 Task: Find a place to stay in Glostrup, Denmark, from July 10 to July 15 for 7 guests. Set a price range of ₹10,000 to ₹15,000, choose a flat with 4 bedrooms, 7 beds, and 4 bathrooms, and select amenities including Wifi, Free parking, Dedicated workspace, TV, Gym, and Breakfast. Enable 'Free cancellation' option.
Action: Mouse moved to (364, 154)
Screenshot: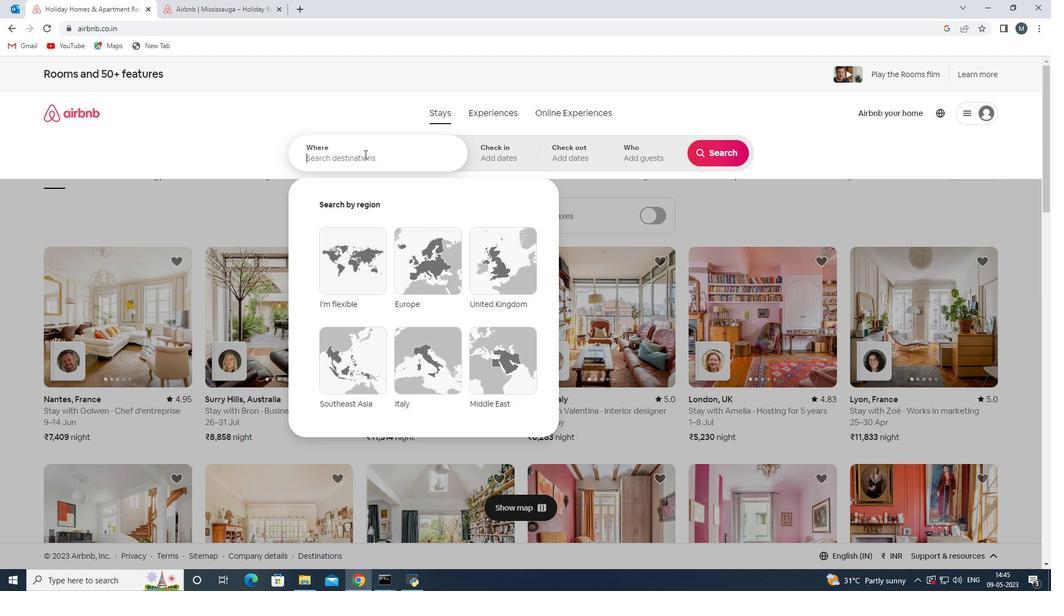 
Action: Key pressed <Key.shift><Key.shift><Key.shift><Key.shift><Key.shift><Key.shift><Key.shift><Key.shift><Key.shift><Key.shift><Key.shift><Key.shift><Key.shift><Key.shift><Key.shift><Key.shift><Key.shift><Key.shift><Key.shift><Key.shift><Key.shift><Key.shift>Glostrup,<Key.shift>Denmar
Screenshot: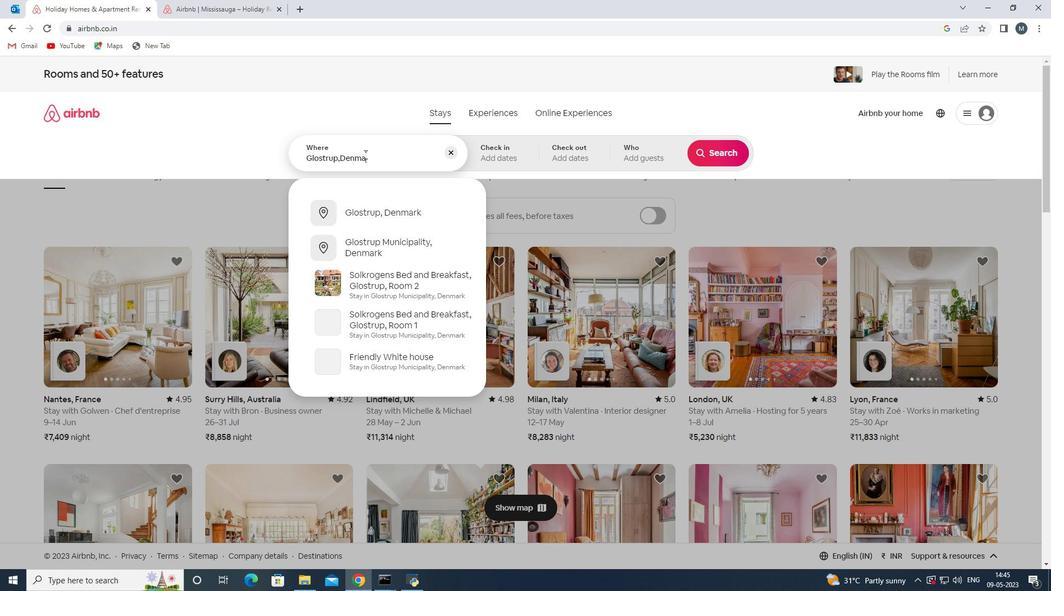 
Action: Mouse moved to (358, 208)
Screenshot: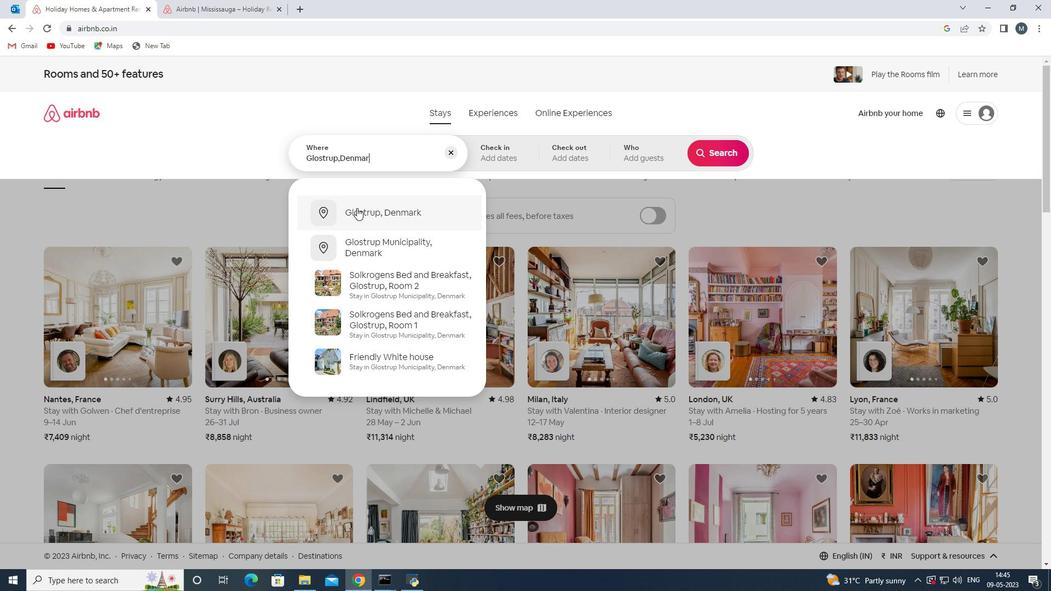 
Action: Mouse pressed left at (358, 208)
Screenshot: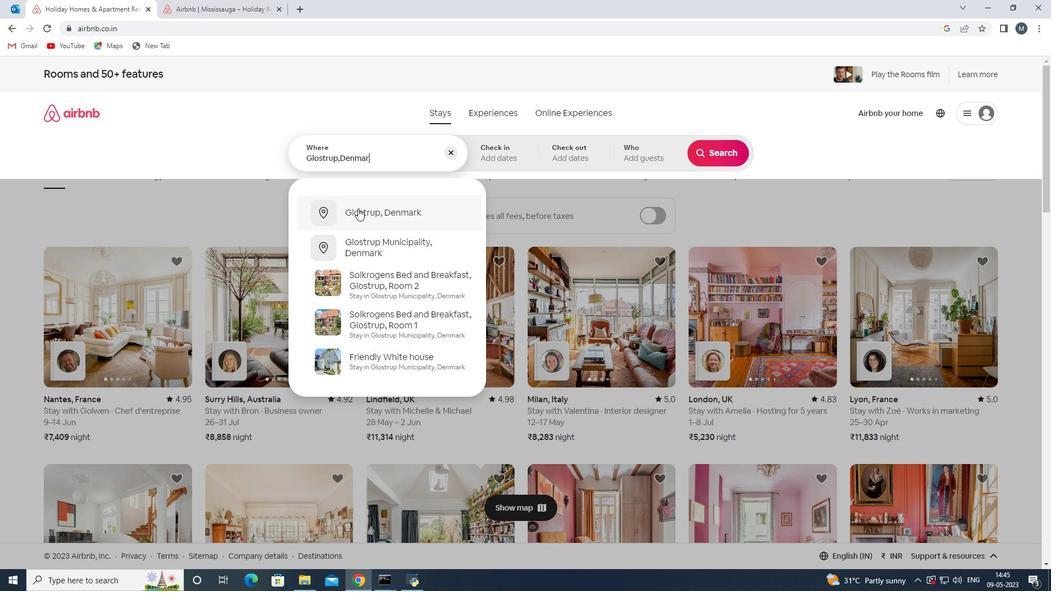 
Action: Mouse moved to (710, 238)
Screenshot: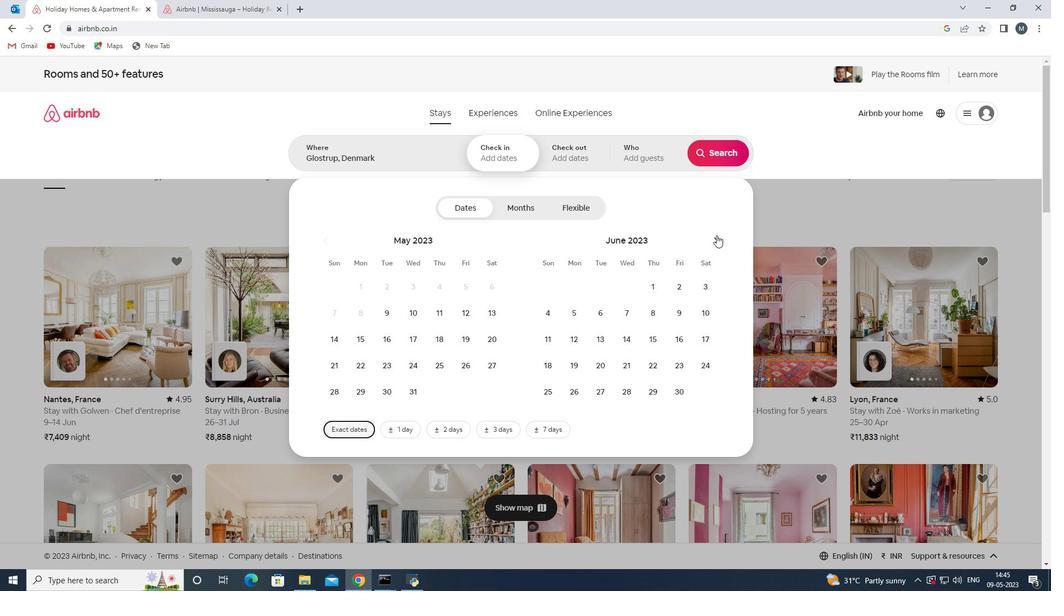 
Action: Mouse pressed left at (710, 238)
Screenshot: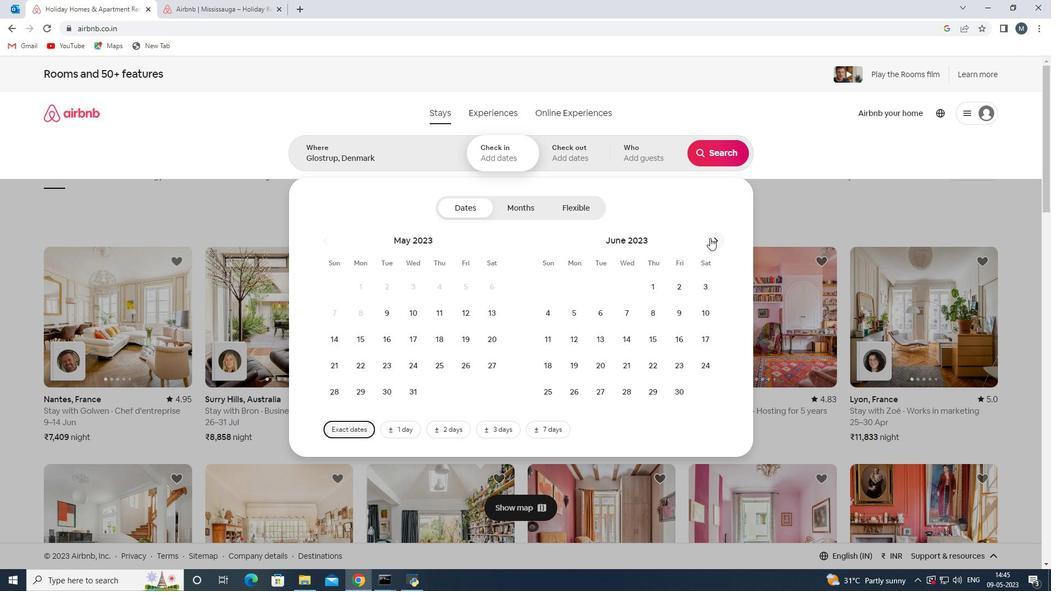 
Action: Mouse moved to (583, 339)
Screenshot: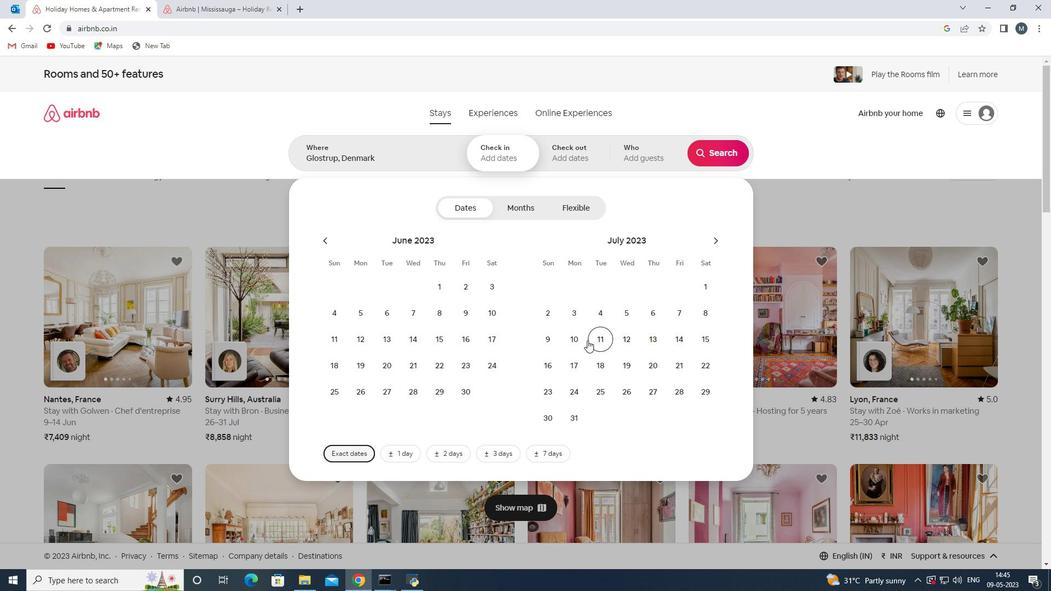 
Action: Mouse pressed left at (583, 339)
Screenshot: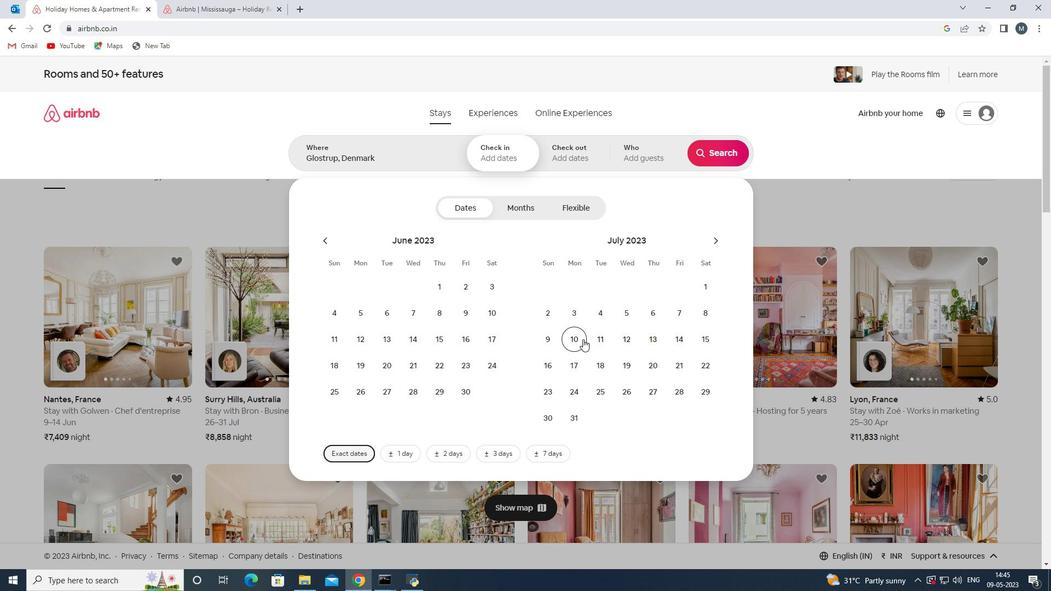
Action: Mouse moved to (706, 340)
Screenshot: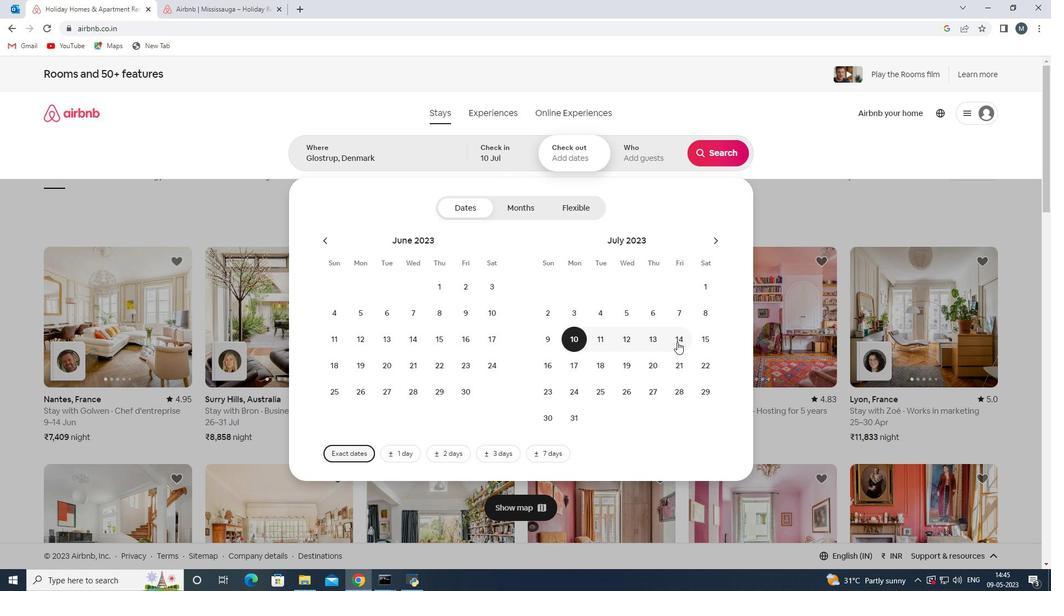 
Action: Mouse pressed left at (706, 340)
Screenshot: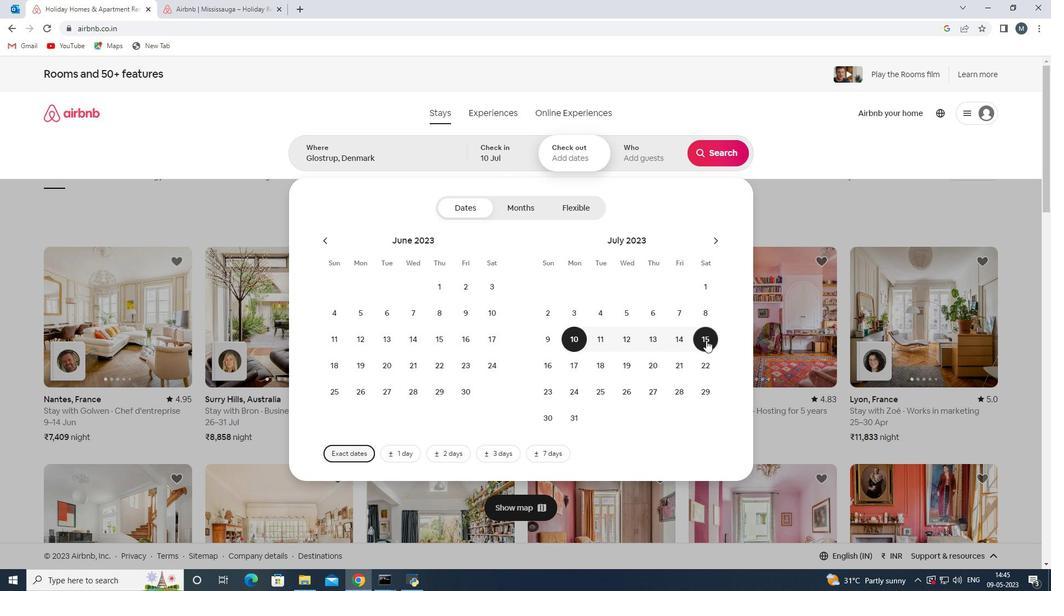 
Action: Mouse moved to (646, 165)
Screenshot: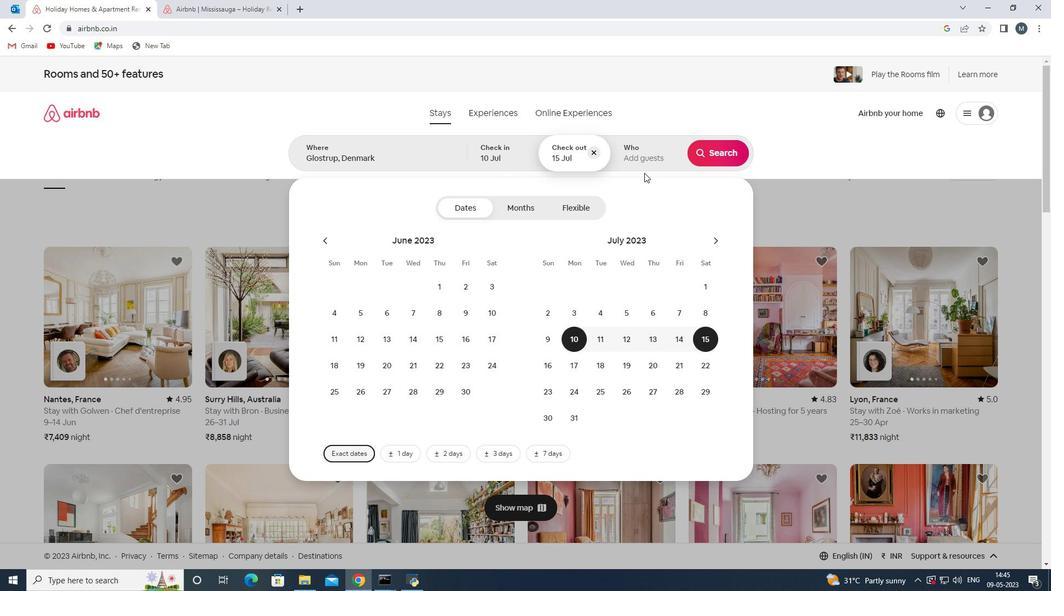 
Action: Mouse pressed left at (646, 165)
Screenshot: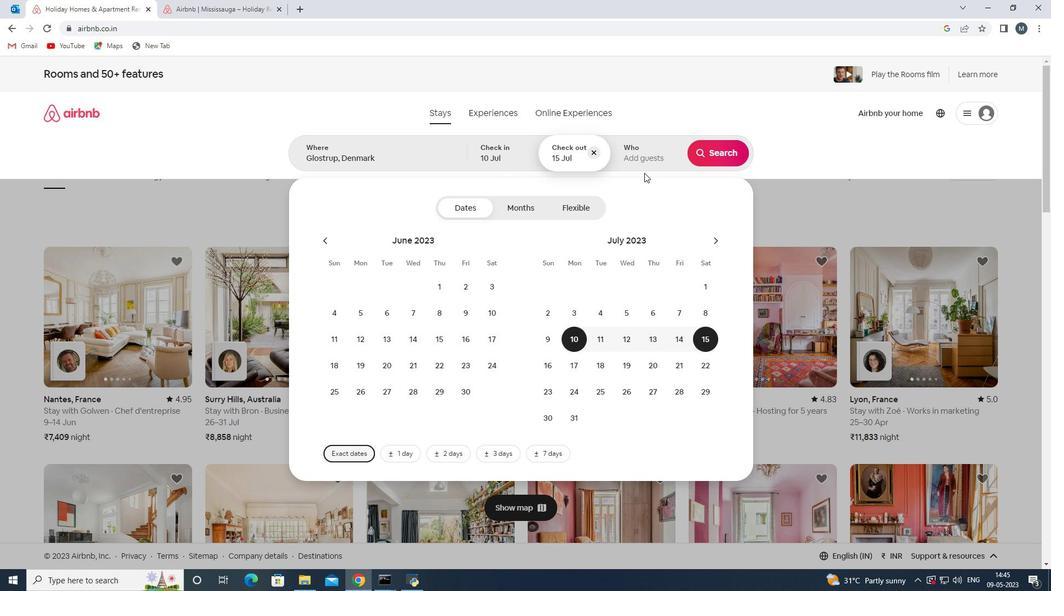 
Action: Mouse moved to (726, 213)
Screenshot: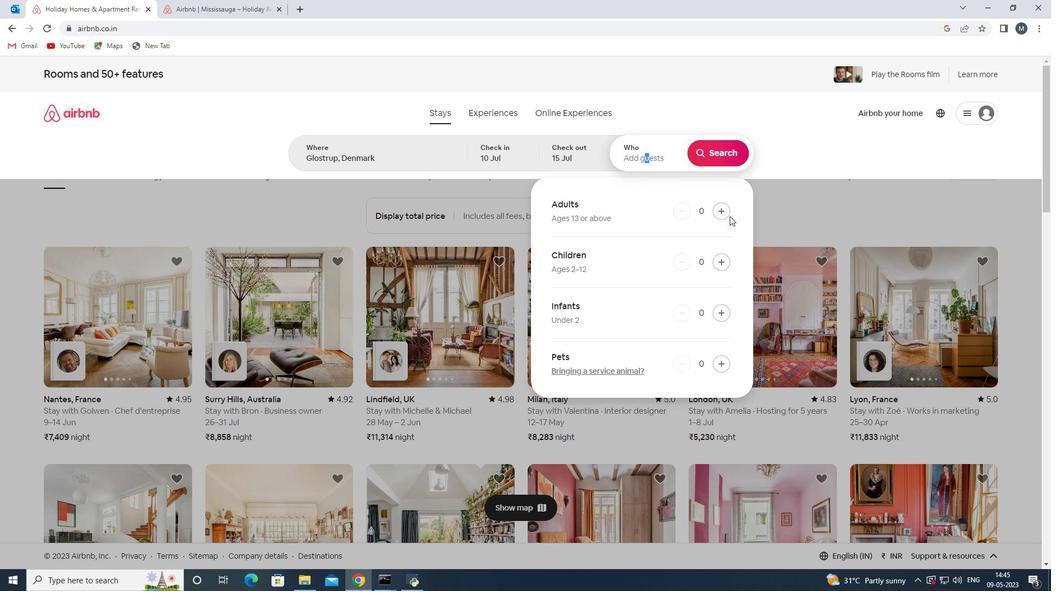 
Action: Mouse pressed left at (726, 213)
Screenshot: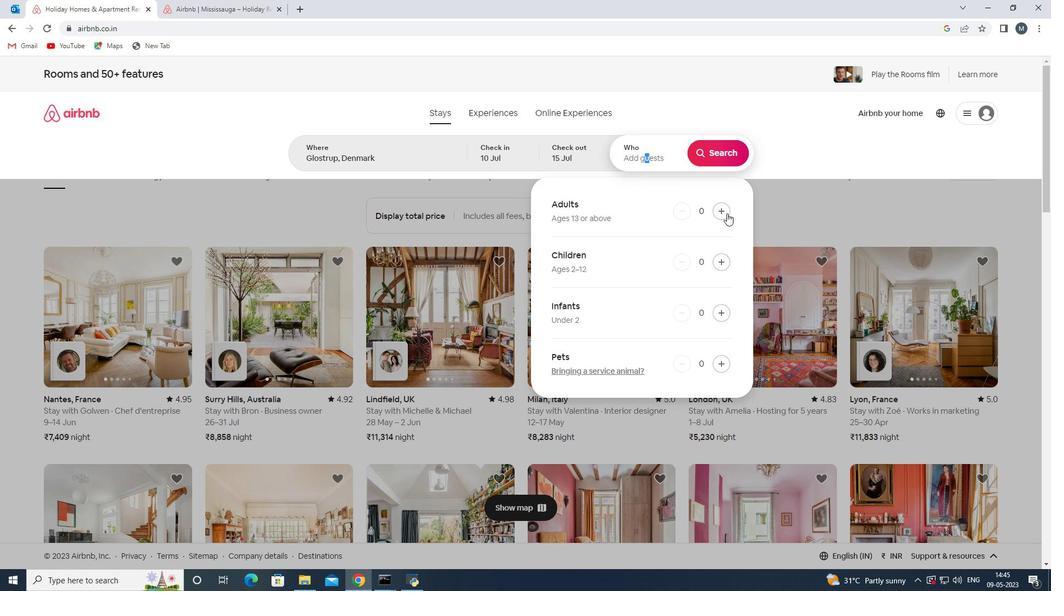 
Action: Mouse pressed left at (726, 213)
Screenshot: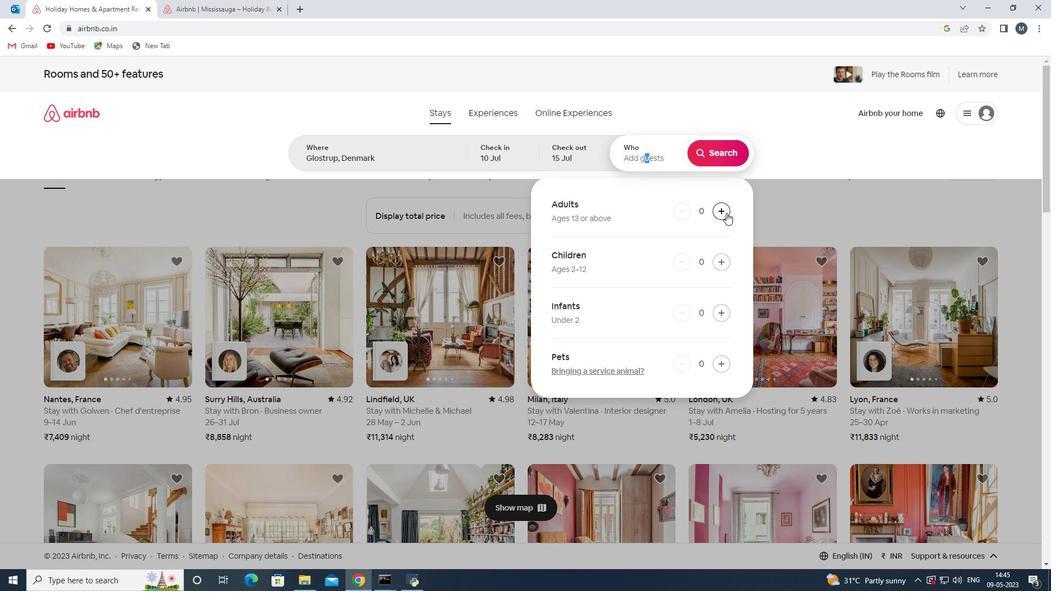 
Action: Mouse pressed left at (726, 213)
Screenshot: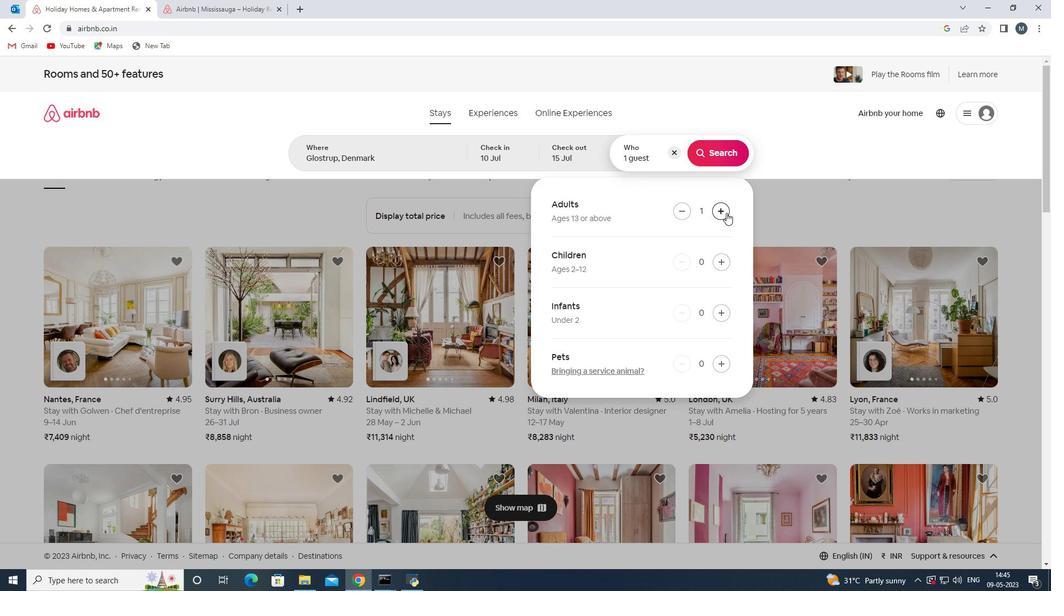
Action: Mouse pressed left at (726, 213)
Screenshot: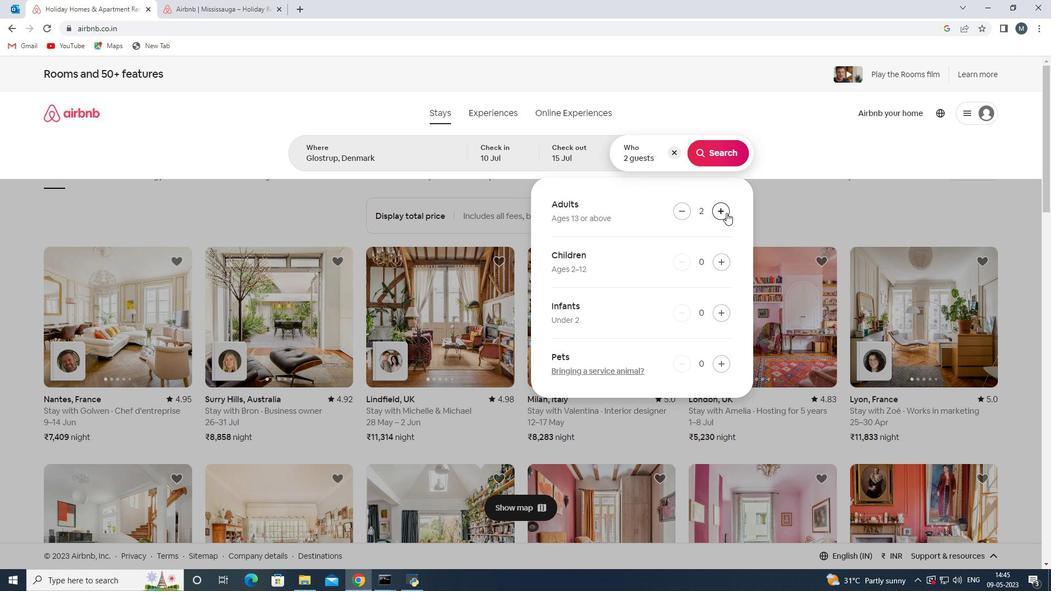 
Action: Mouse pressed left at (726, 213)
Screenshot: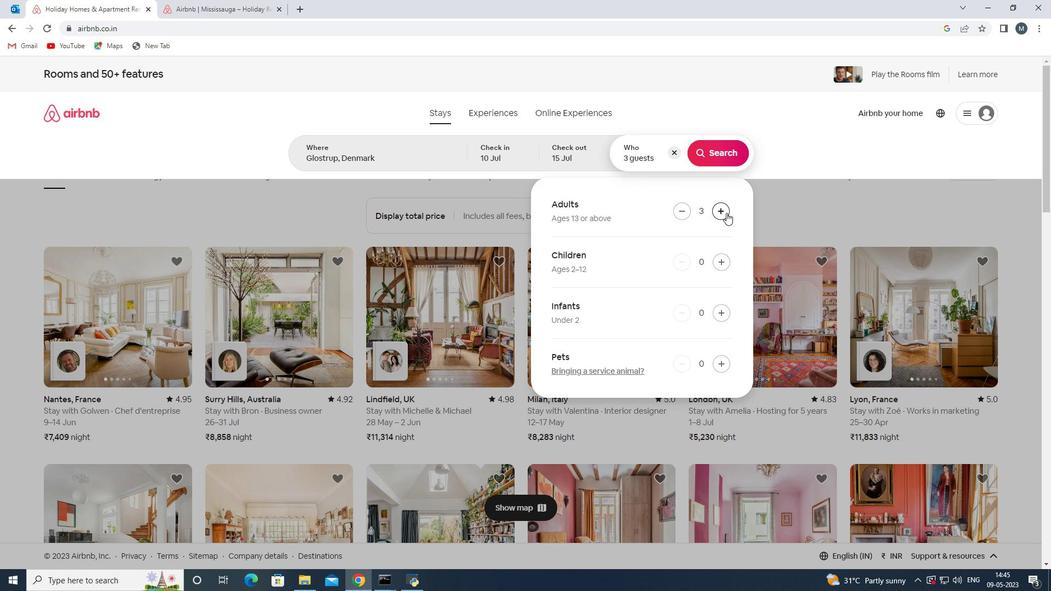 
Action: Mouse pressed left at (726, 213)
Screenshot: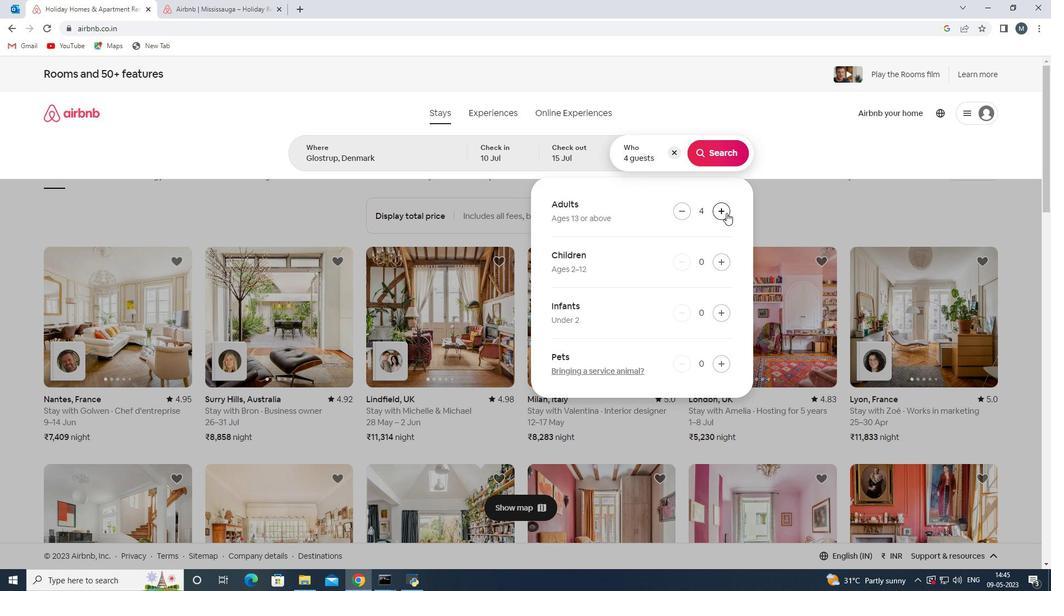 
Action: Mouse moved to (727, 212)
Screenshot: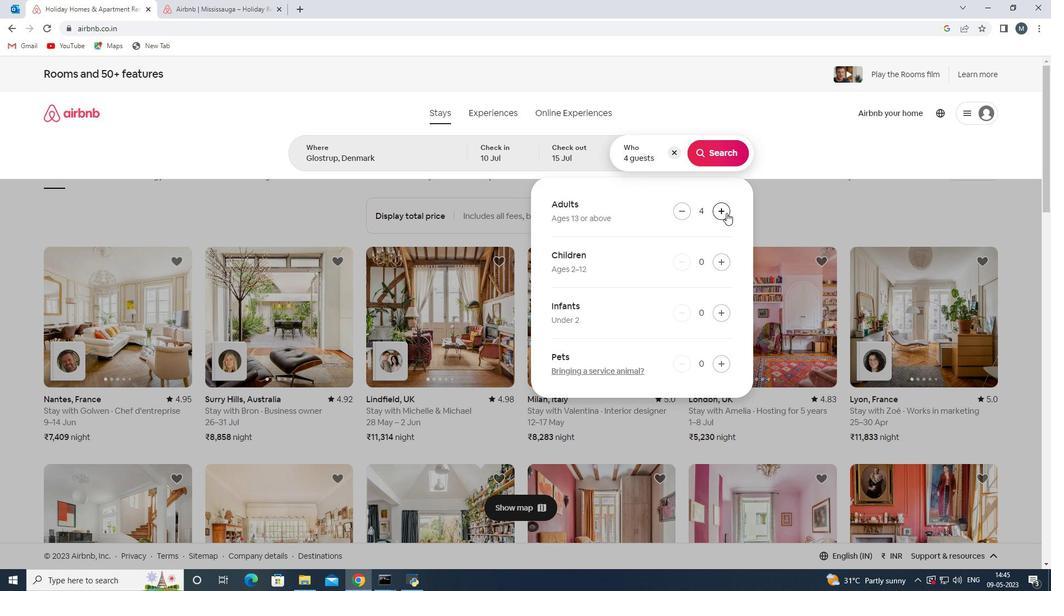 
Action: Mouse pressed left at (727, 212)
Screenshot: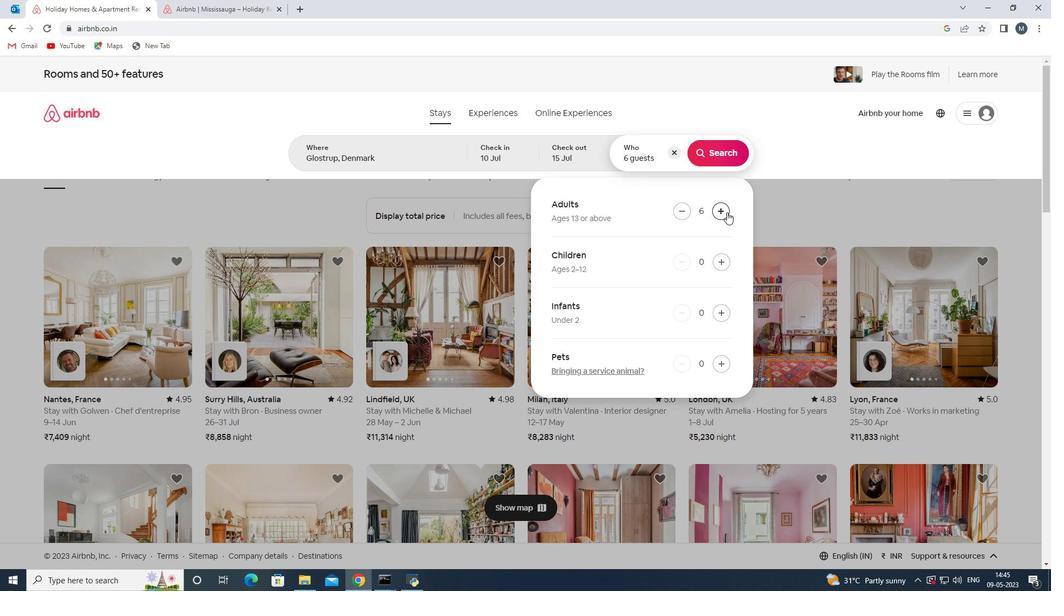 
Action: Mouse moved to (720, 153)
Screenshot: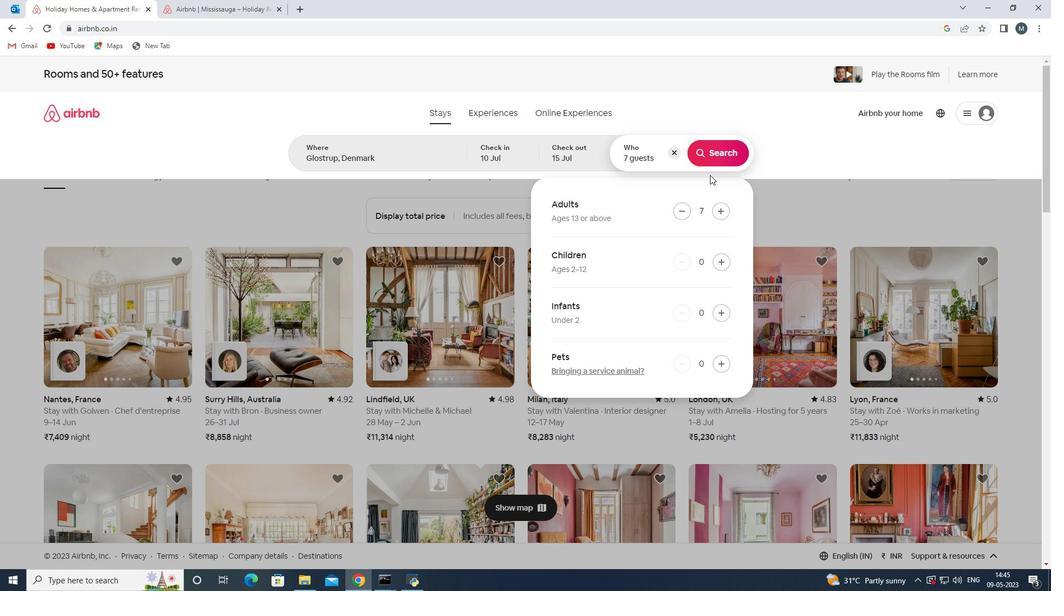 
Action: Mouse pressed left at (720, 153)
Screenshot: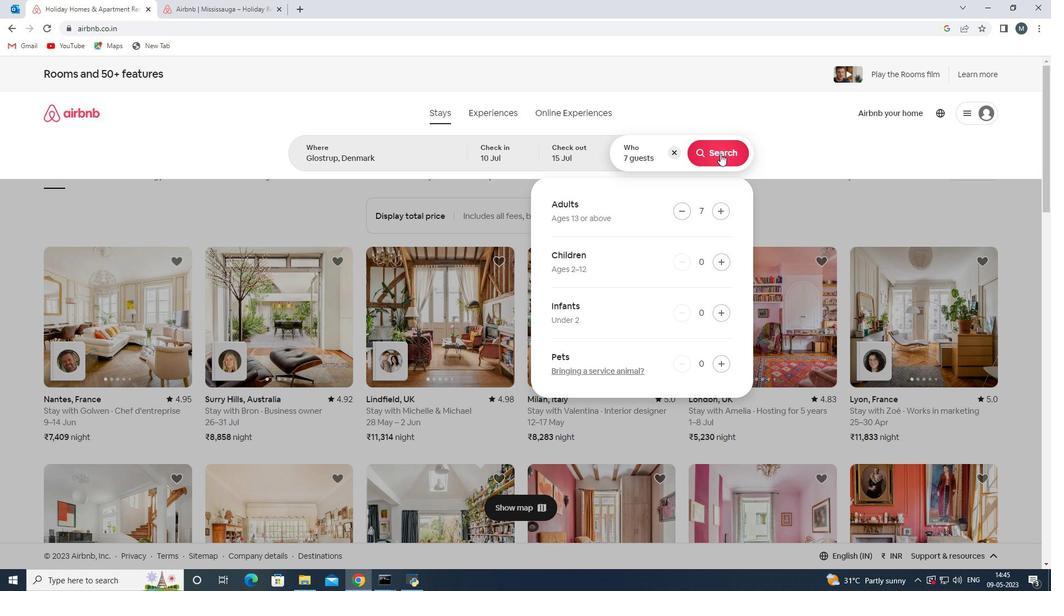 
Action: Mouse moved to (994, 118)
Screenshot: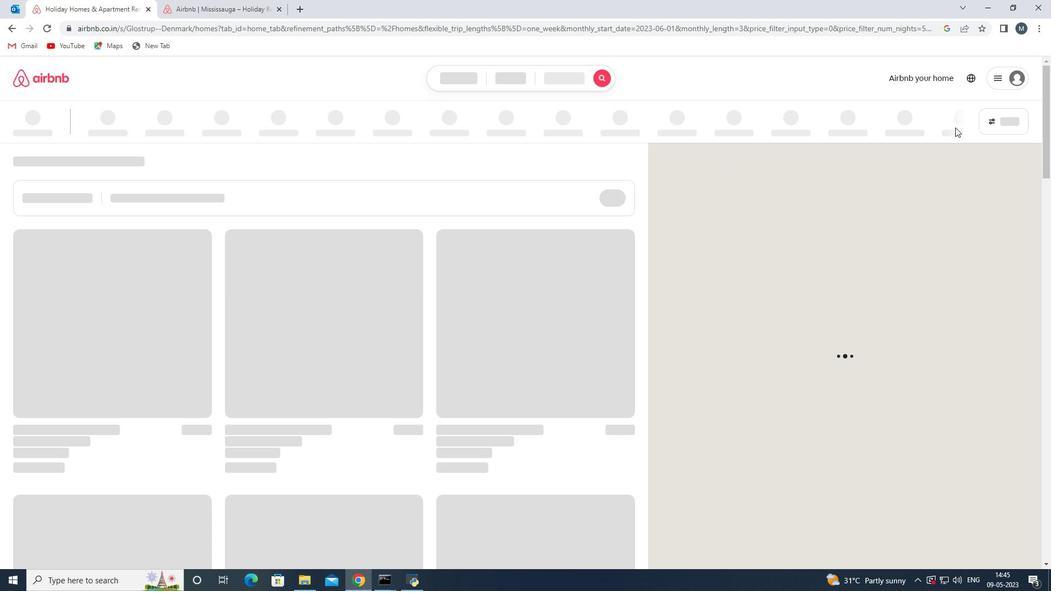 
Action: Mouse pressed left at (994, 118)
Screenshot: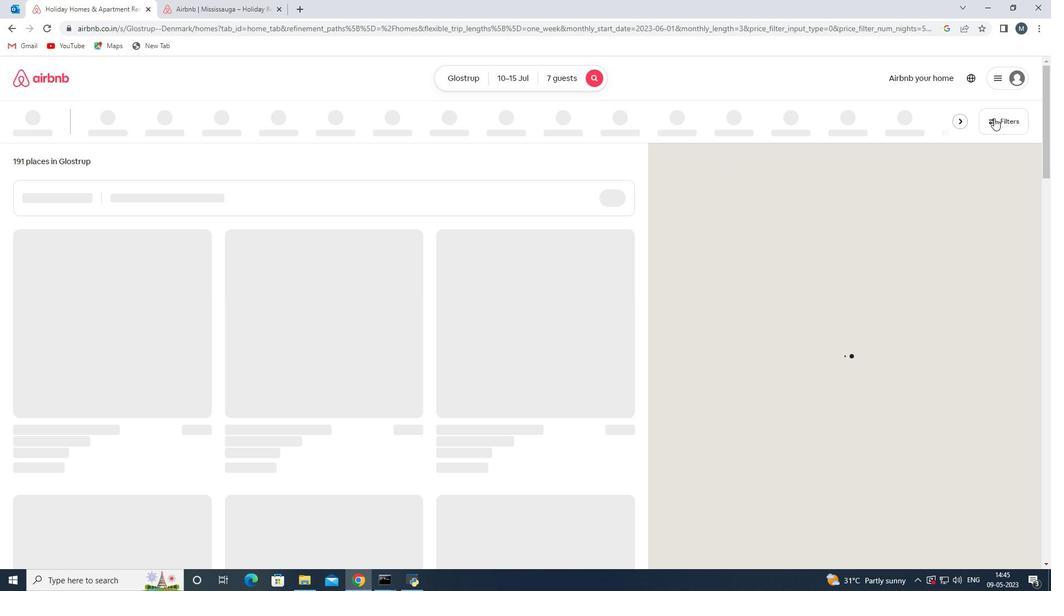 
Action: Mouse moved to (397, 405)
Screenshot: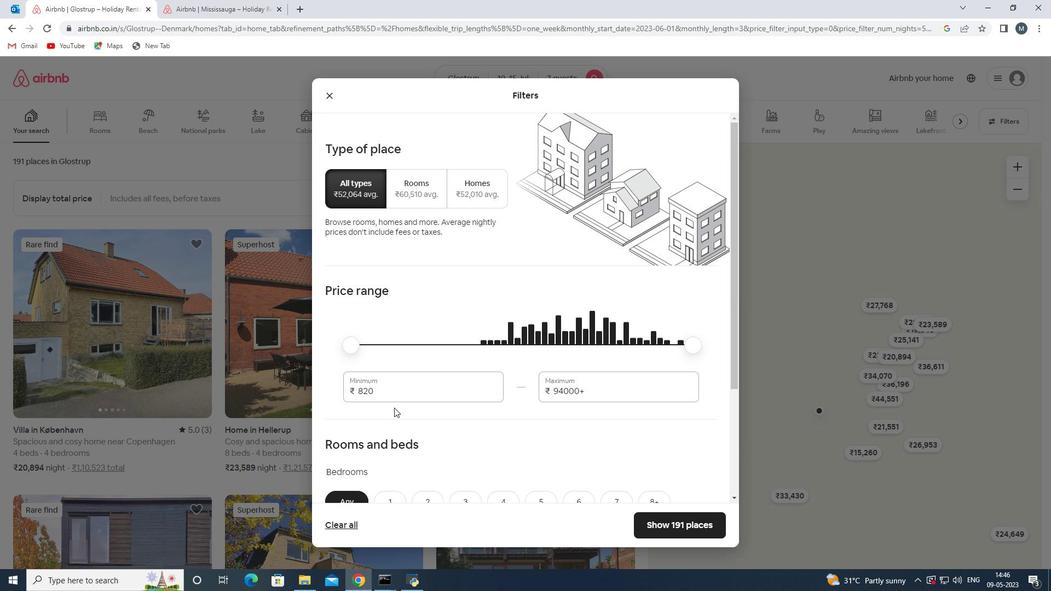 
Action: Mouse scrolled (397, 405) with delta (0, 0)
Screenshot: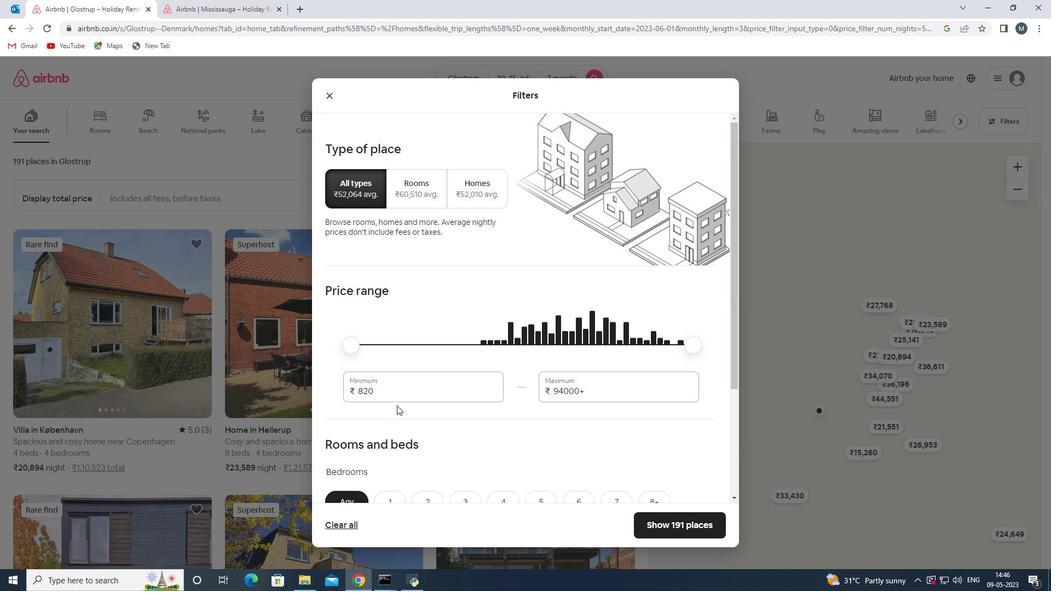 
Action: Mouse moved to (404, 337)
Screenshot: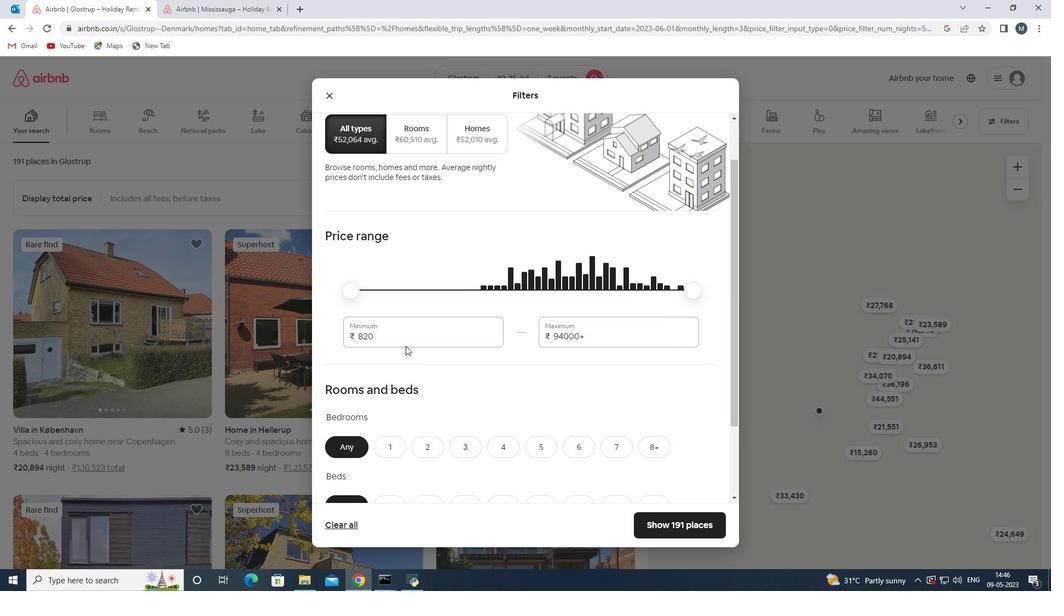 
Action: Mouse pressed left at (404, 337)
Screenshot: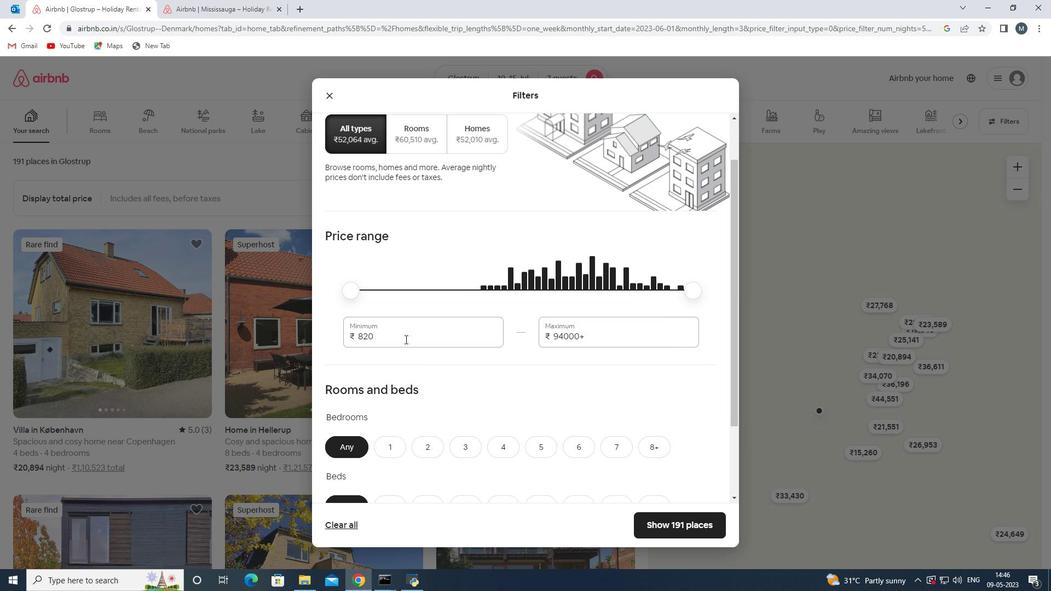 
Action: Mouse moved to (343, 338)
Screenshot: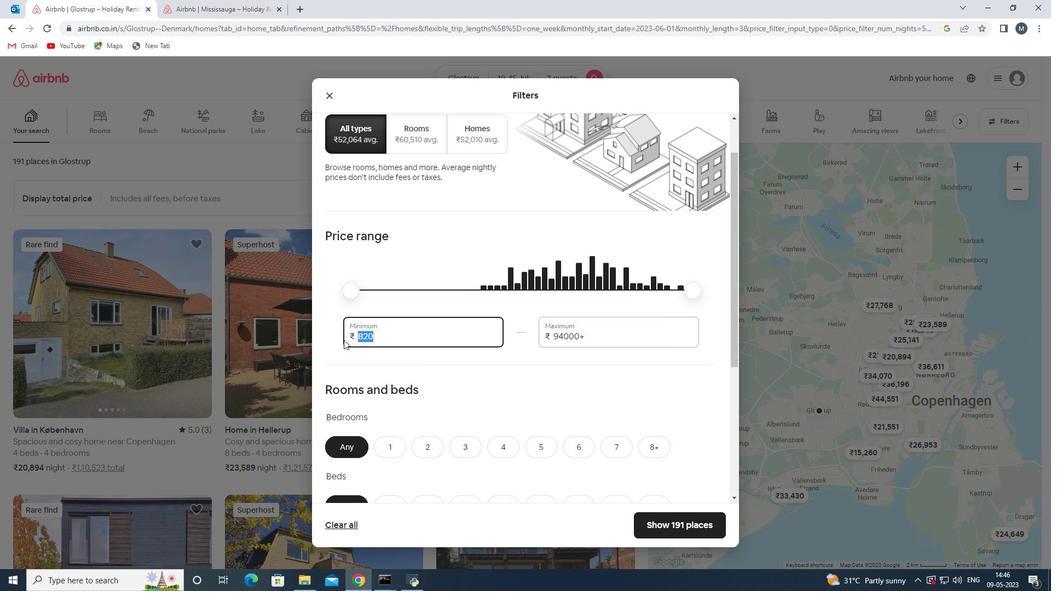 
Action: Key pressed 1000
Screenshot: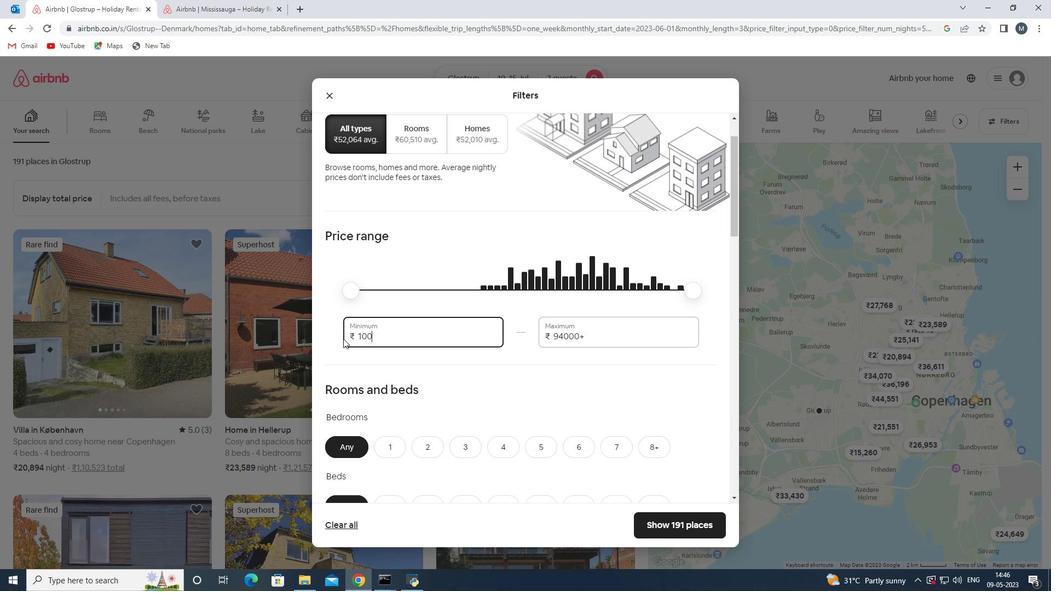 
Action: Mouse moved to (340, 338)
Screenshot: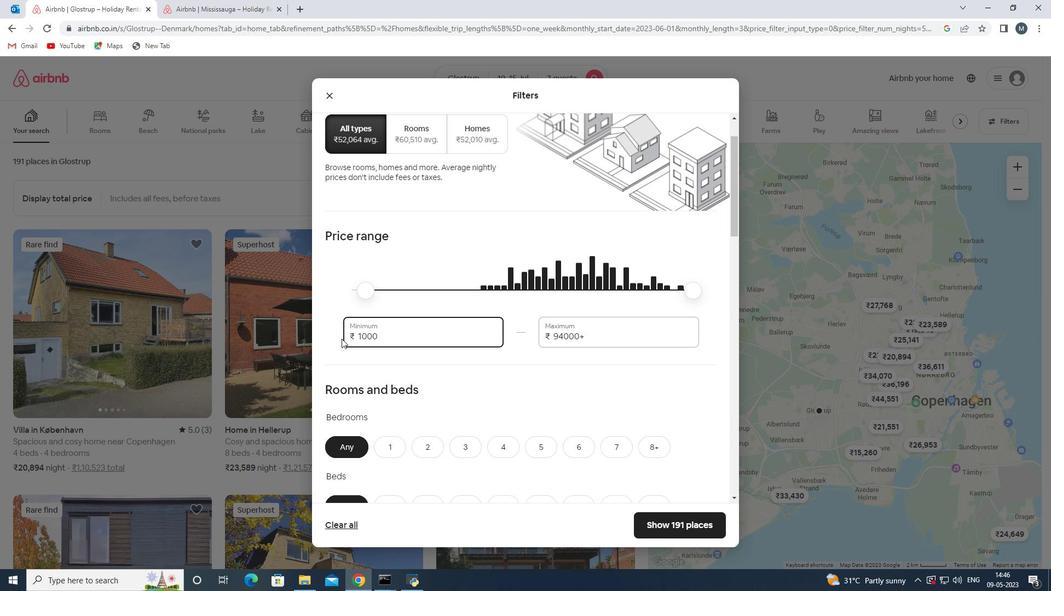 
Action: Key pressed 0
Screenshot: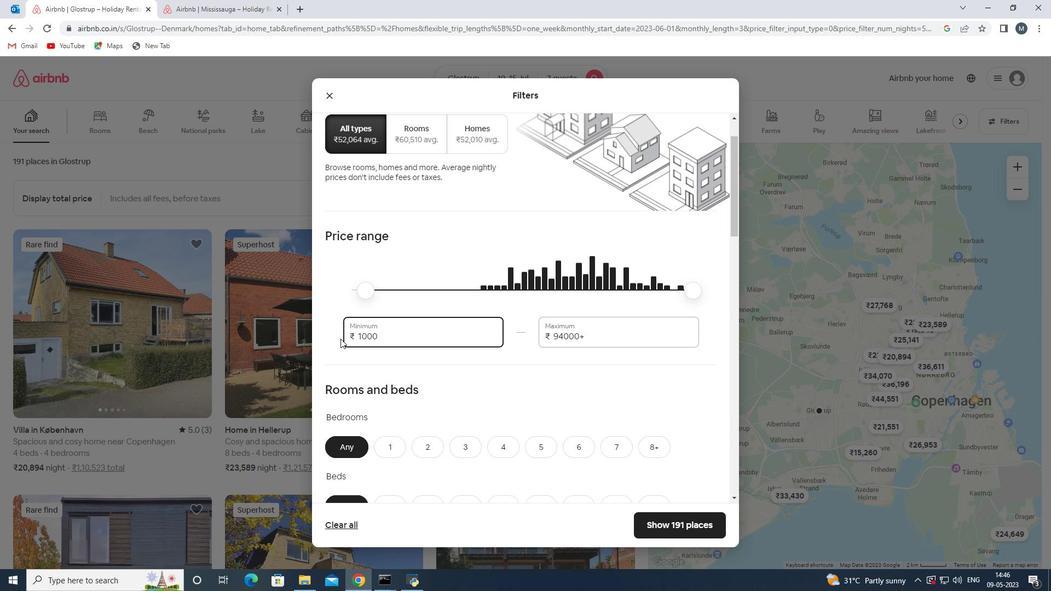 
Action: Mouse moved to (587, 336)
Screenshot: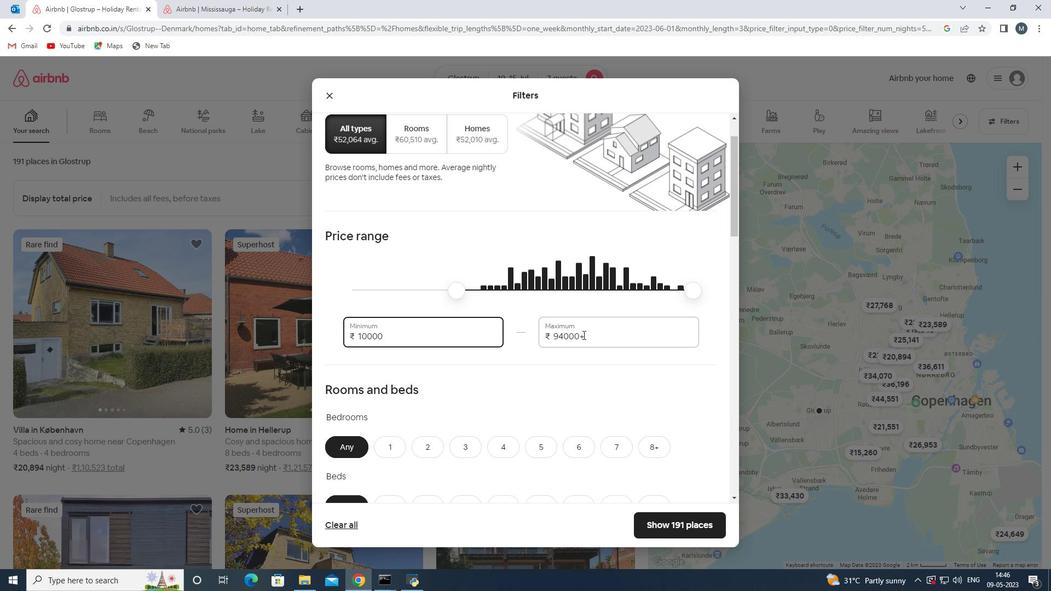 
Action: Mouse pressed left at (587, 336)
Screenshot: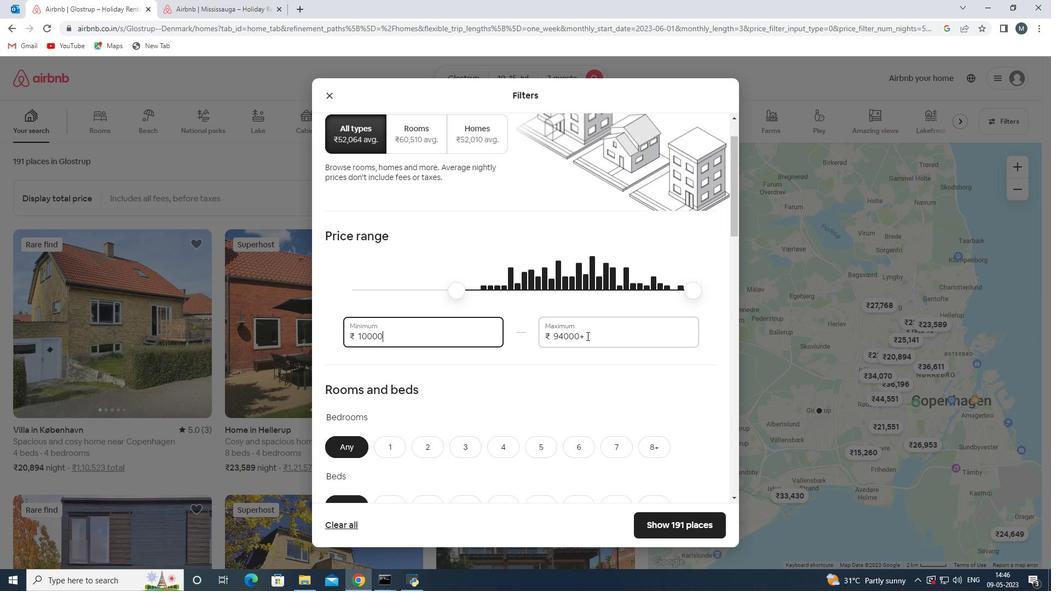 
Action: Mouse moved to (534, 337)
Screenshot: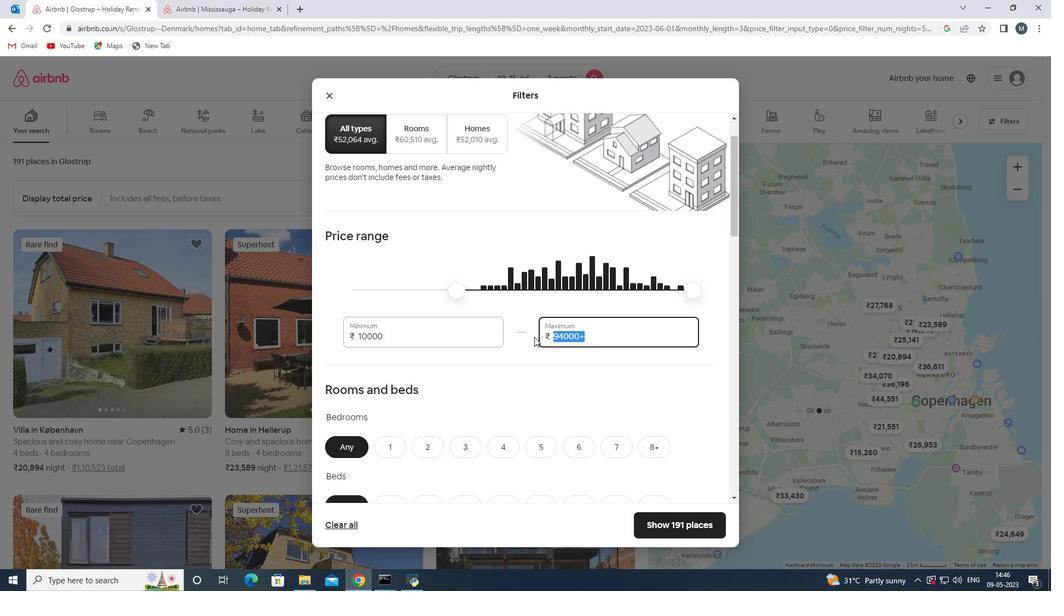
Action: Key pressed 1
Screenshot: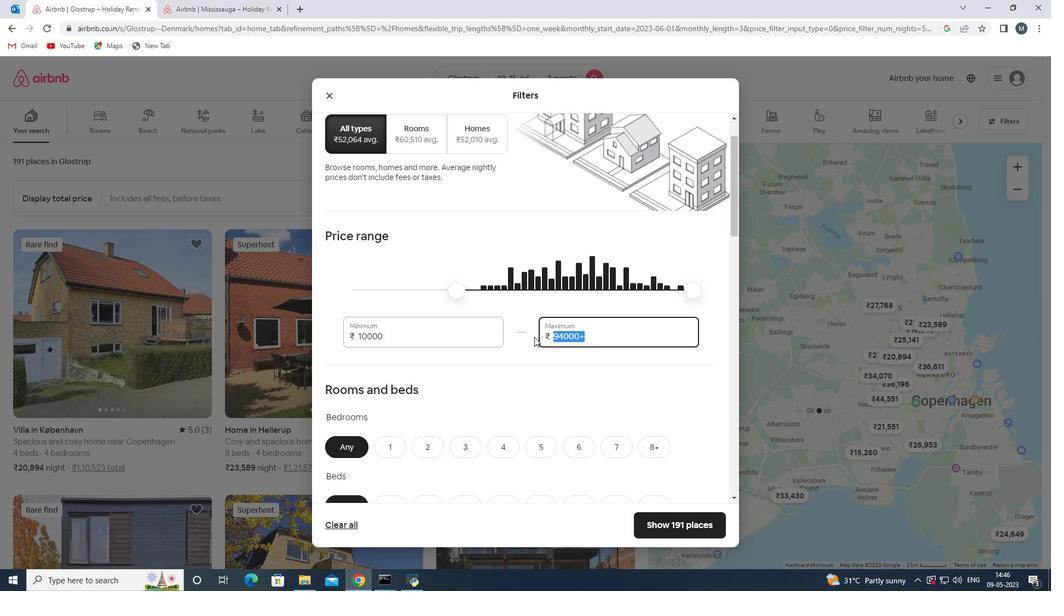 
Action: Mouse moved to (534, 336)
Screenshot: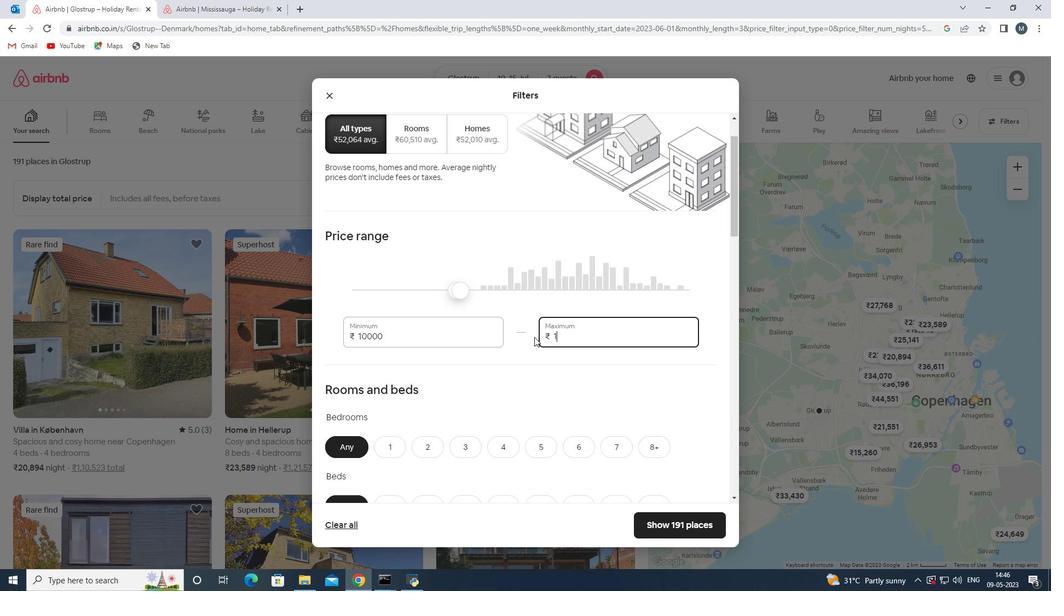 
Action: Key pressed 5000
Screenshot: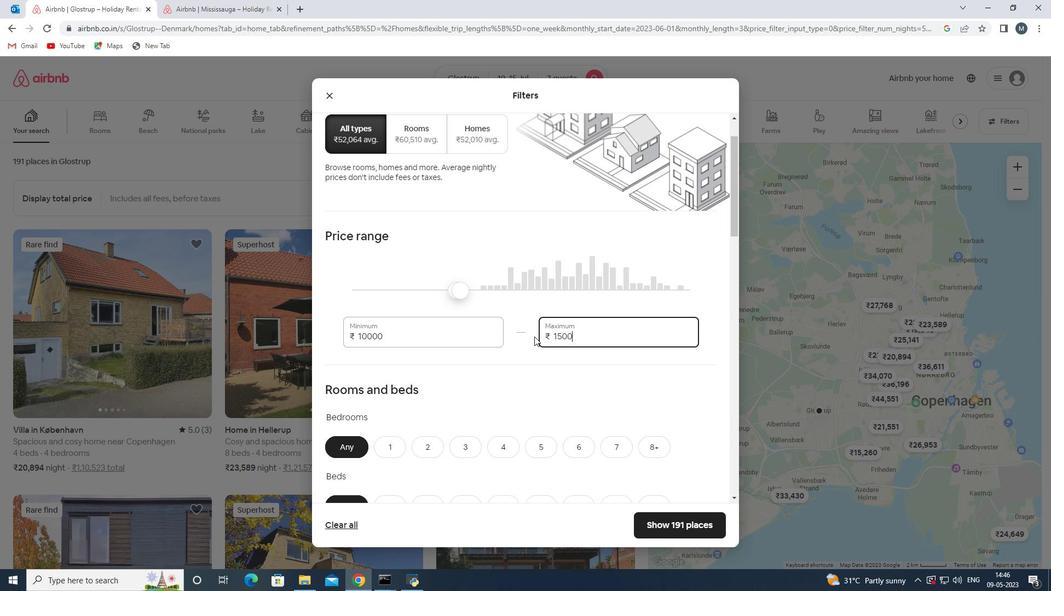 
Action: Mouse moved to (489, 328)
Screenshot: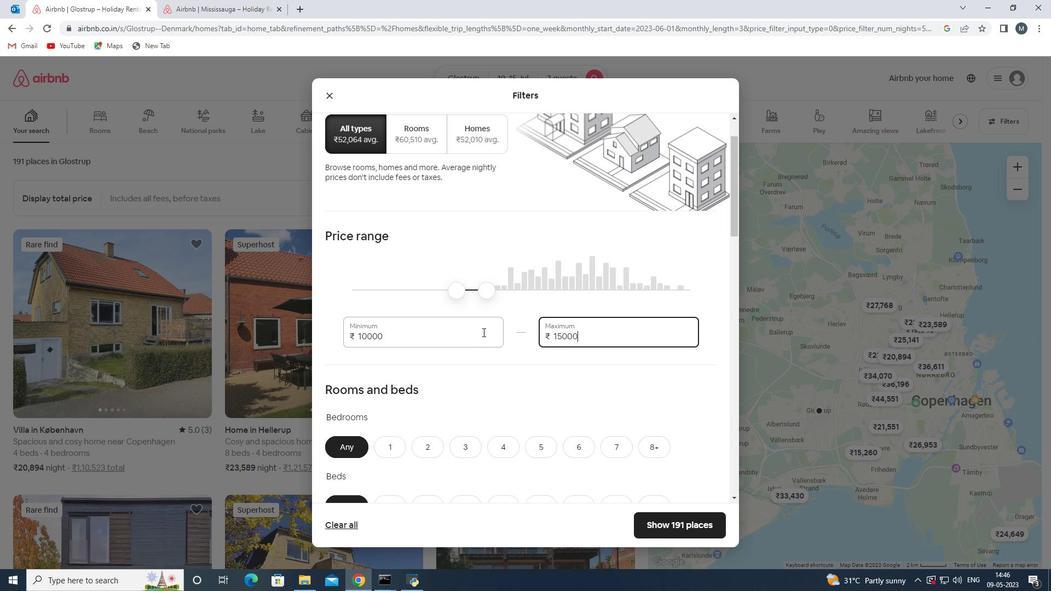 
Action: Mouse scrolled (489, 327) with delta (0, 0)
Screenshot: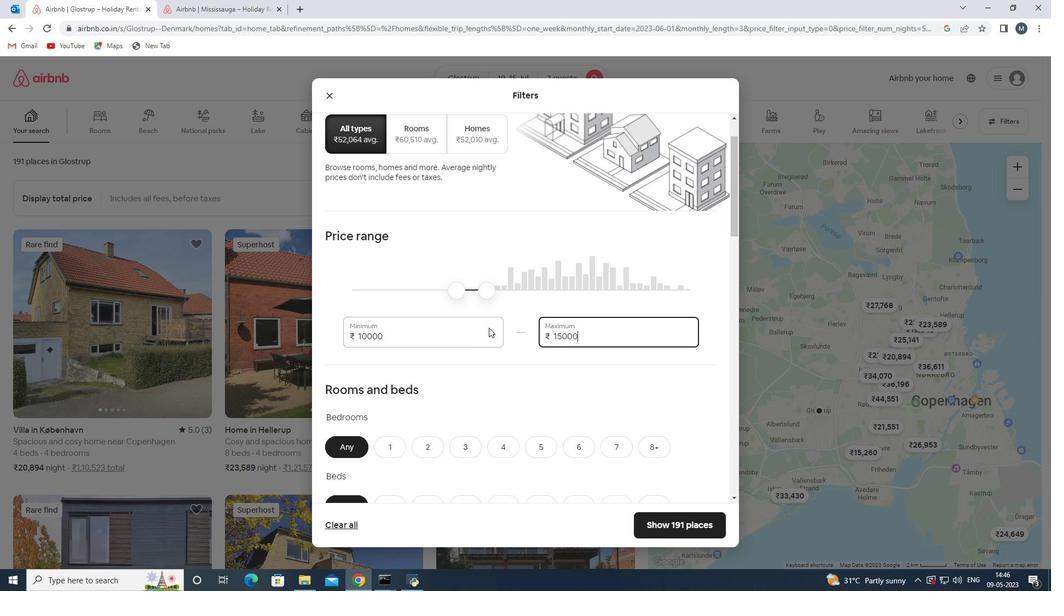 
Action: Mouse moved to (467, 364)
Screenshot: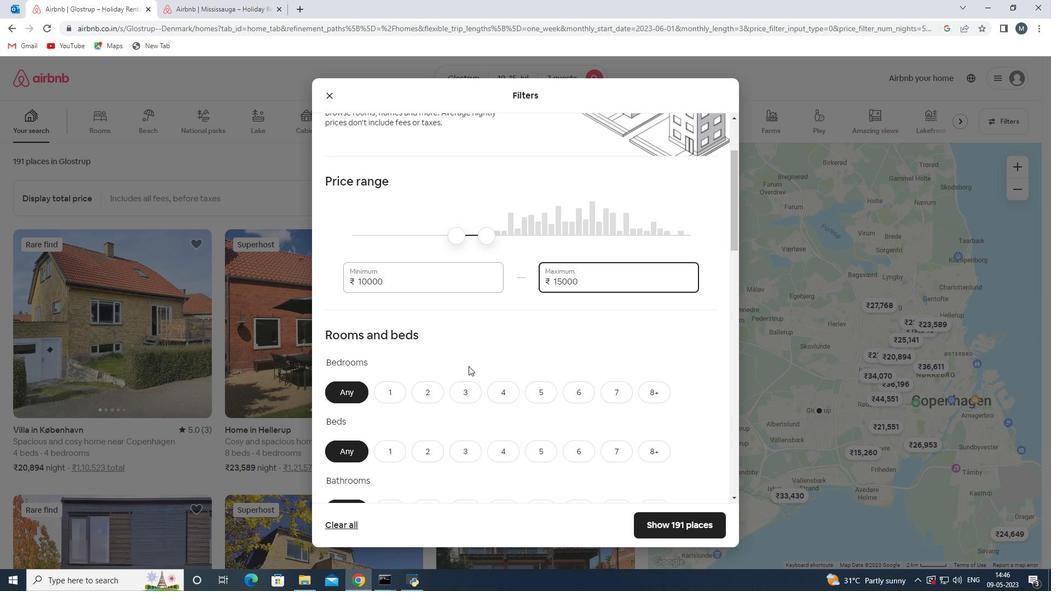 
Action: Mouse scrolled (467, 364) with delta (0, 0)
Screenshot: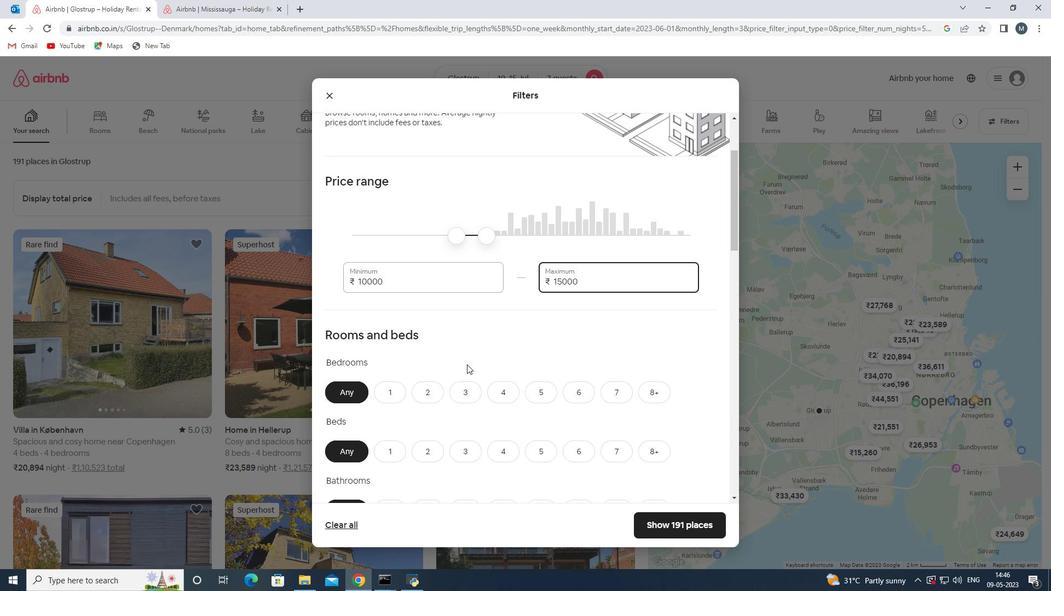 
Action: Mouse moved to (503, 338)
Screenshot: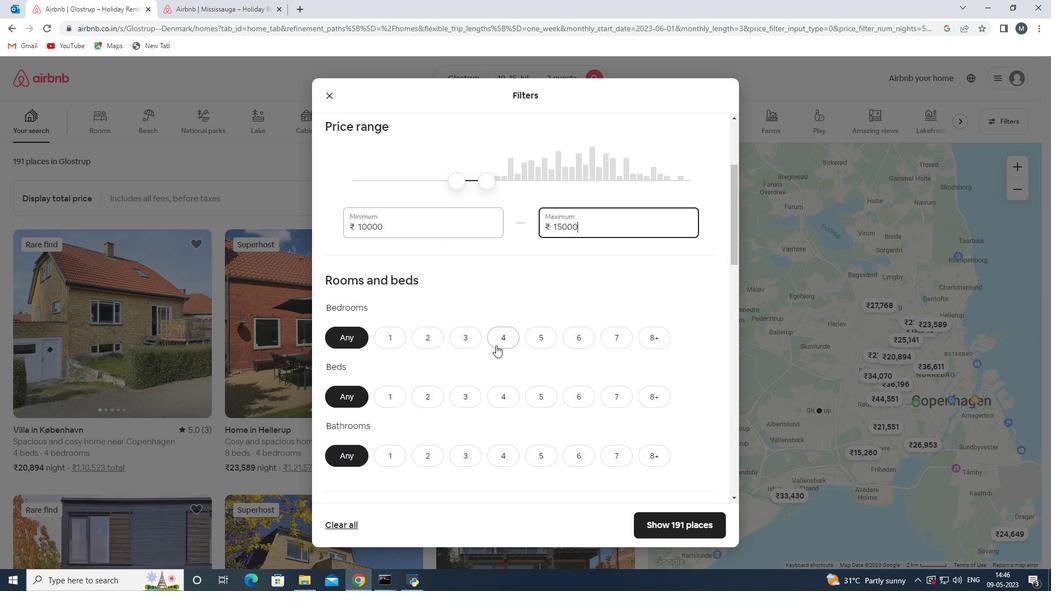 
Action: Mouse pressed left at (503, 338)
Screenshot: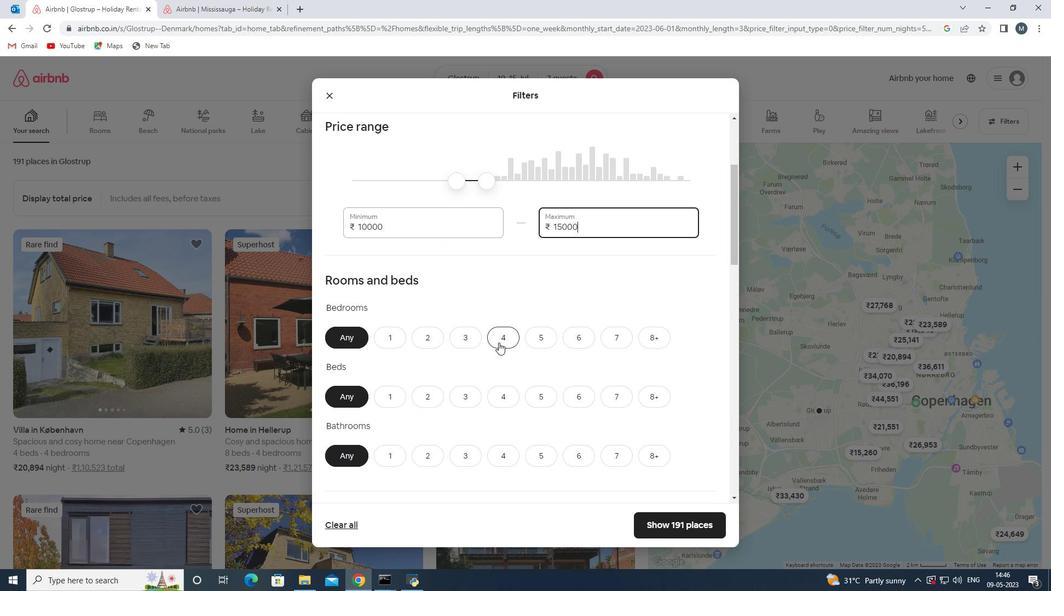 
Action: Mouse moved to (612, 389)
Screenshot: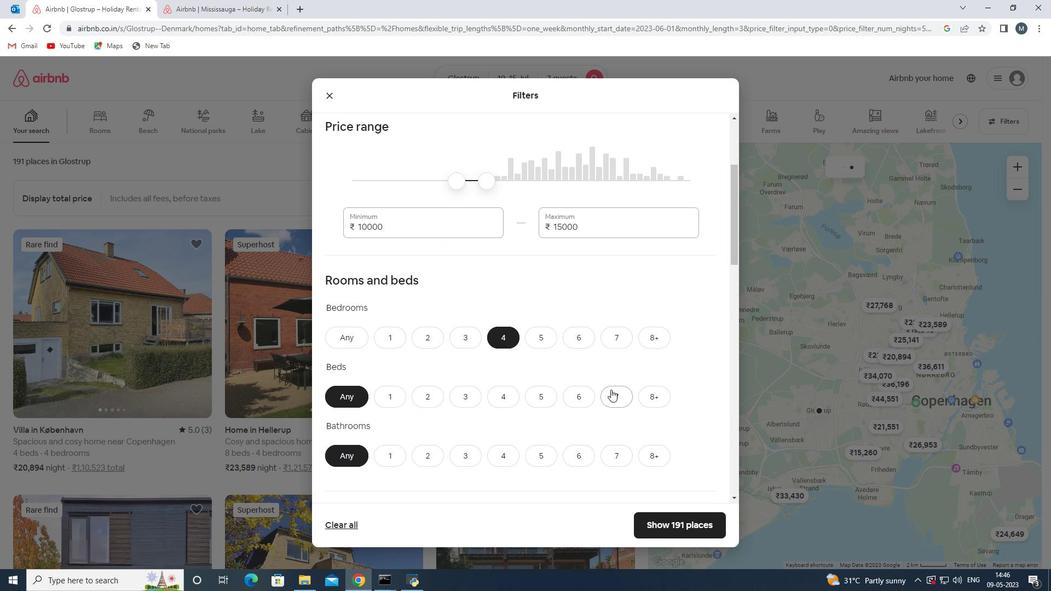 
Action: Mouse pressed left at (612, 389)
Screenshot: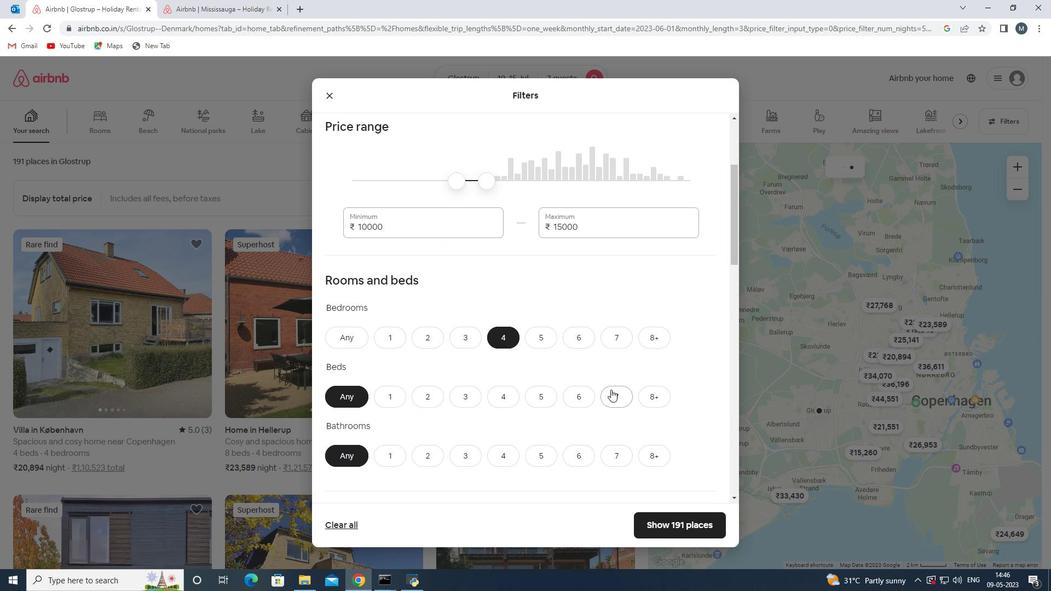 
Action: Mouse moved to (499, 455)
Screenshot: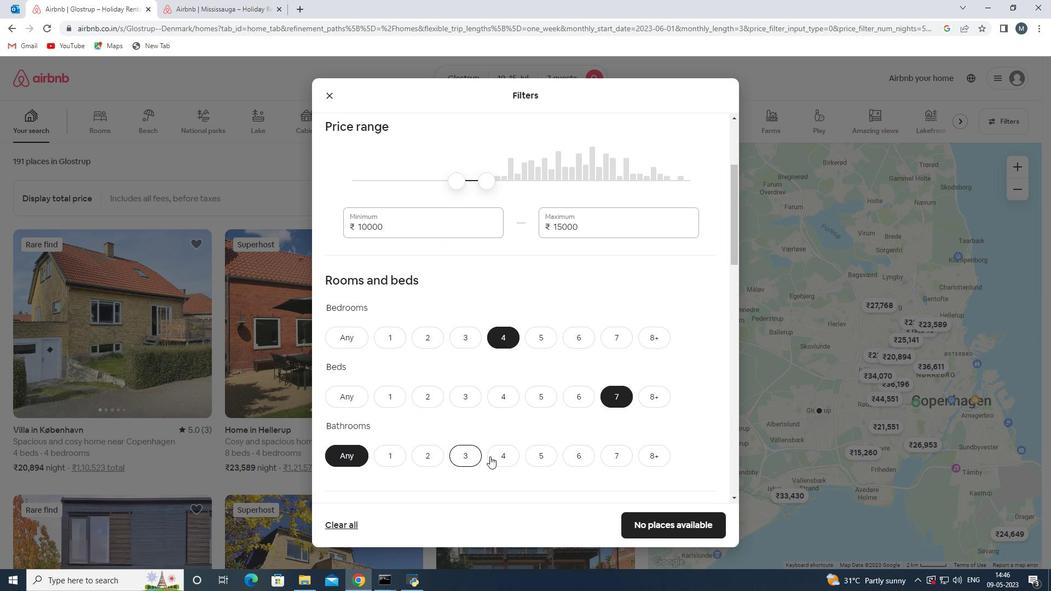 
Action: Mouse pressed left at (499, 455)
Screenshot: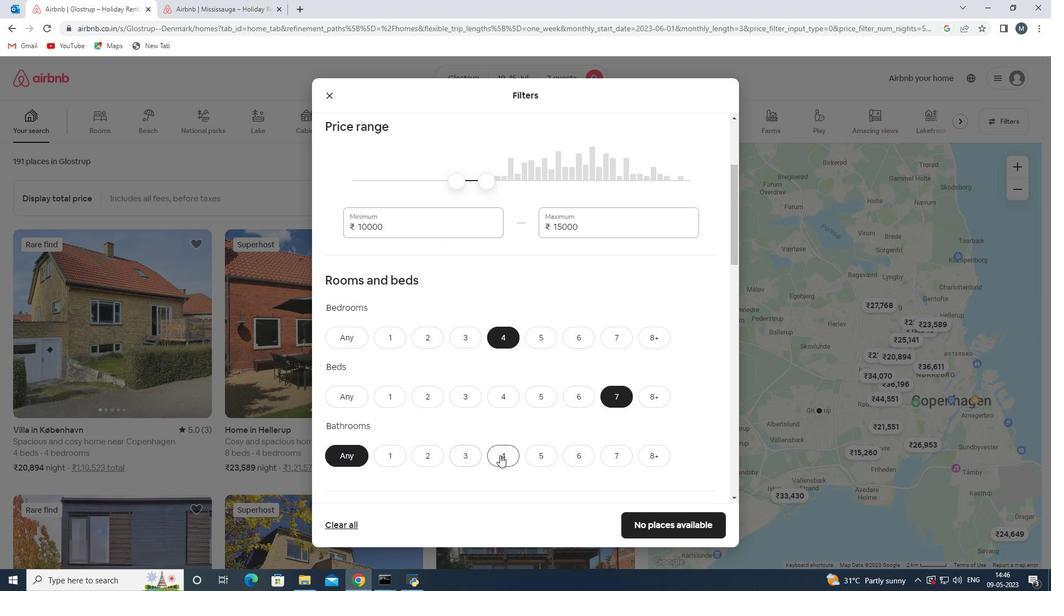 
Action: Mouse moved to (520, 382)
Screenshot: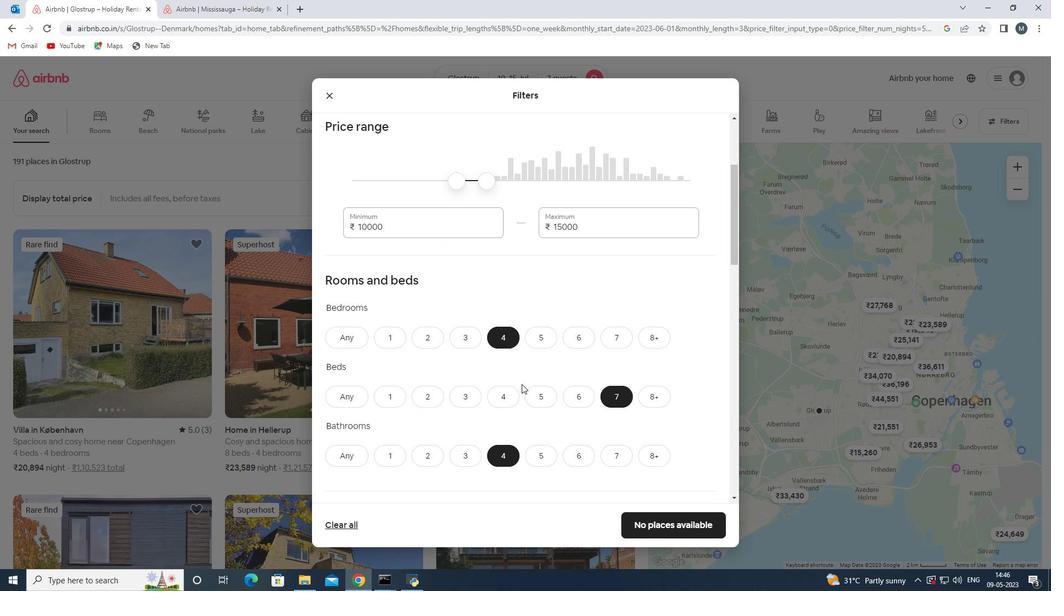 
Action: Mouse scrolled (520, 382) with delta (0, 0)
Screenshot: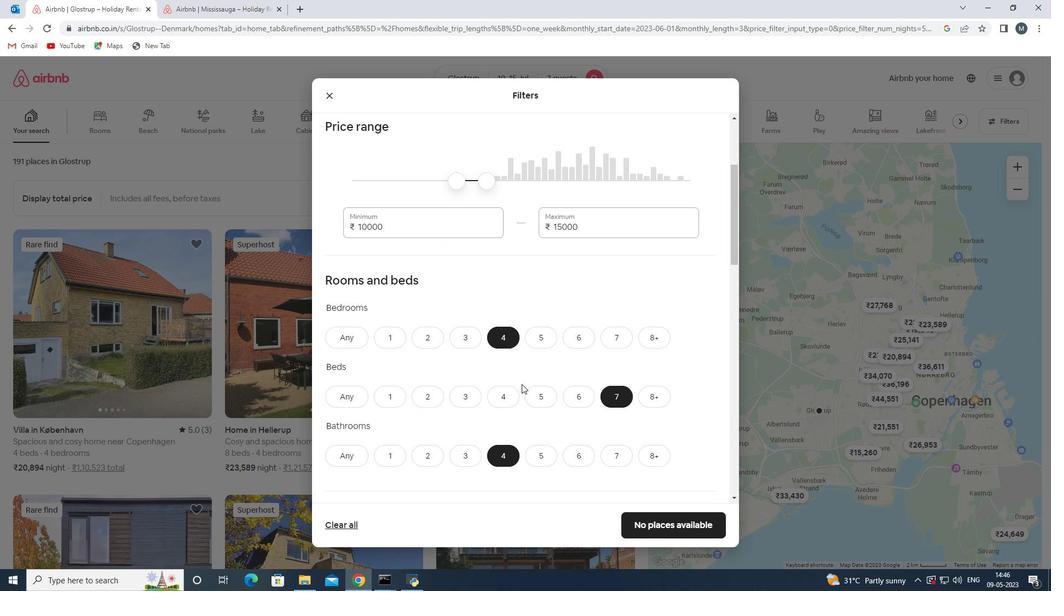 
Action: Mouse moved to (499, 355)
Screenshot: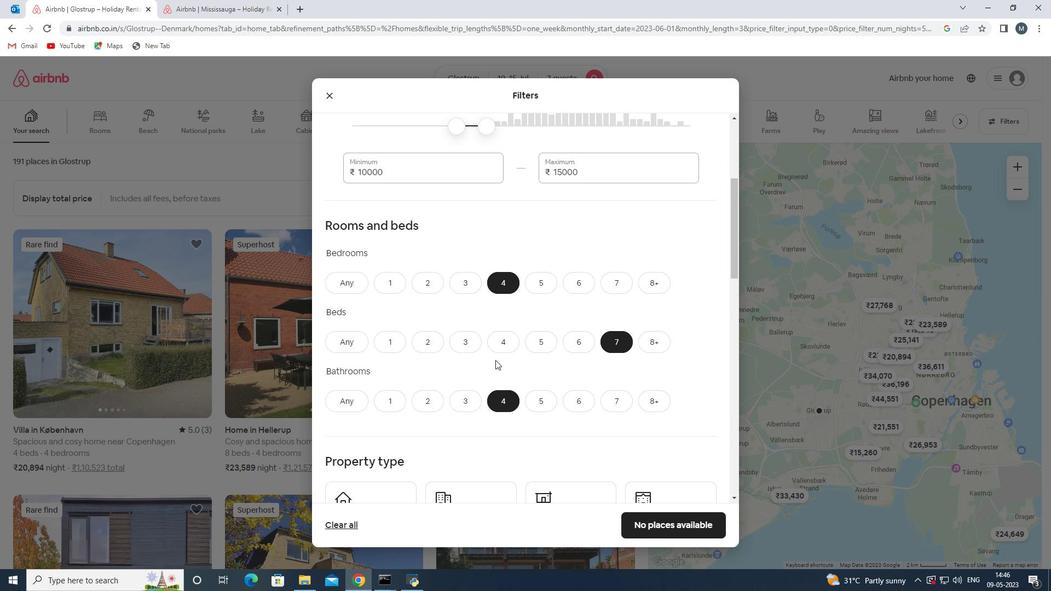 
Action: Mouse scrolled (499, 354) with delta (0, 0)
Screenshot: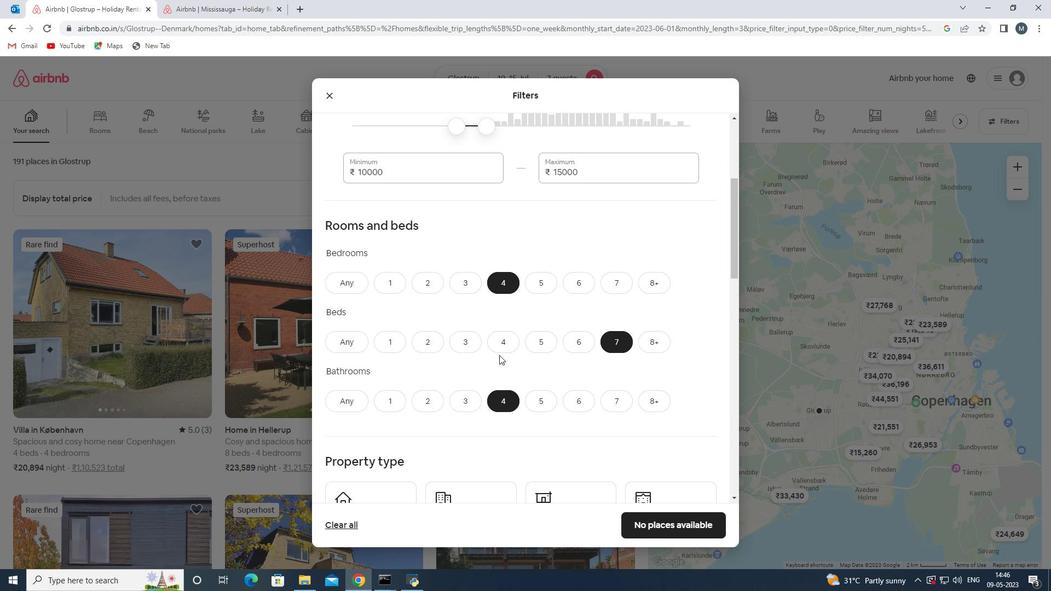 
Action: Mouse moved to (493, 359)
Screenshot: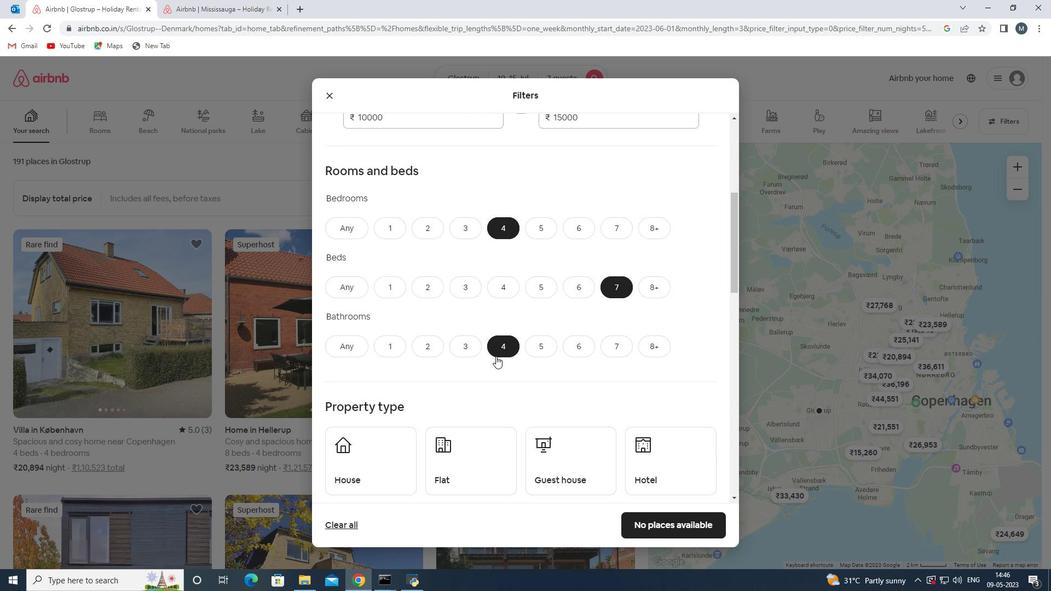 
Action: Mouse scrolled (493, 358) with delta (0, 0)
Screenshot: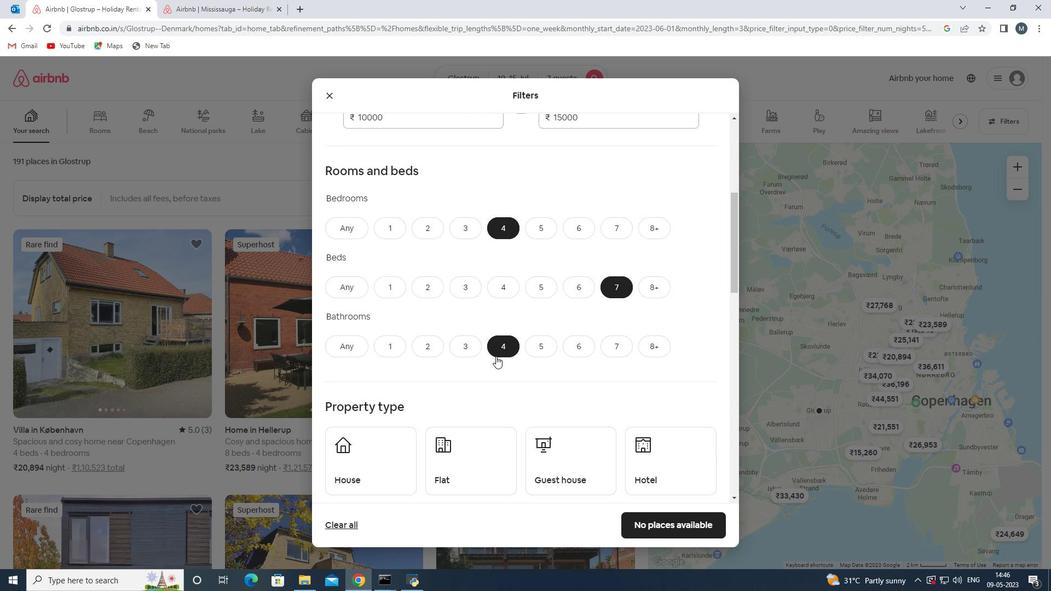 
Action: Mouse moved to (490, 361)
Screenshot: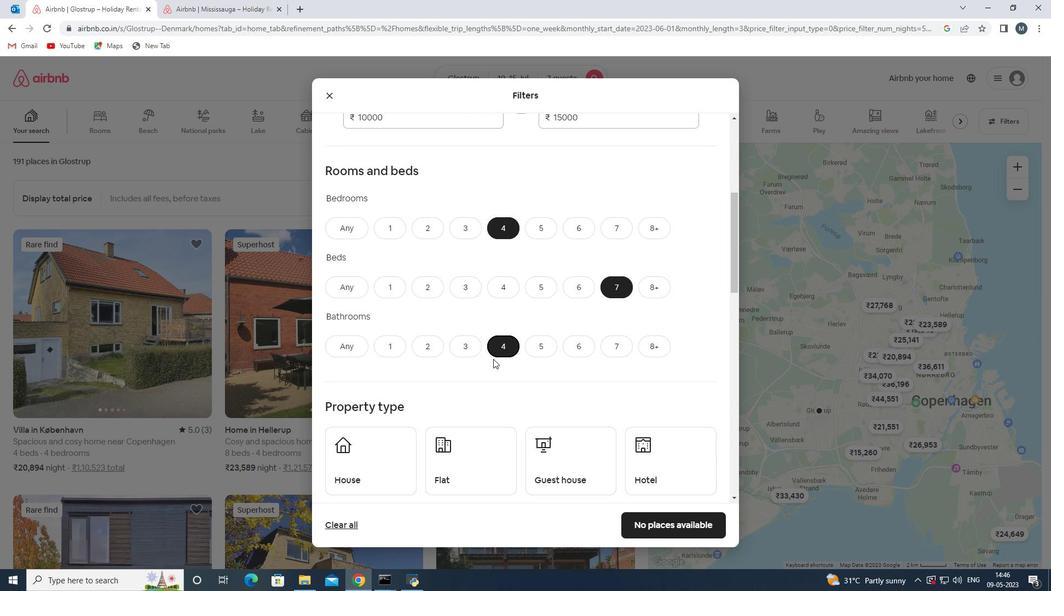 
Action: Mouse scrolled (490, 361) with delta (0, 0)
Screenshot: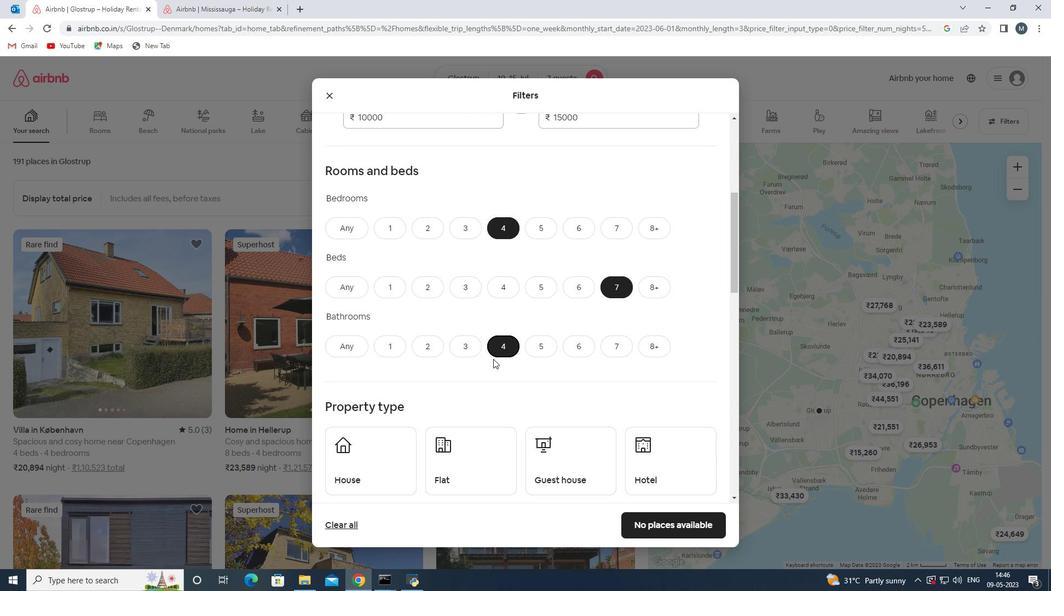 
Action: Mouse moved to (397, 365)
Screenshot: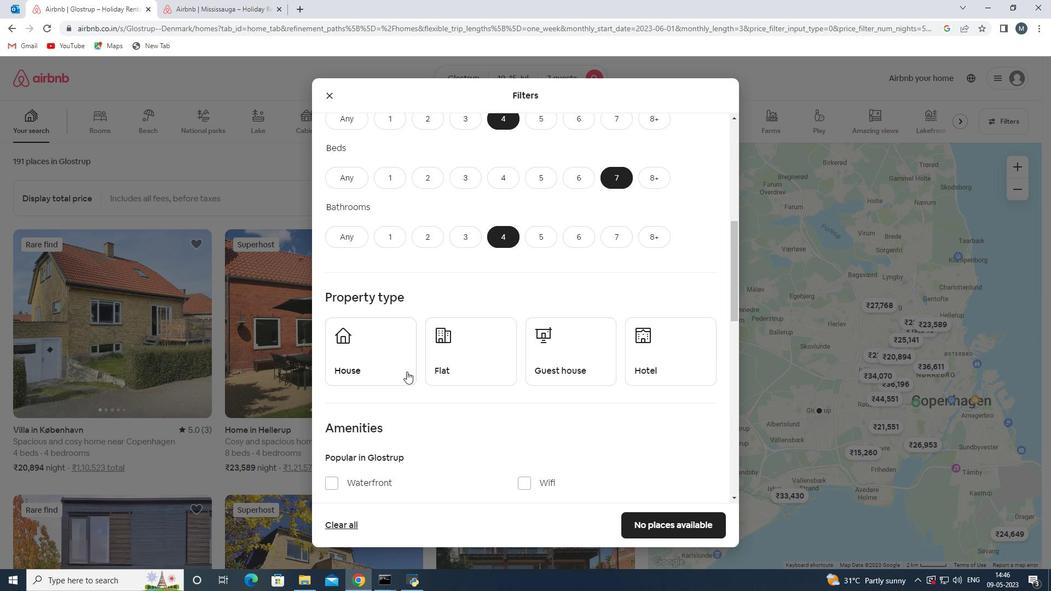 
Action: Mouse pressed left at (397, 365)
Screenshot: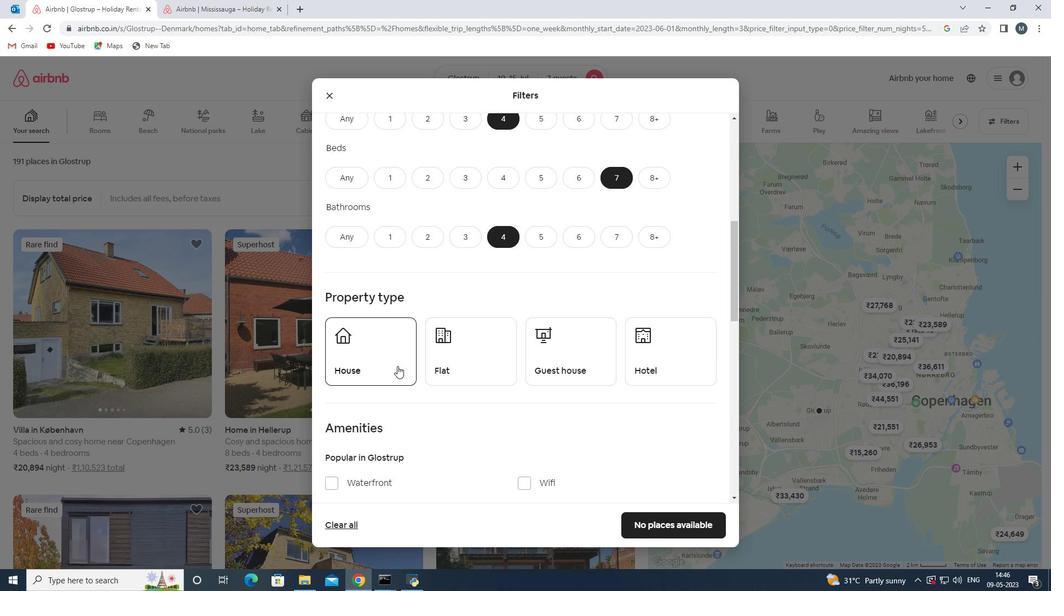 
Action: Mouse moved to (454, 358)
Screenshot: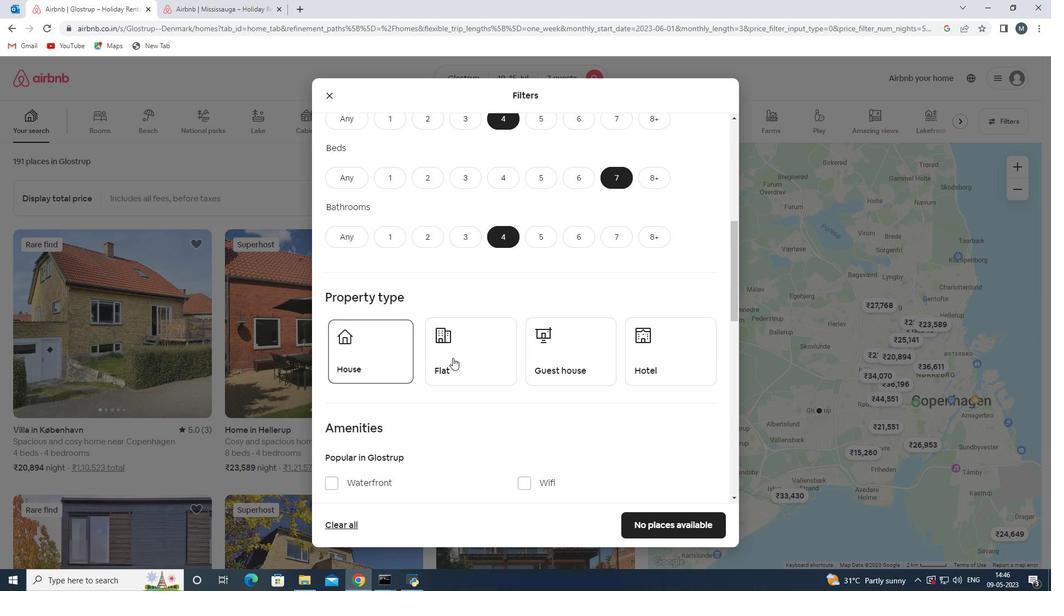 
Action: Mouse pressed left at (454, 358)
Screenshot: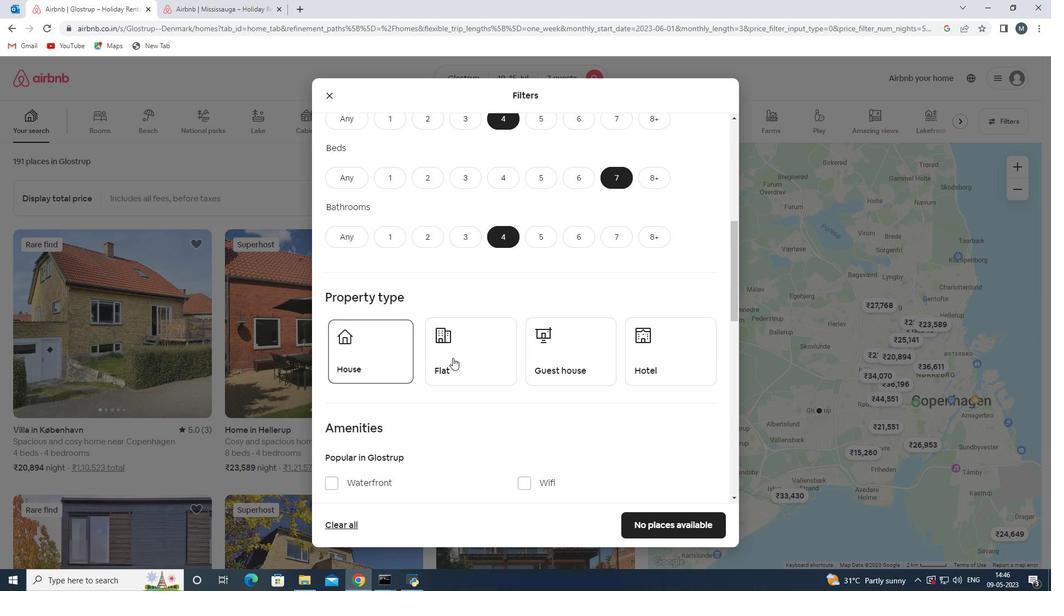 
Action: Mouse moved to (537, 356)
Screenshot: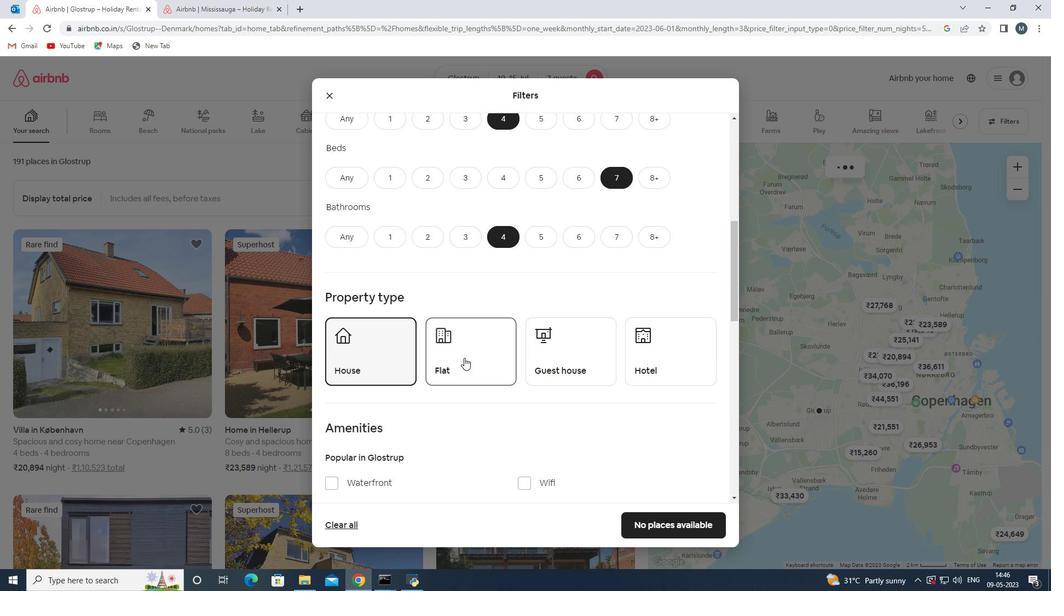 
Action: Mouse pressed left at (537, 356)
Screenshot: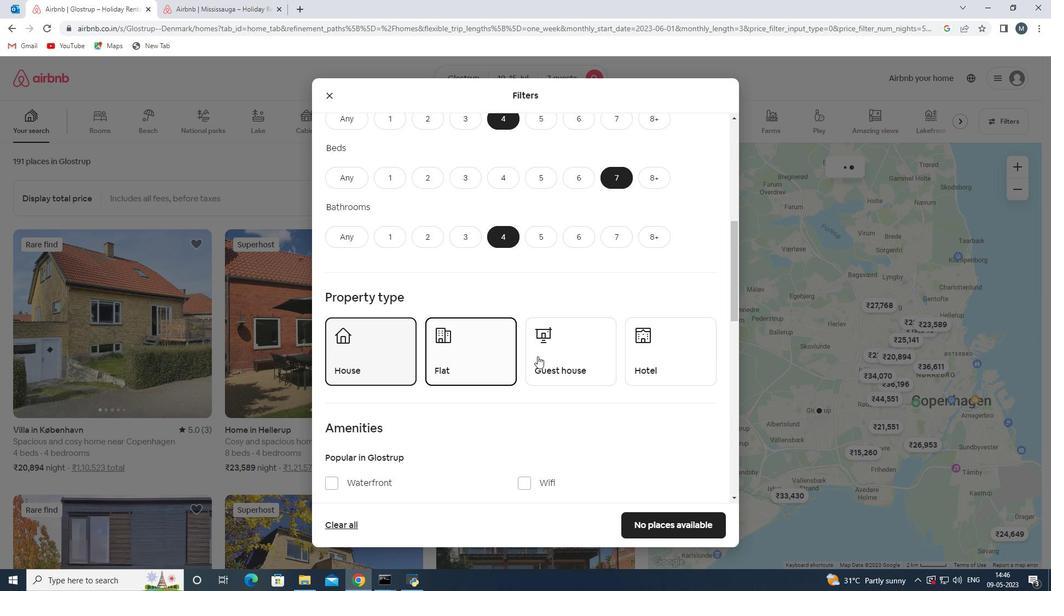 
Action: Mouse moved to (463, 374)
Screenshot: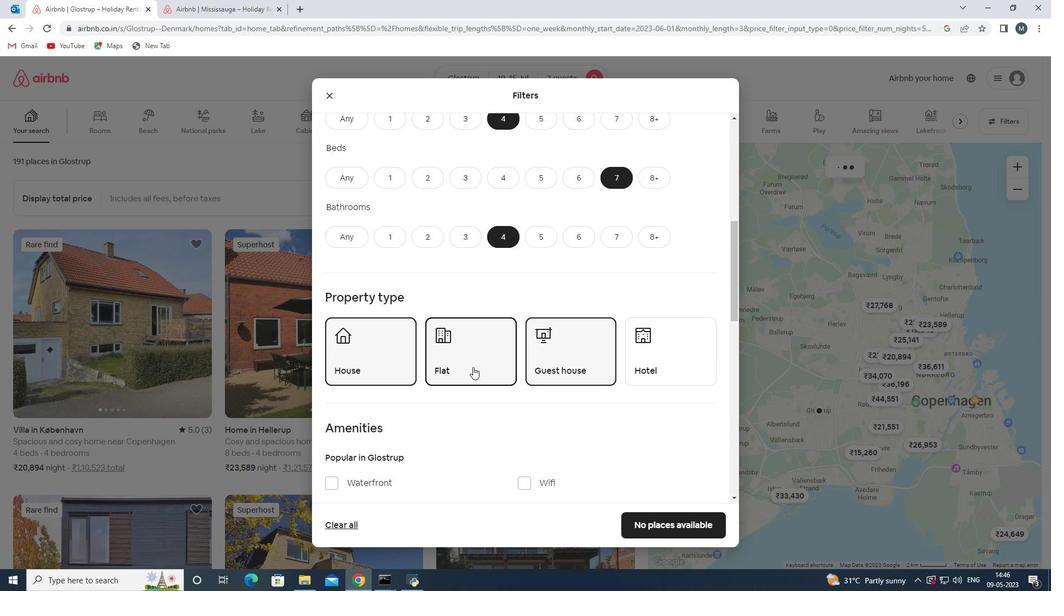 
Action: Mouse scrolled (463, 373) with delta (0, 0)
Screenshot: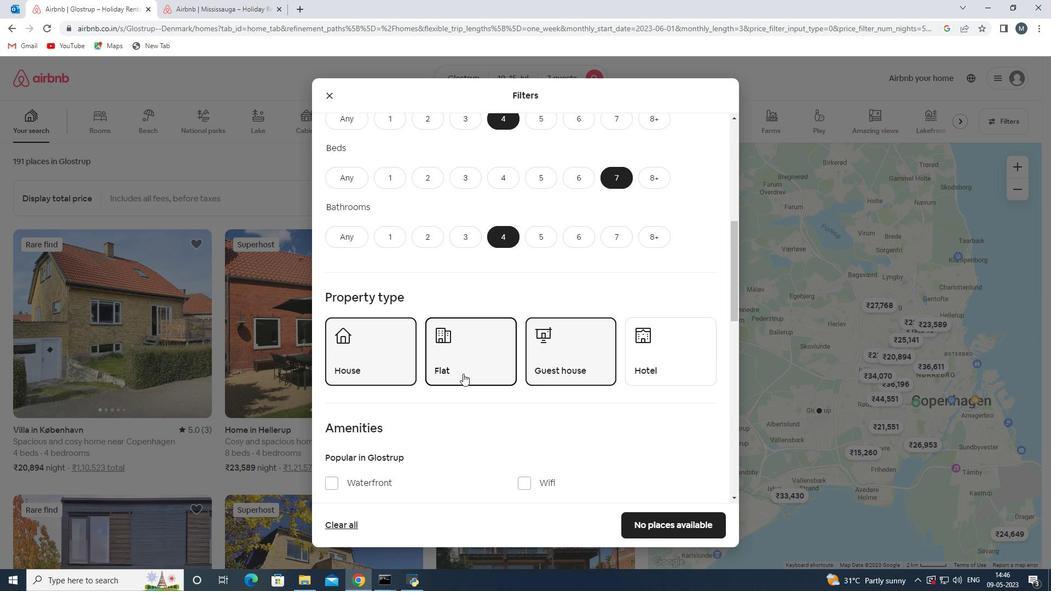 
Action: Mouse moved to (459, 372)
Screenshot: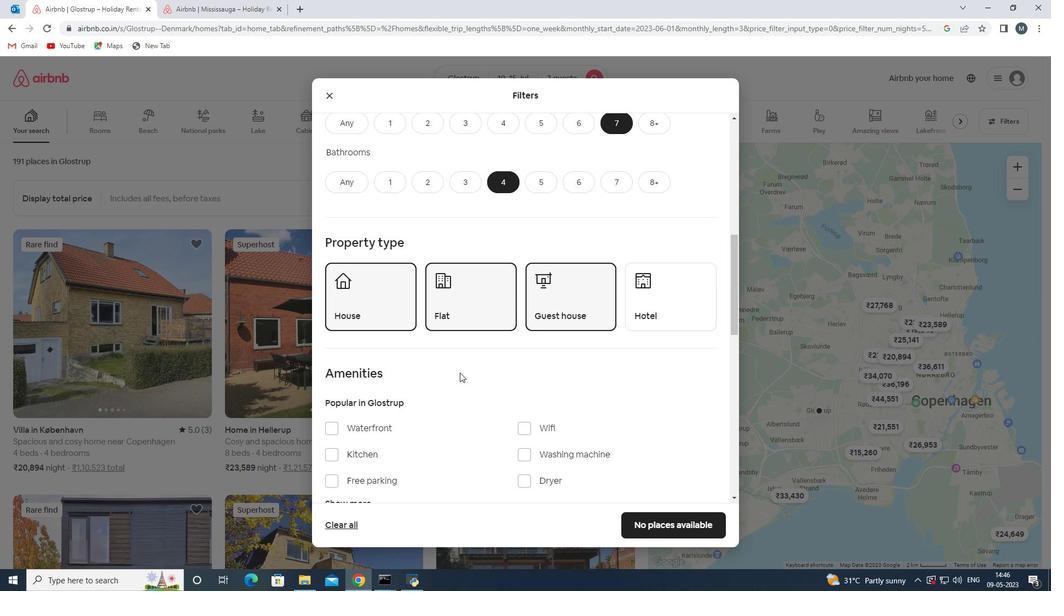 
Action: Mouse scrolled (459, 371) with delta (0, 0)
Screenshot: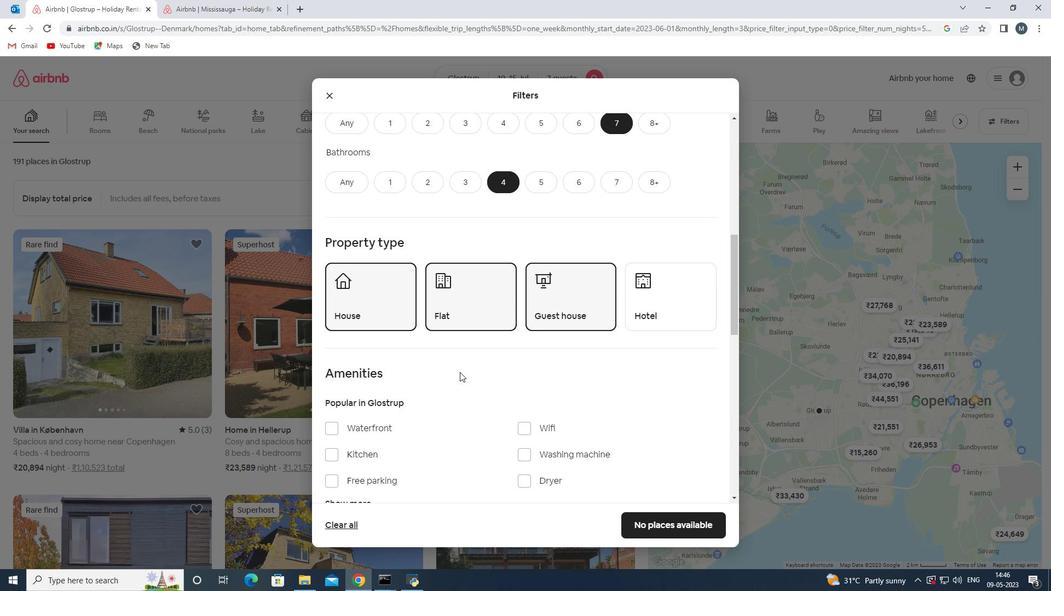
Action: Mouse moved to (528, 378)
Screenshot: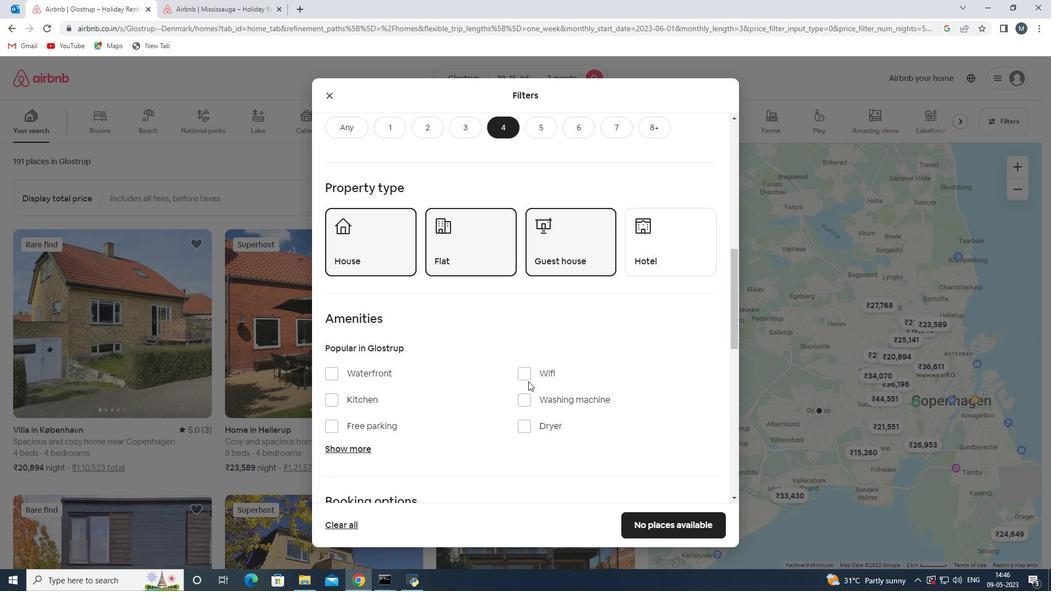 
Action: Mouse pressed left at (528, 378)
Screenshot: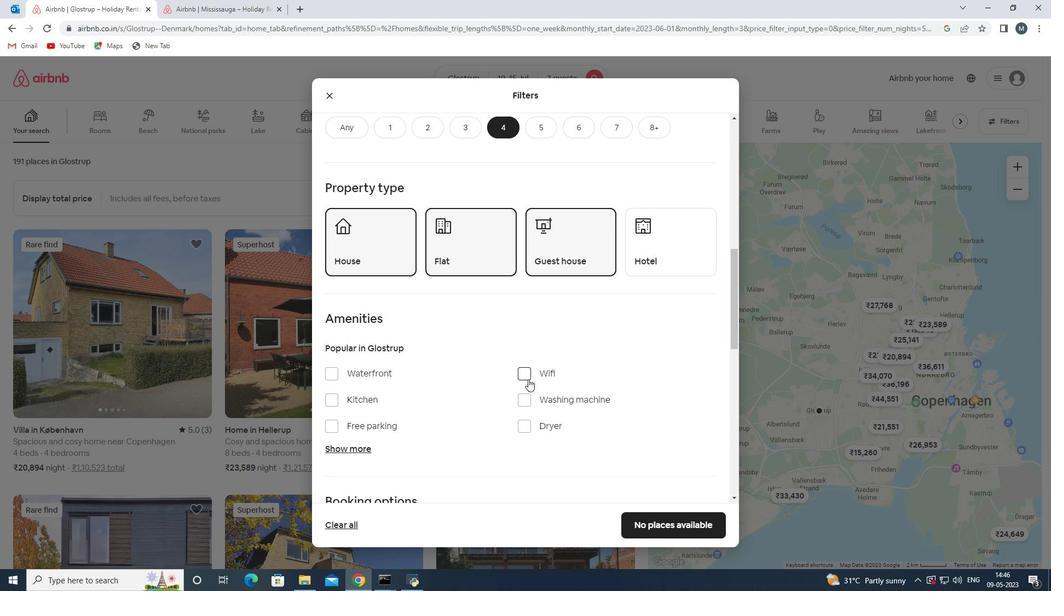 
Action: Mouse moved to (367, 427)
Screenshot: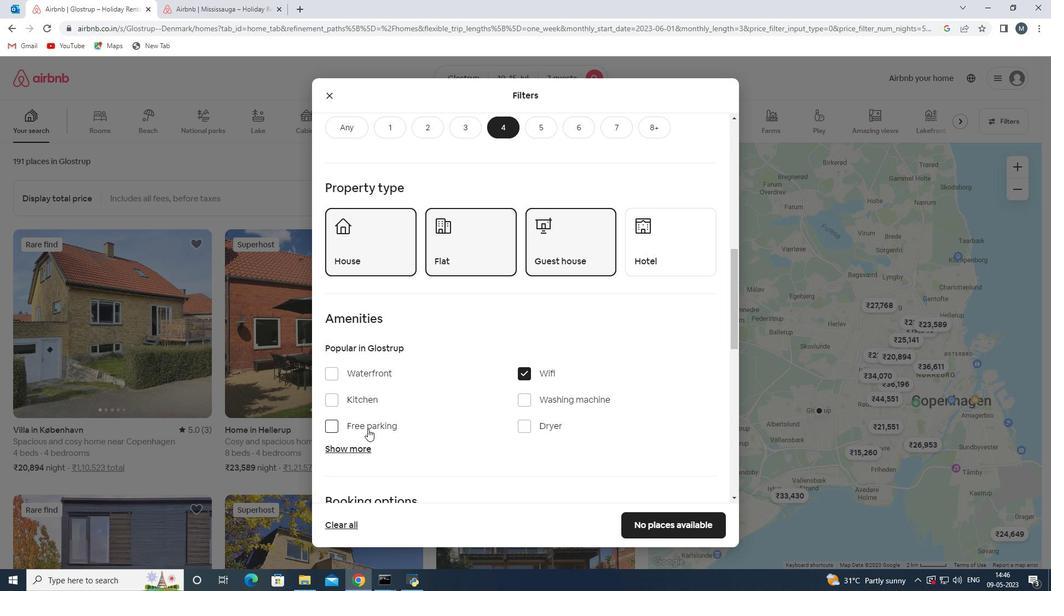 
Action: Mouse pressed left at (367, 427)
Screenshot: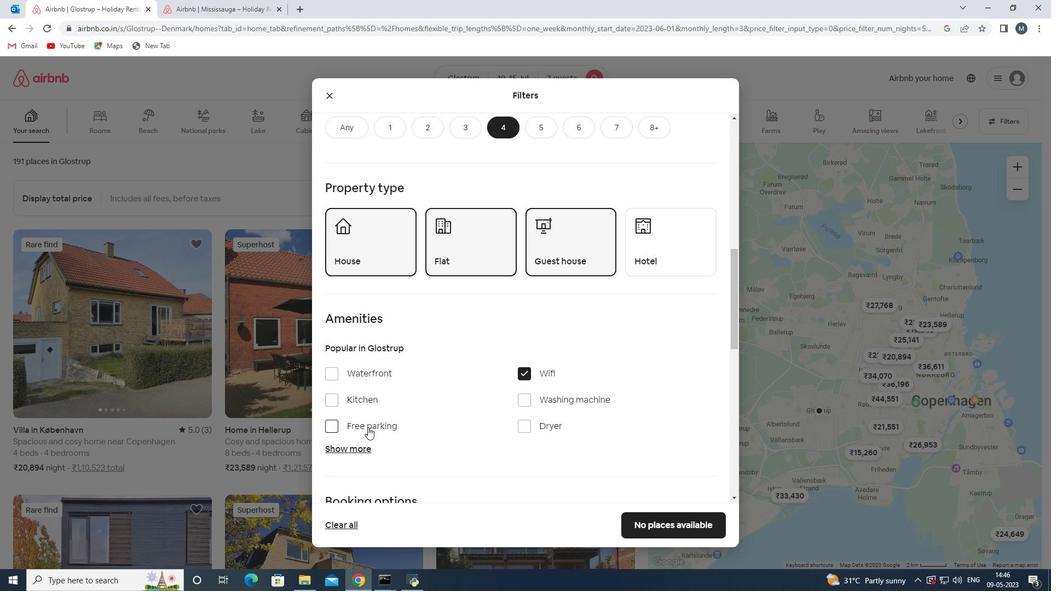 
Action: Mouse moved to (354, 455)
Screenshot: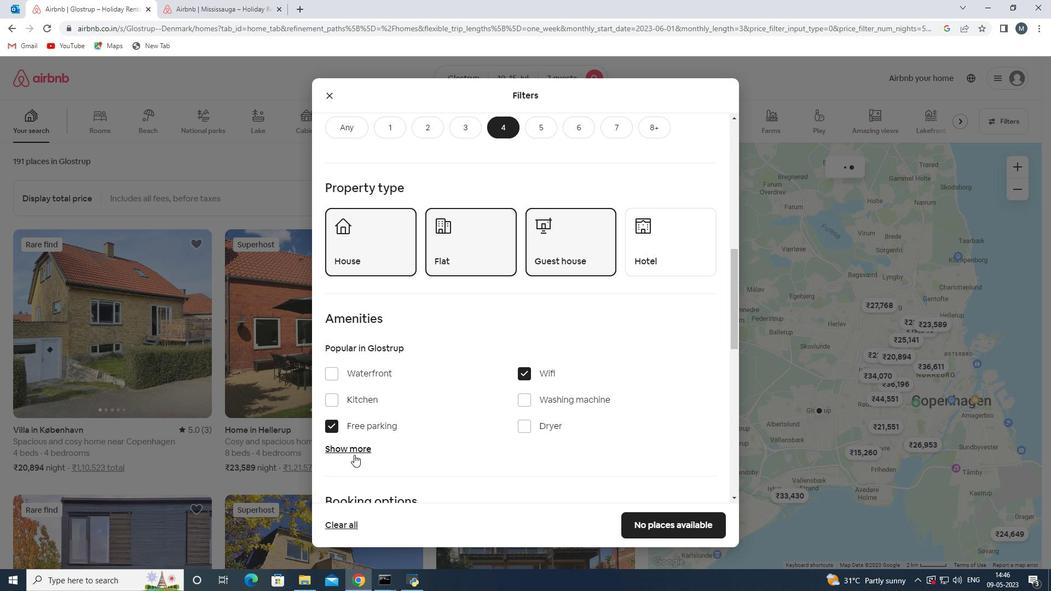 
Action: Mouse pressed left at (354, 455)
Screenshot: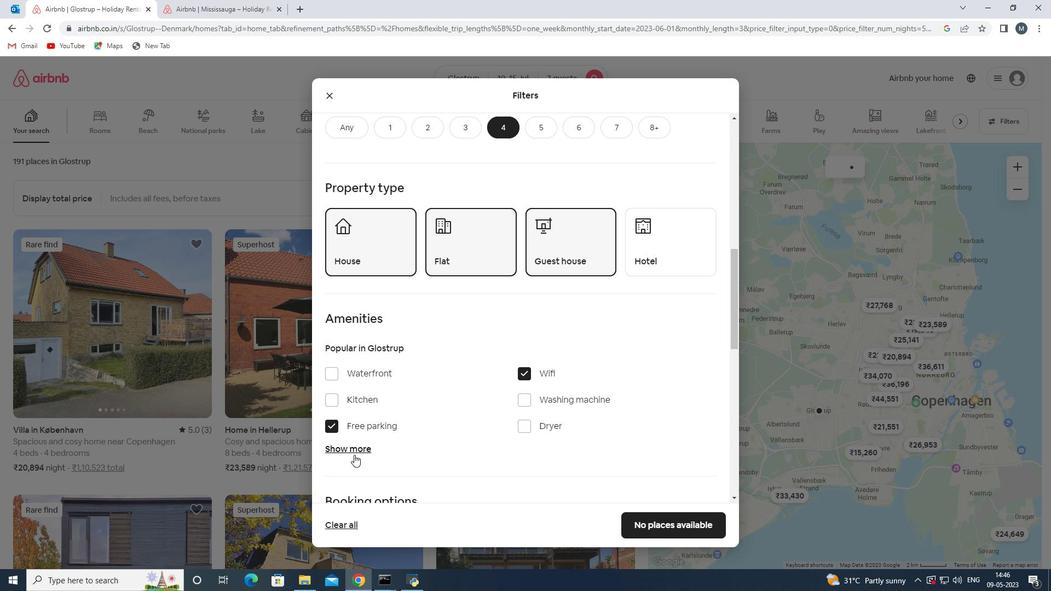 
Action: Mouse moved to (380, 429)
Screenshot: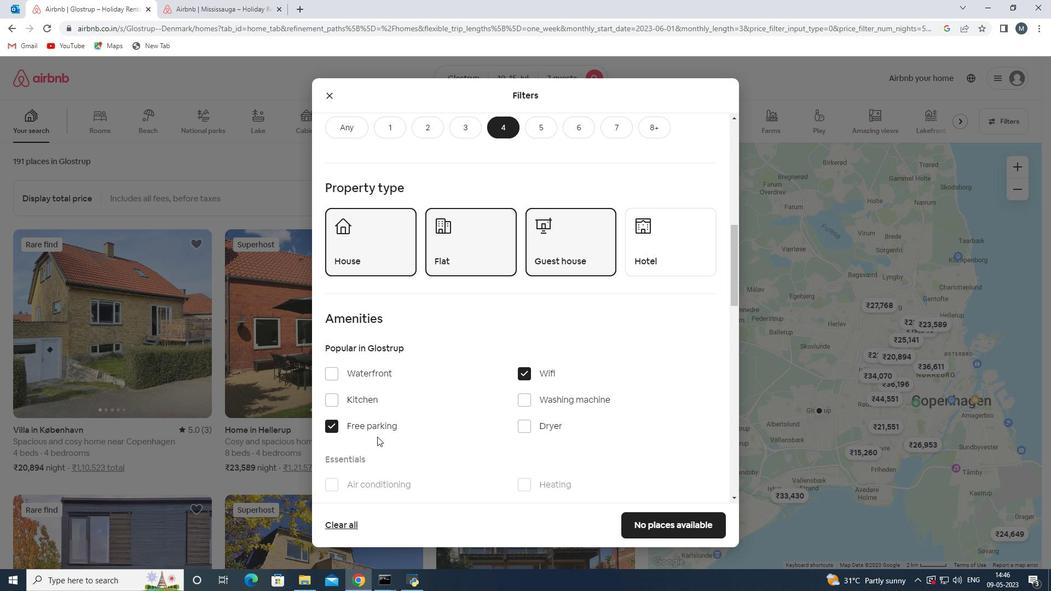 
Action: Mouse scrolled (380, 428) with delta (0, 0)
Screenshot: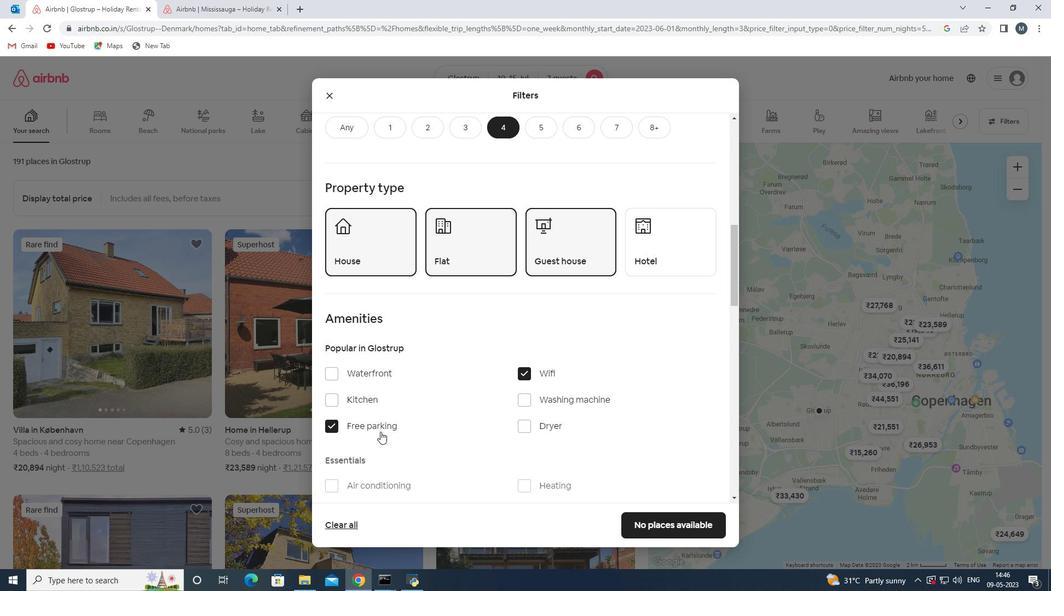 
Action: Mouse scrolled (380, 428) with delta (0, 0)
Screenshot: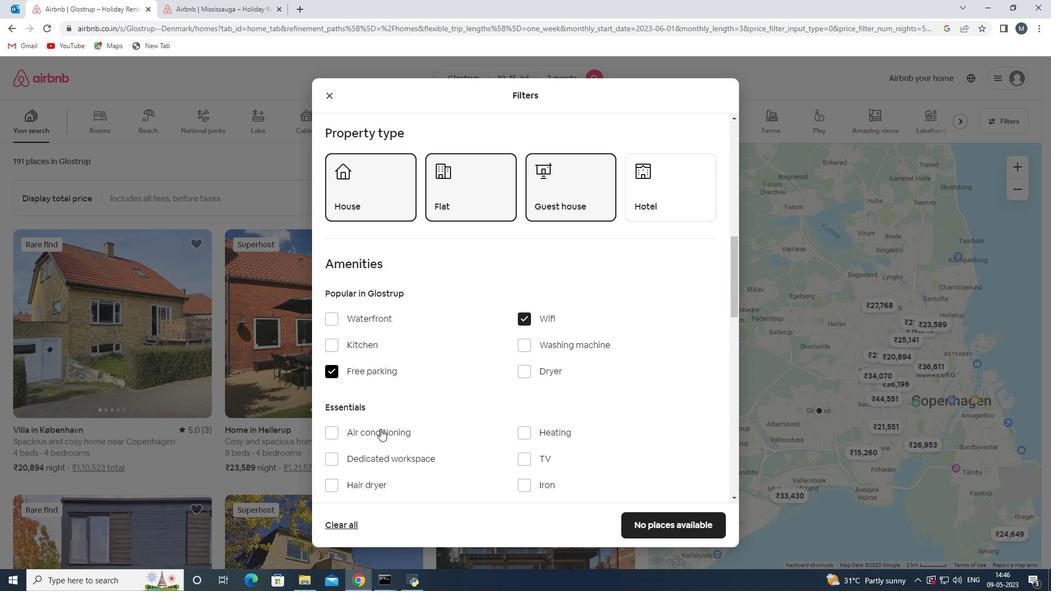 
Action: Mouse moved to (520, 401)
Screenshot: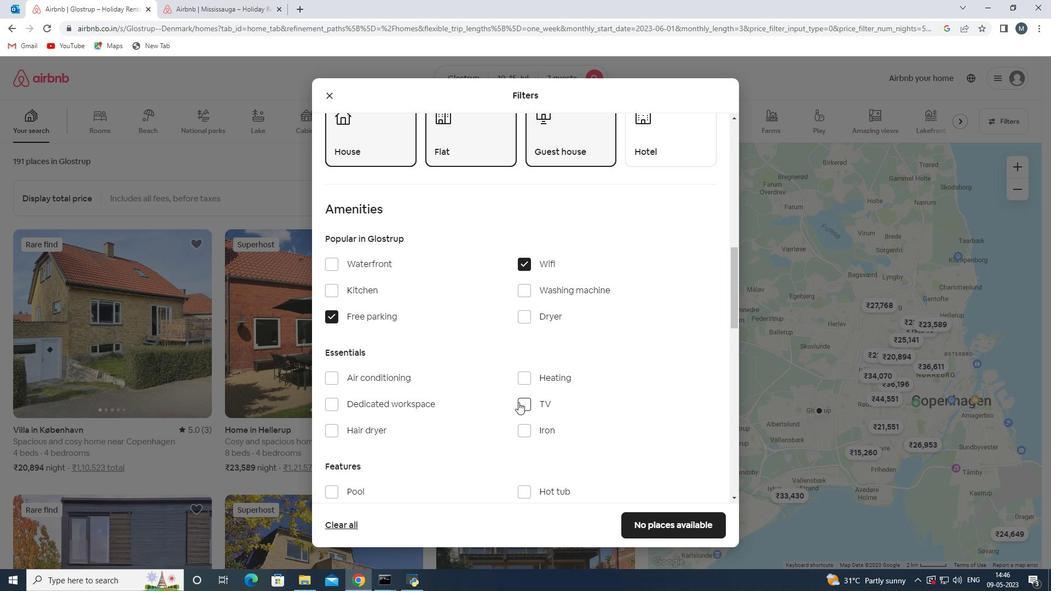 
Action: Mouse pressed left at (520, 401)
Screenshot: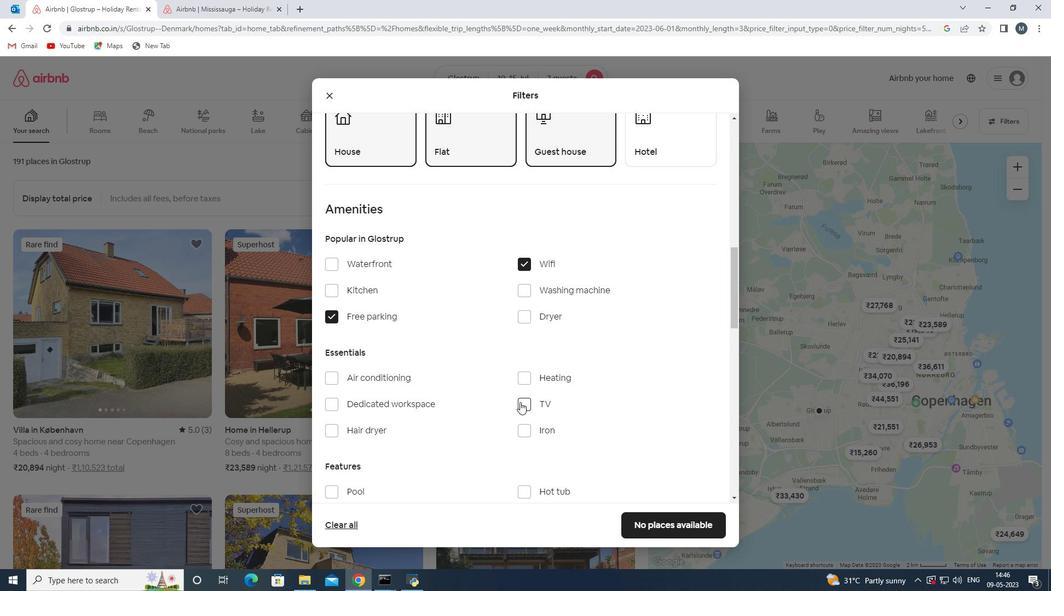 
Action: Mouse moved to (423, 405)
Screenshot: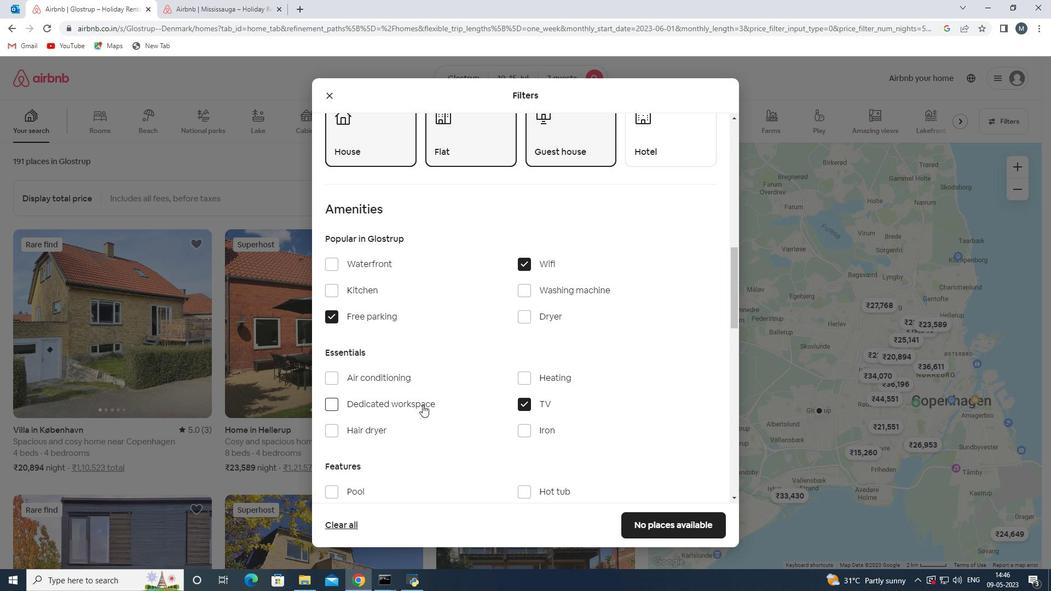 
Action: Mouse scrolled (423, 404) with delta (0, 0)
Screenshot: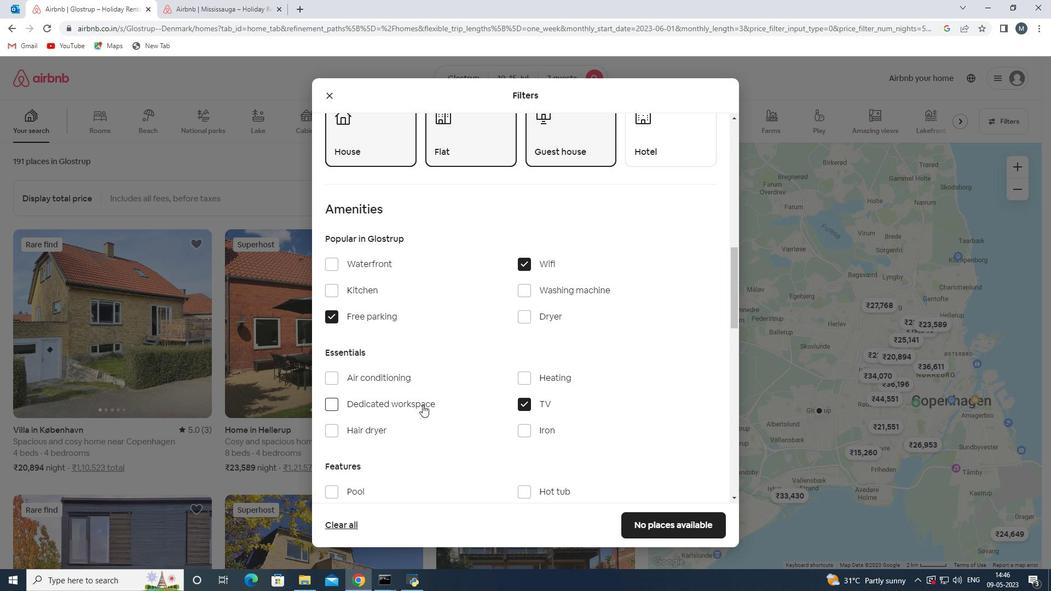 
Action: Mouse moved to (414, 390)
Screenshot: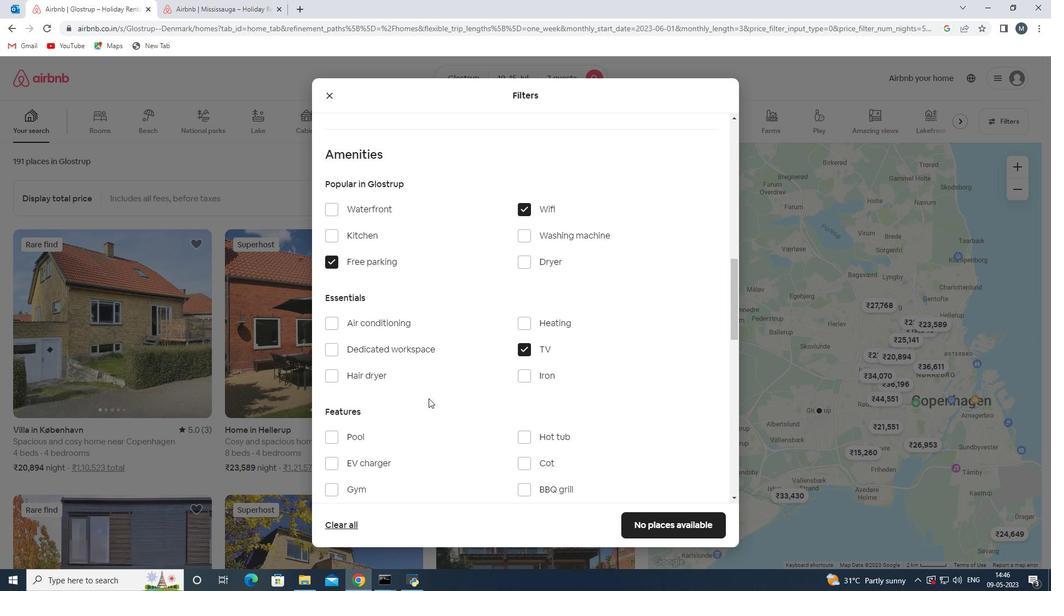 
Action: Mouse scrolled (414, 389) with delta (0, 0)
Screenshot: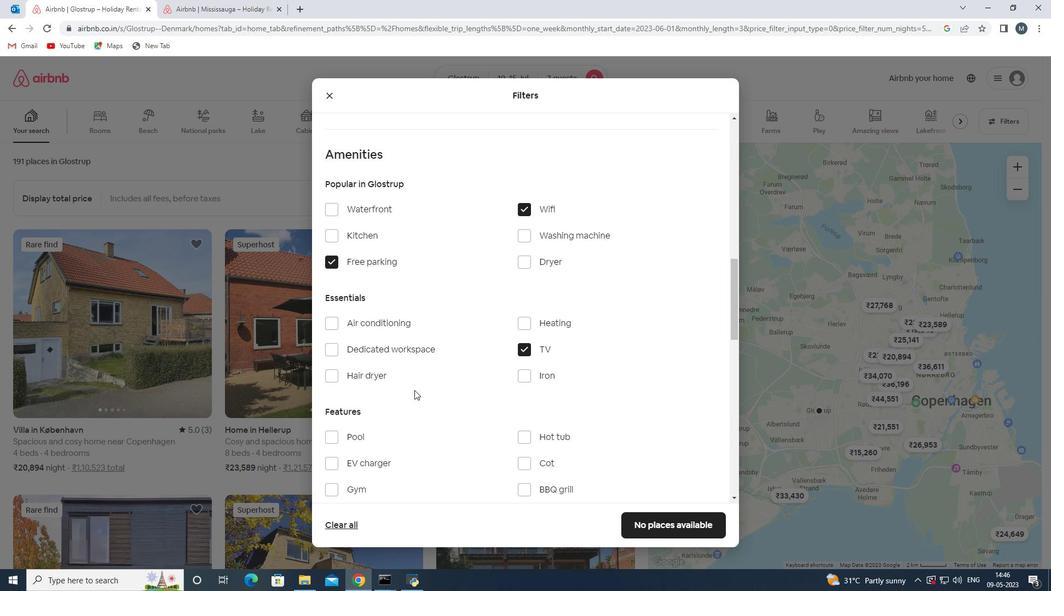 
Action: Mouse moved to (377, 440)
Screenshot: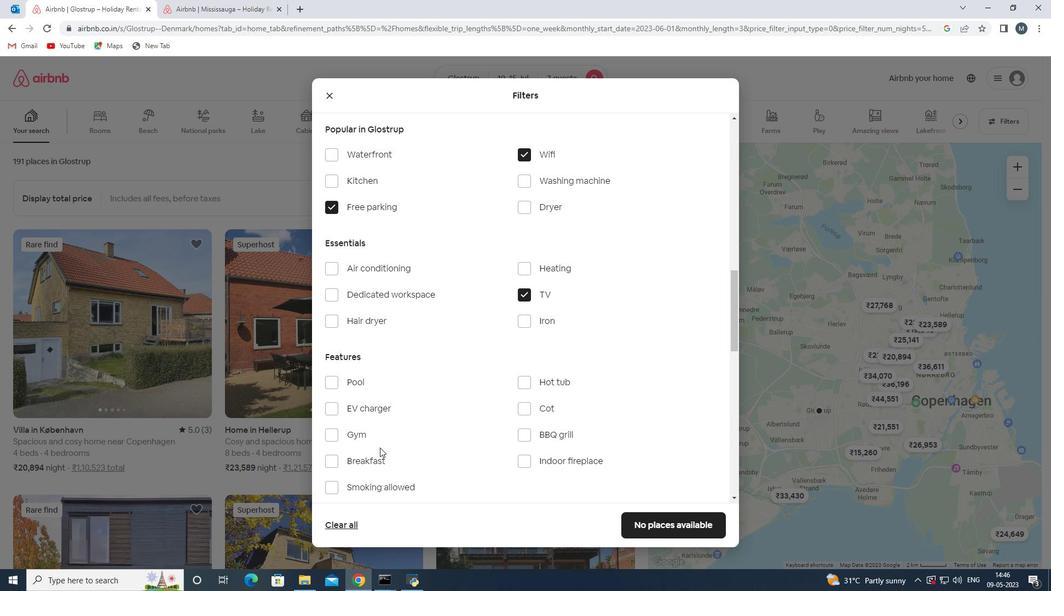 
Action: Mouse pressed left at (377, 440)
Screenshot: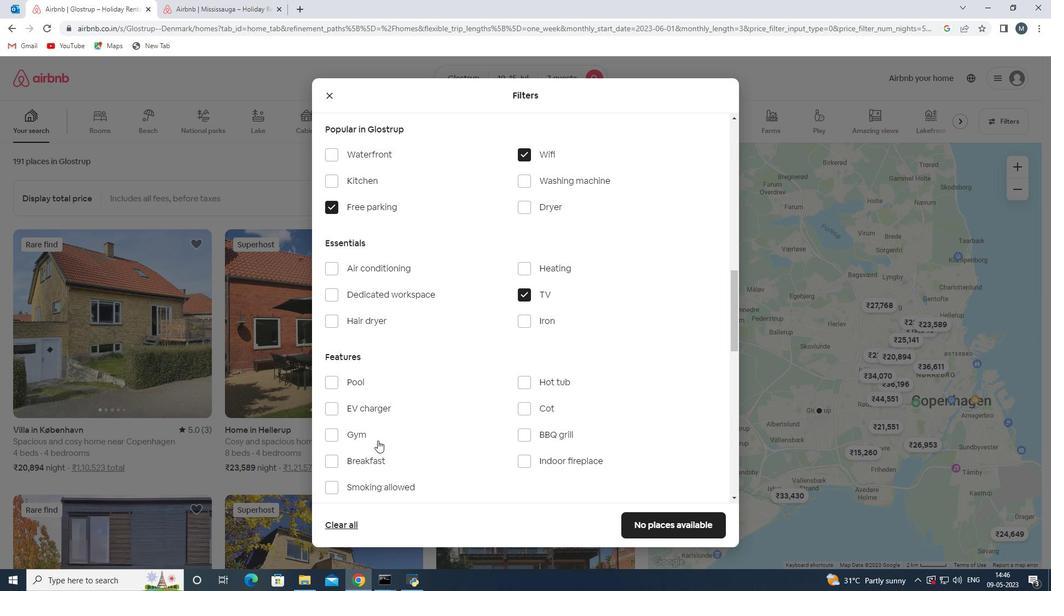 
Action: Mouse moved to (374, 462)
Screenshot: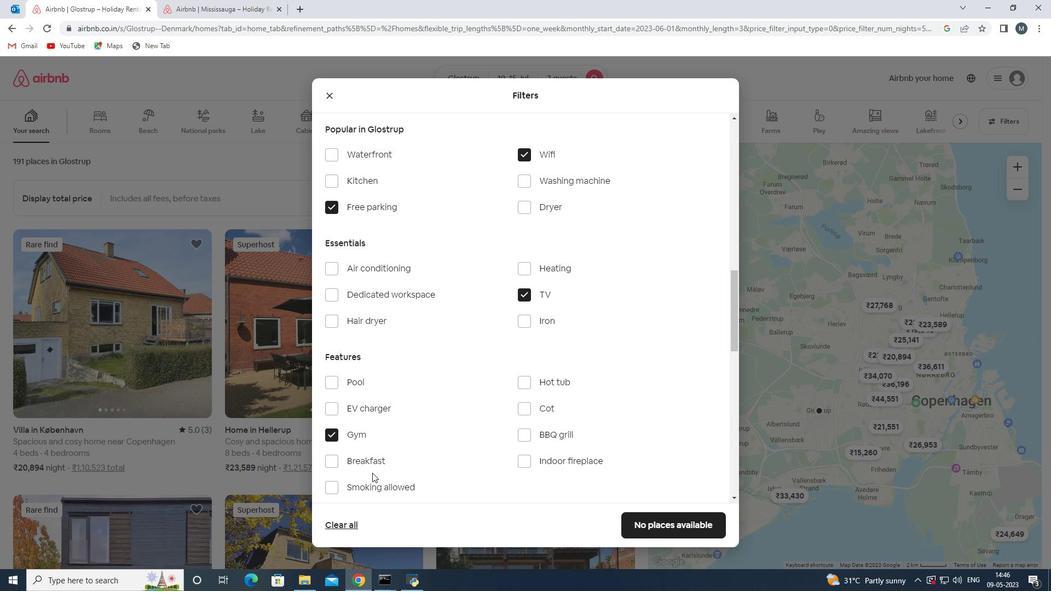 
Action: Mouse pressed left at (374, 462)
Screenshot: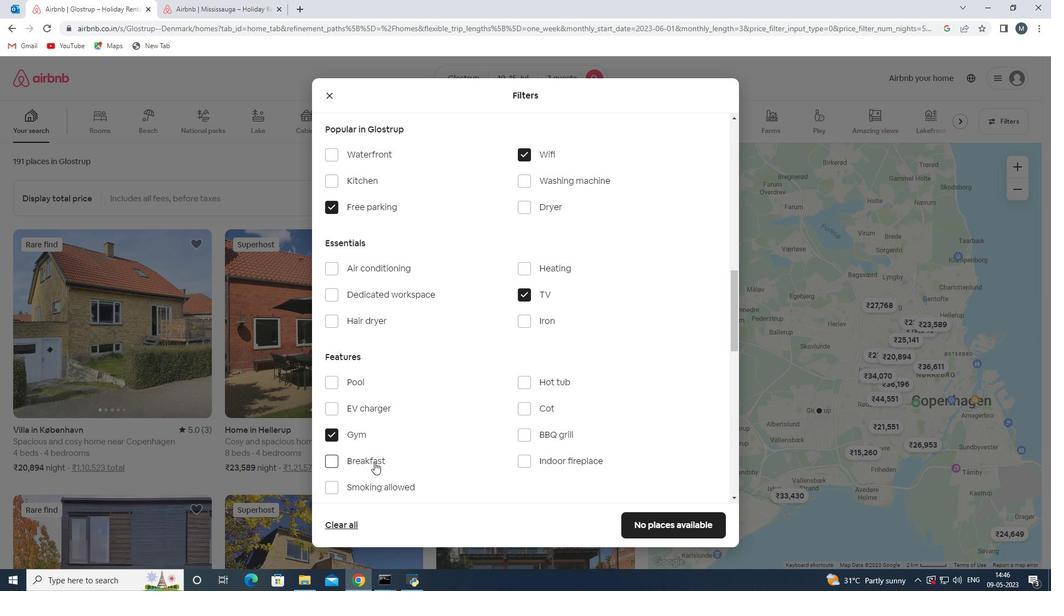 
Action: Mouse moved to (342, 461)
Screenshot: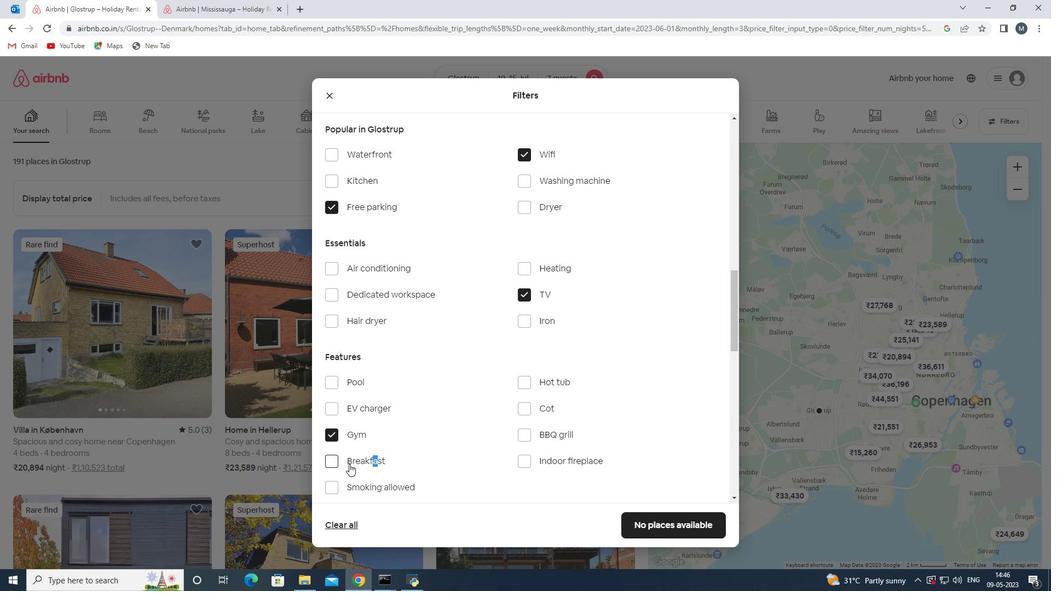 
Action: Mouse pressed left at (342, 461)
Screenshot: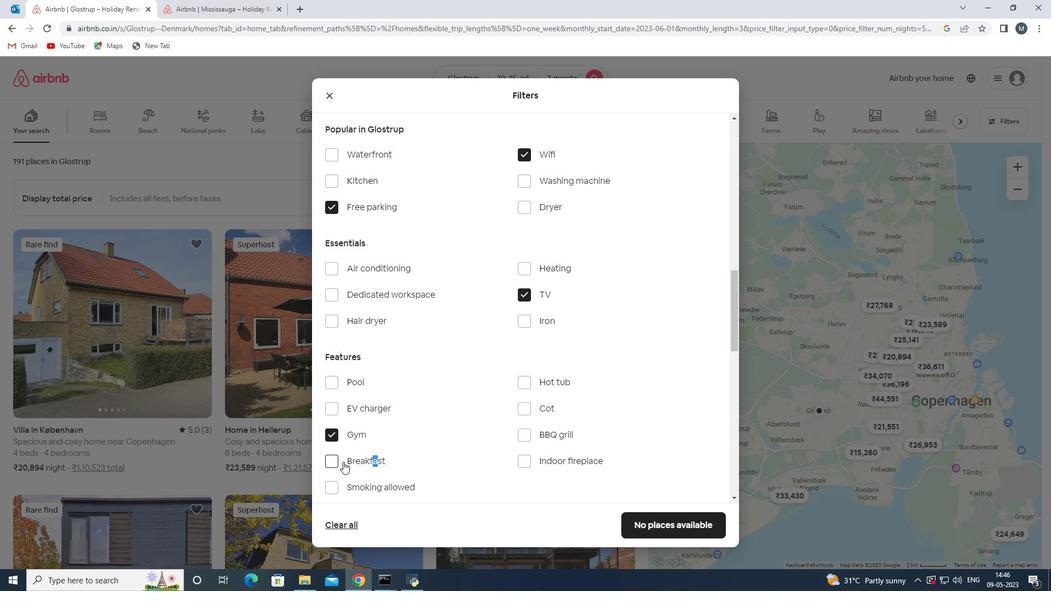 
Action: Mouse moved to (409, 448)
Screenshot: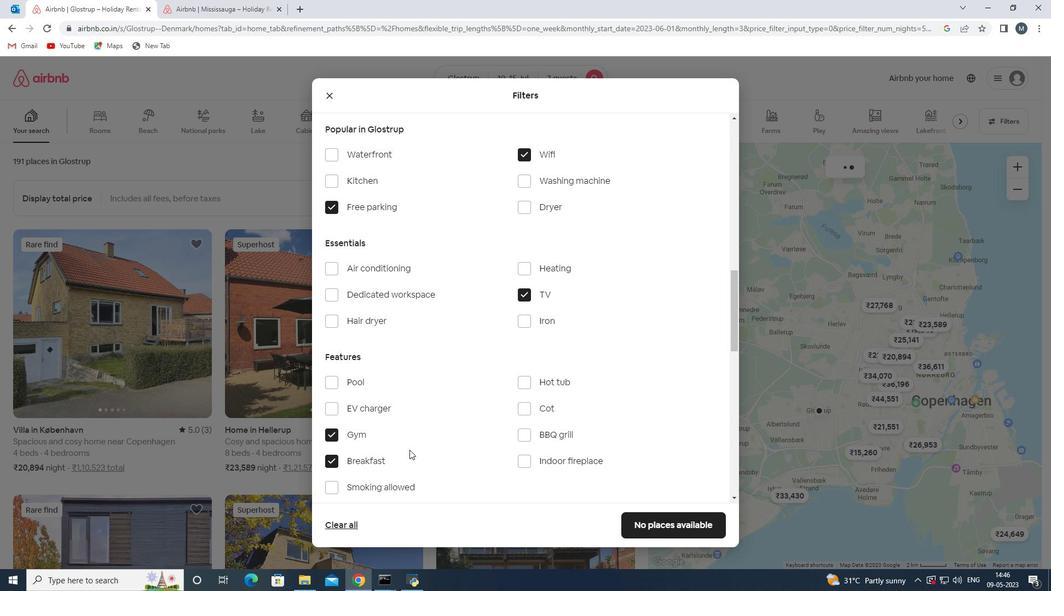 
Action: Mouse scrolled (409, 447) with delta (0, 0)
Screenshot: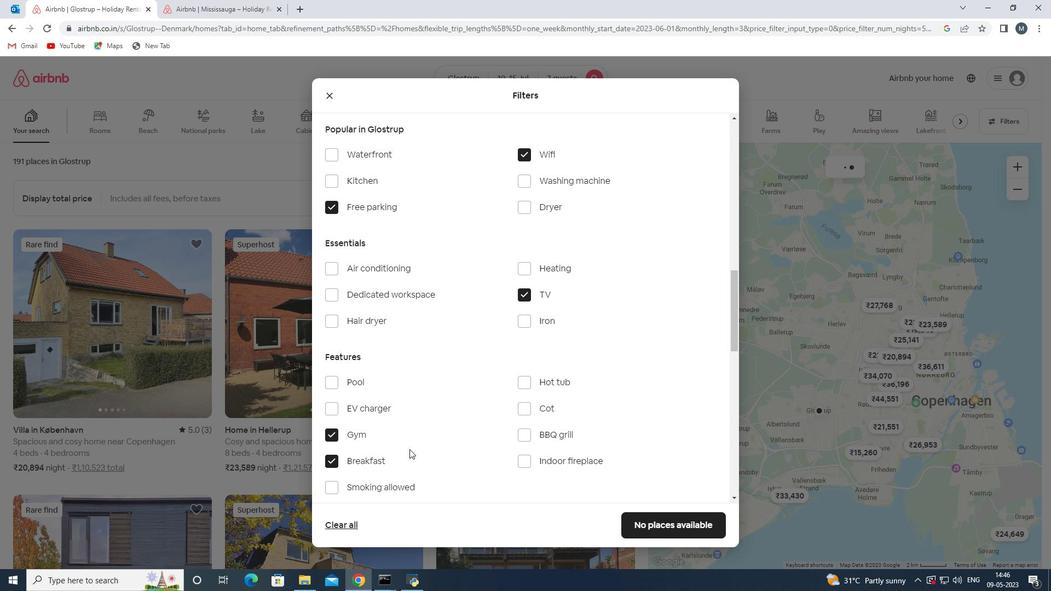 
Action: Mouse moved to (435, 428)
Screenshot: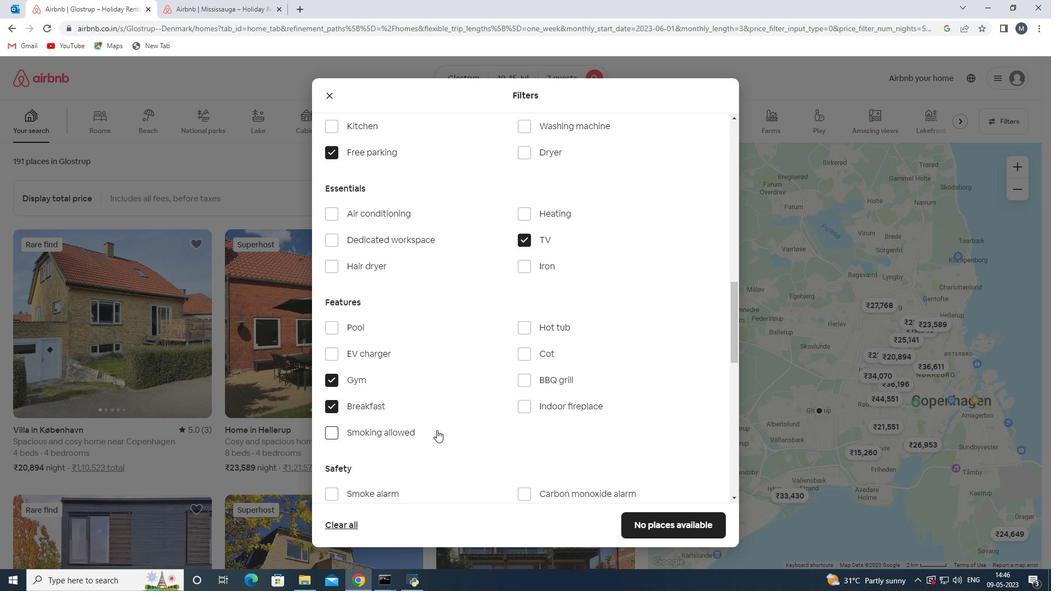 
Action: Mouse scrolled (435, 428) with delta (0, 0)
Screenshot: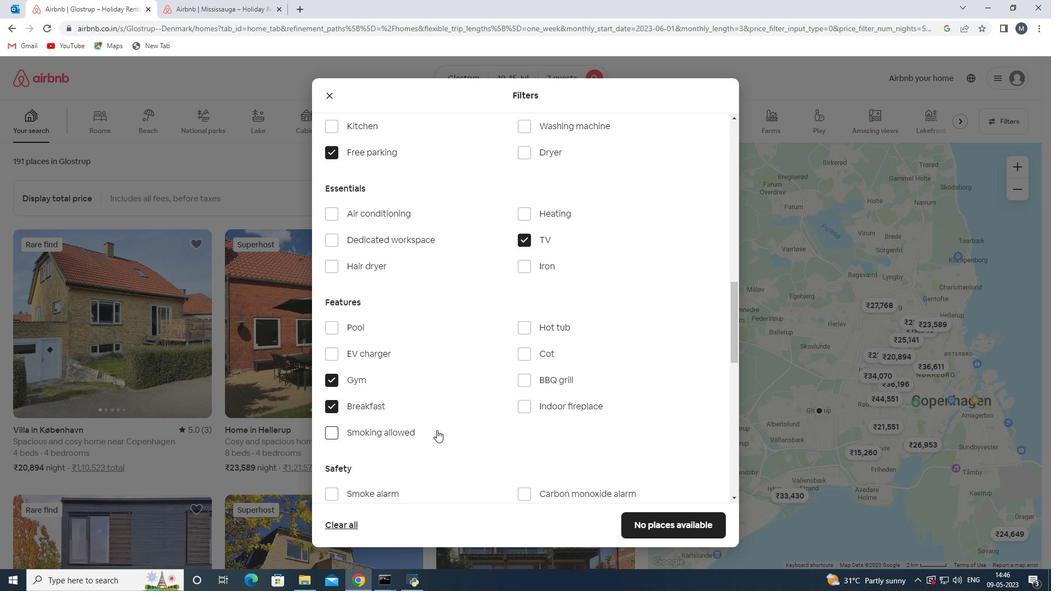 
Action: Mouse scrolled (435, 428) with delta (0, 0)
Screenshot: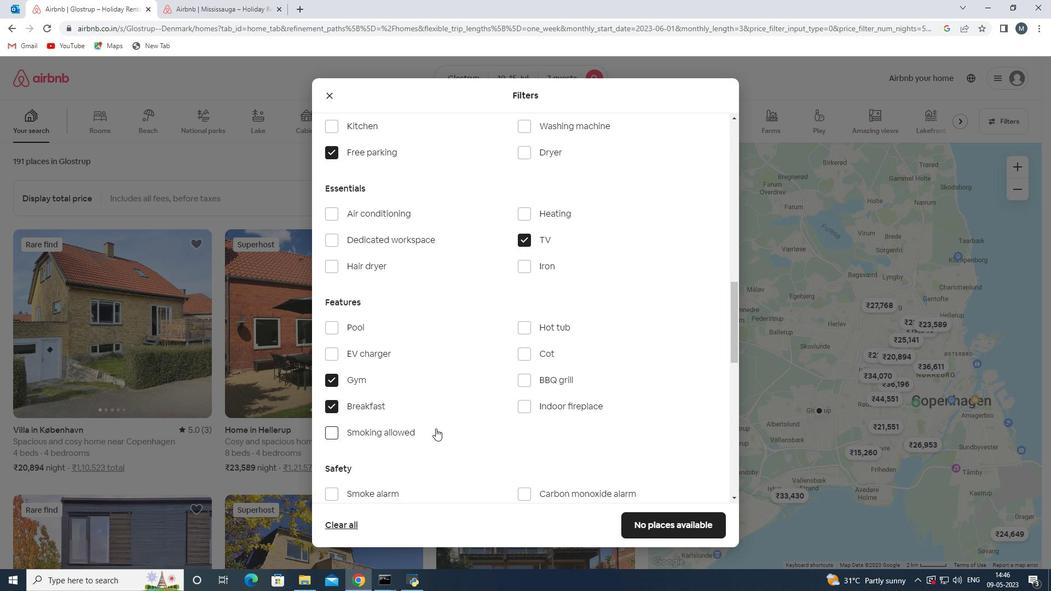 
Action: Mouse scrolled (435, 428) with delta (0, 0)
Screenshot: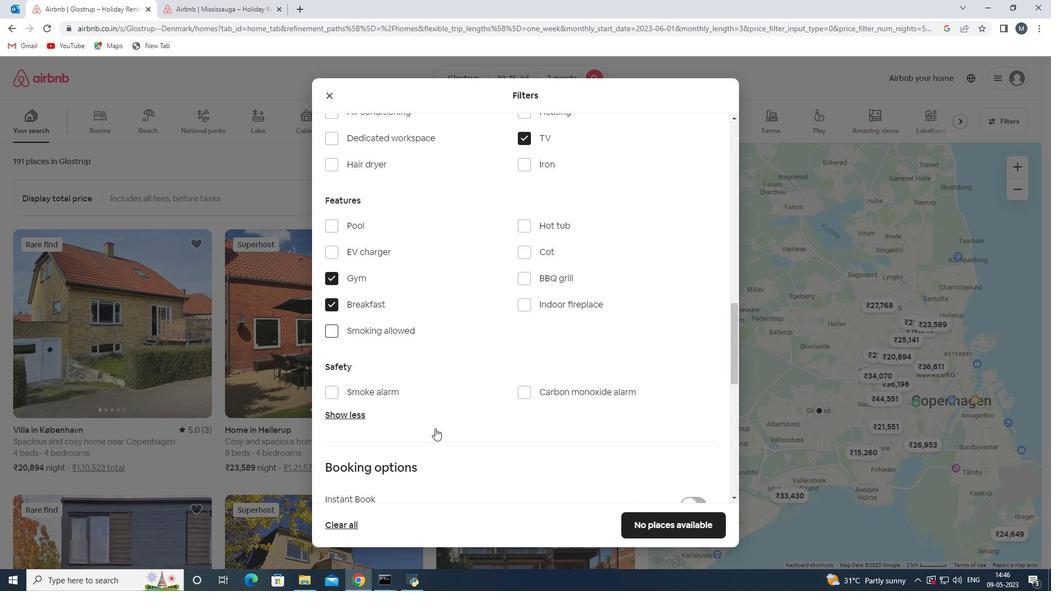 
Action: Mouse moved to (505, 408)
Screenshot: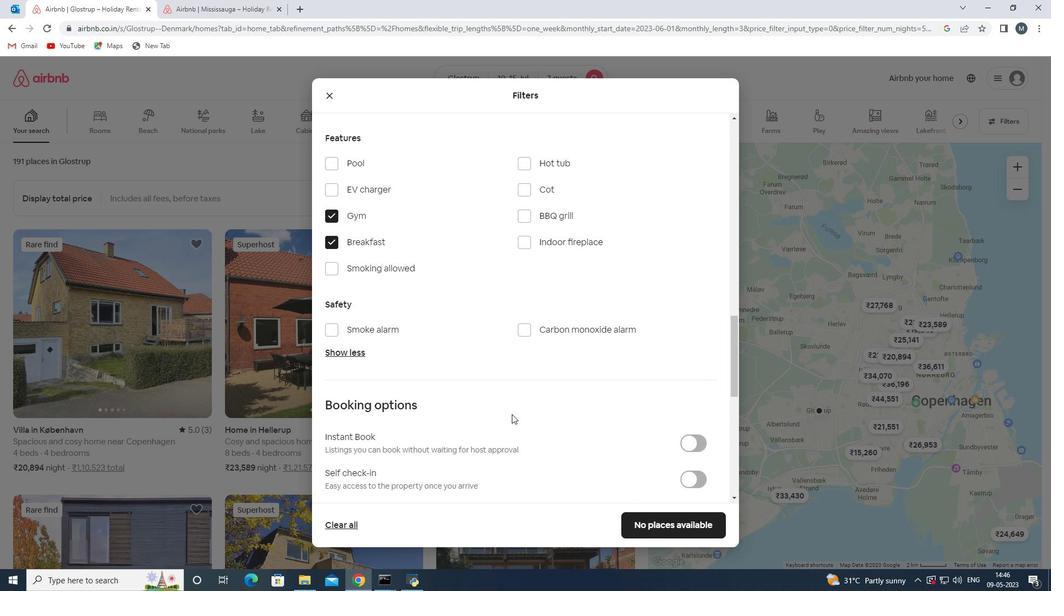 
Action: Mouse scrolled (505, 407) with delta (0, 0)
Screenshot: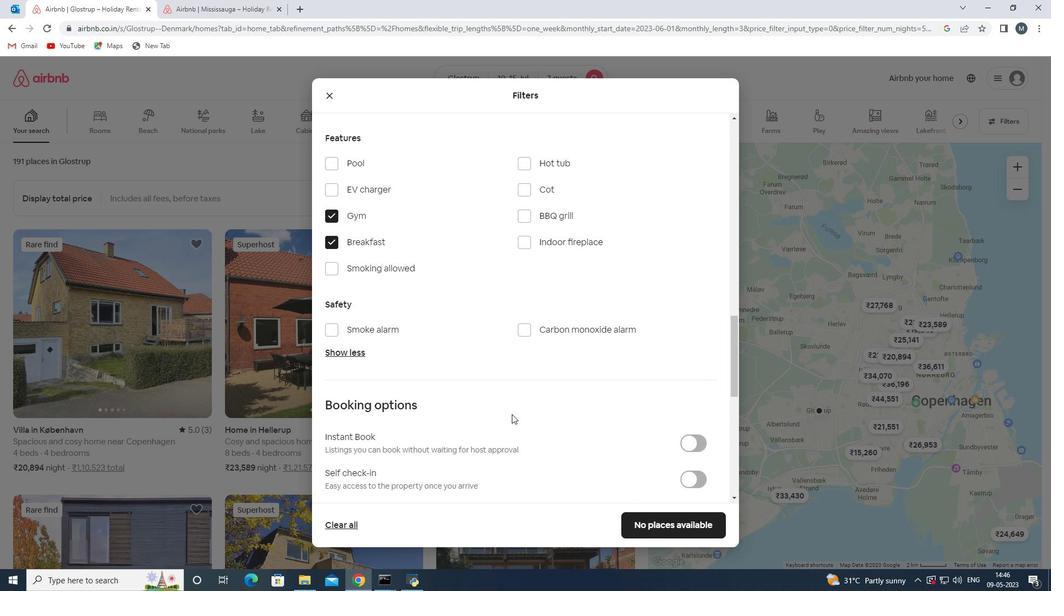
Action: Mouse scrolled (505, 407) with delta (0, 0)
Screenshot: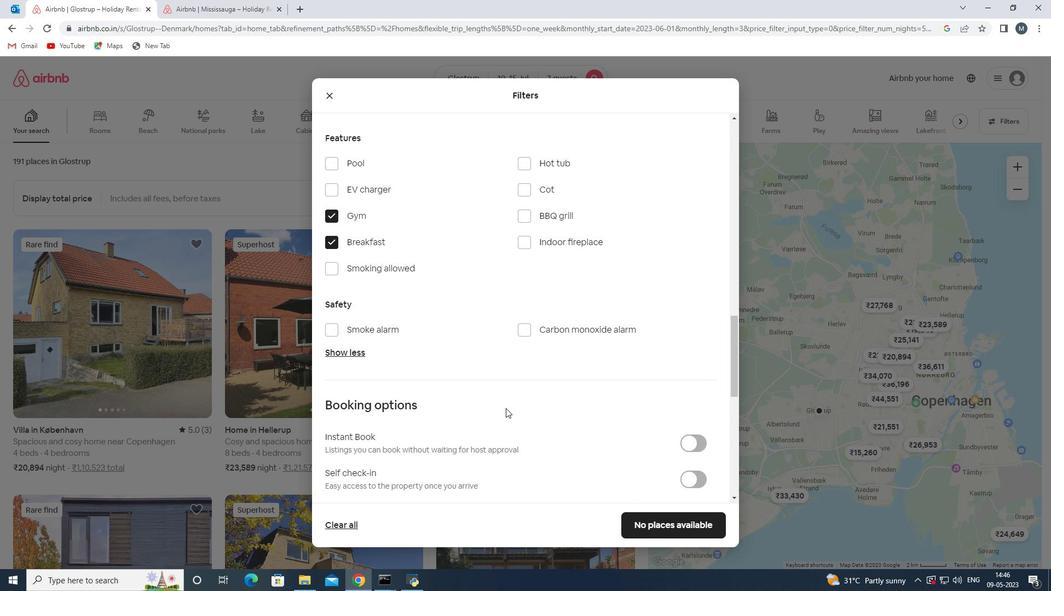 
Action: Mouse moved to (686, 376)
Screenshot: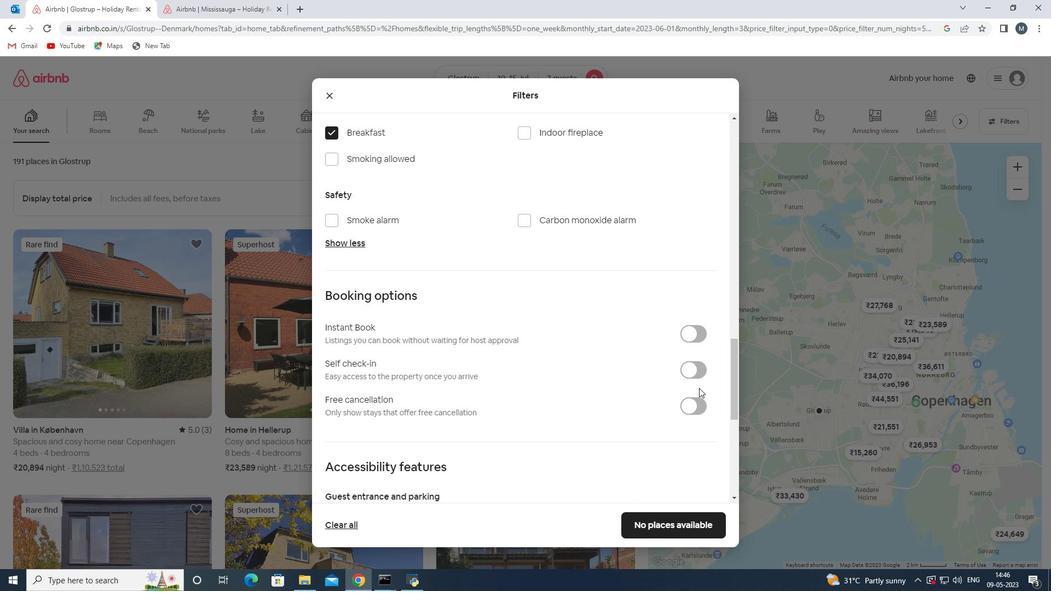 
Action: Mouse pressed left at (686, 376)
Screenshot: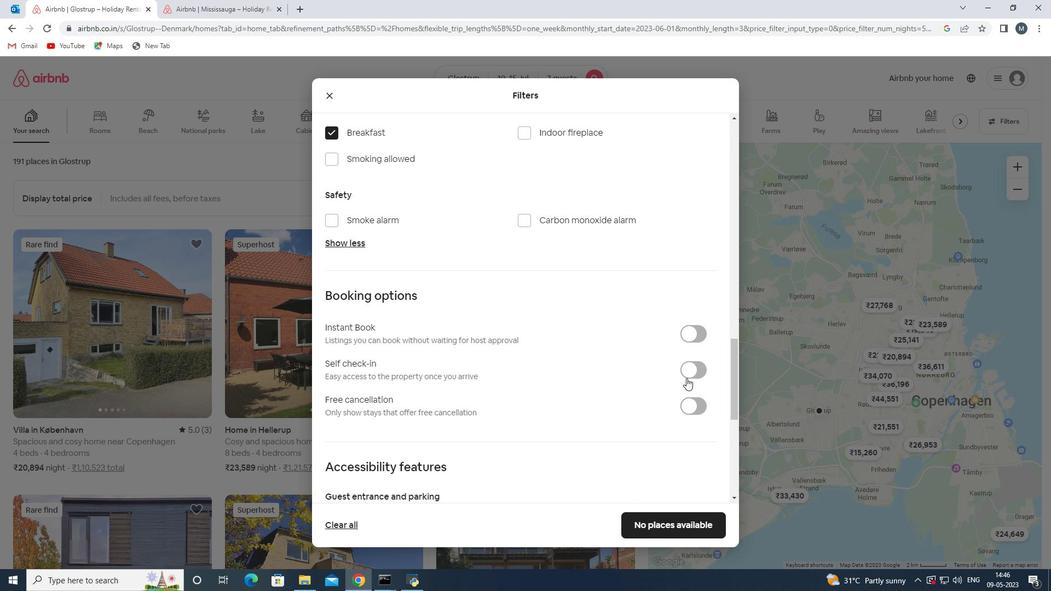 
Action: Mouse moved to (501, 399)
Screenshot: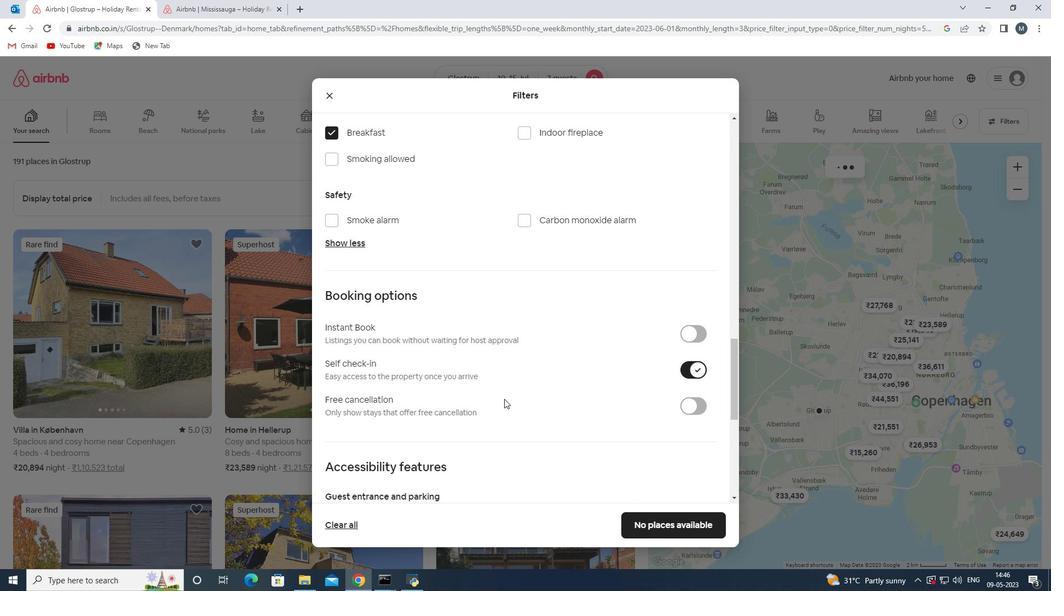 
Action: Mouse scrolled (501, 399) with delta (0, 0)
Screenshot: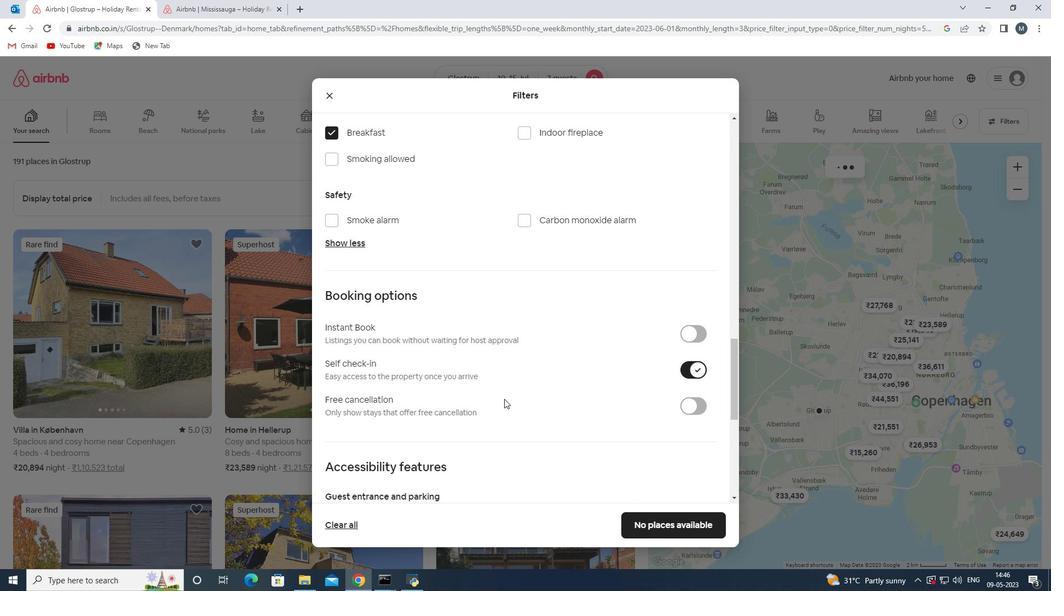 
Action: Mouse moved to (500, 400)
Screenshot: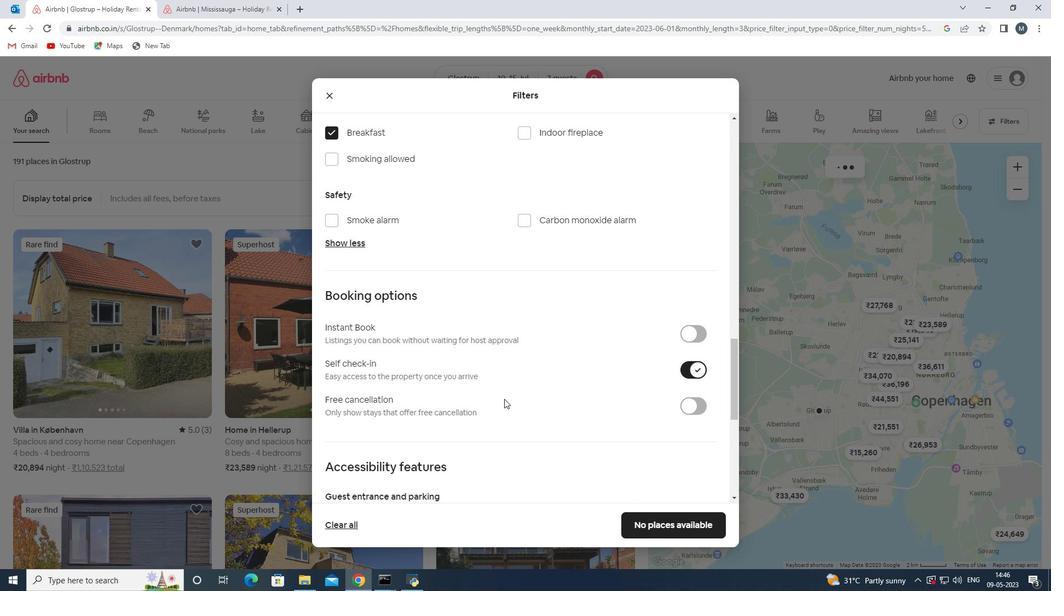 
Action: Mouse scrolled (500, 399) with delta (0, 0)
Screenshot: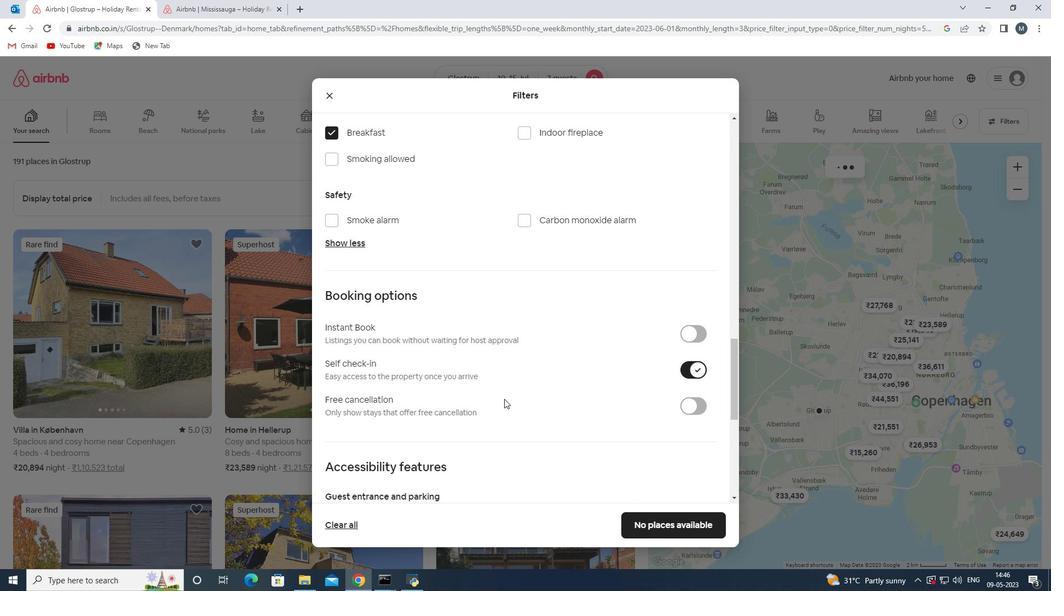 
Action: Mouse moved to (451, 407)
Screenshot: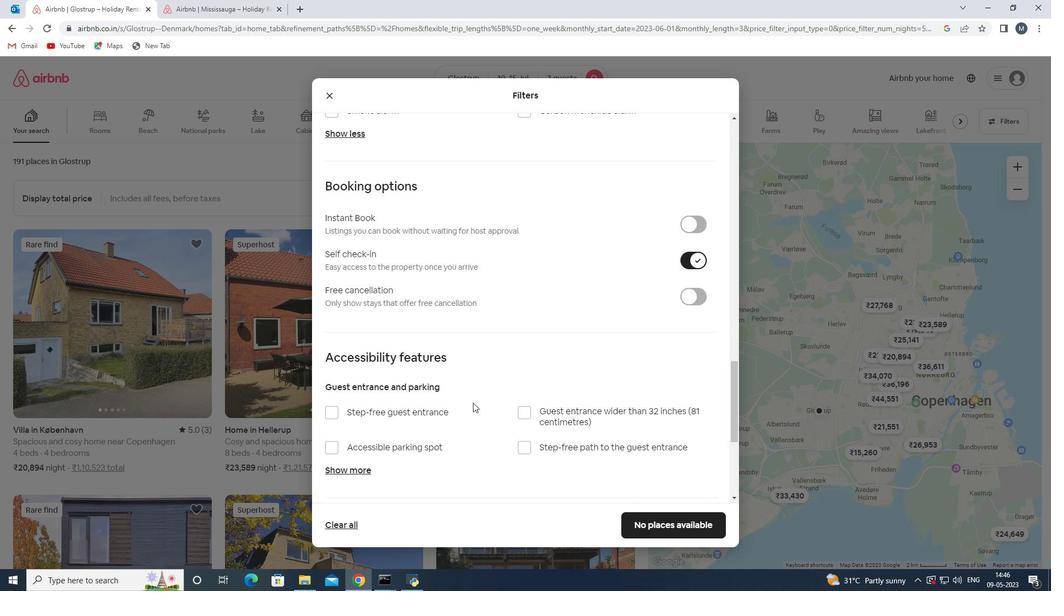 
Action: Mouse scrolled (451, 406) with delta (0, 0)
Screenshot: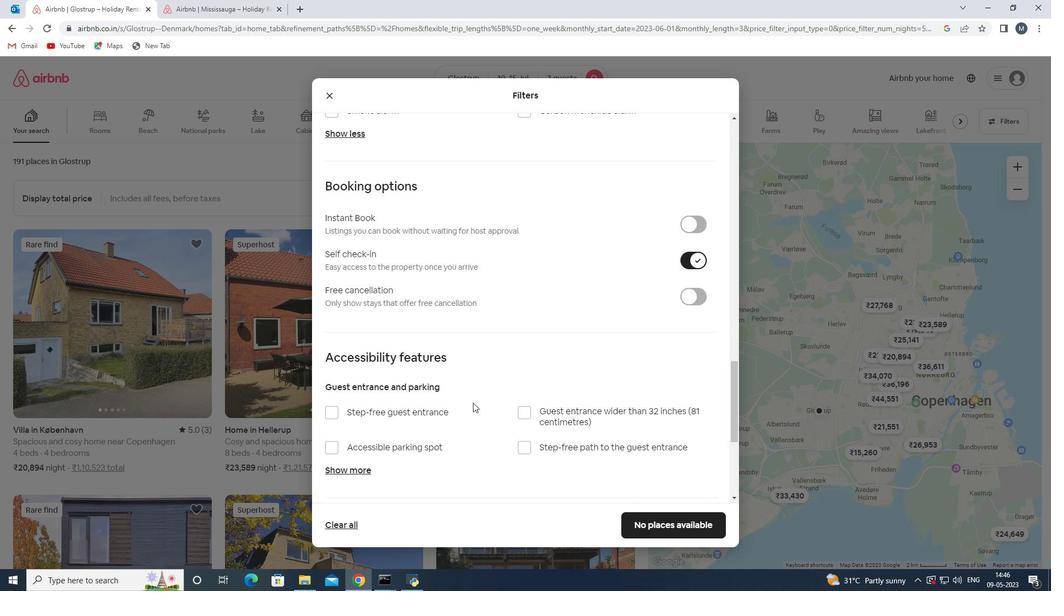 
Action: Mouse moved to (445, 409)
Screenshot: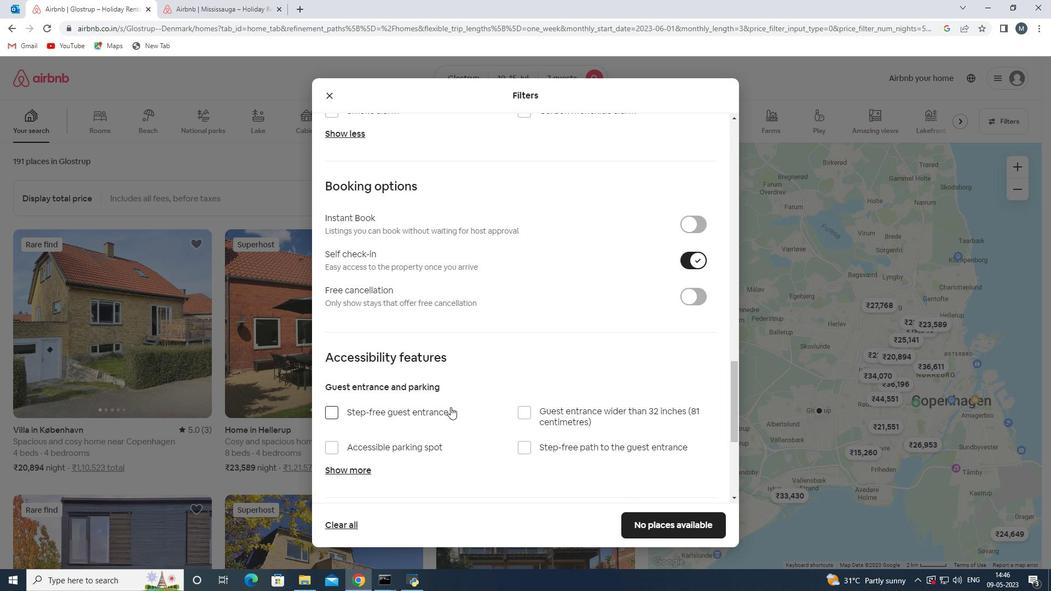 
Action: Mouse scrolled (445, 409) with delta (0, 0)
Screenshot: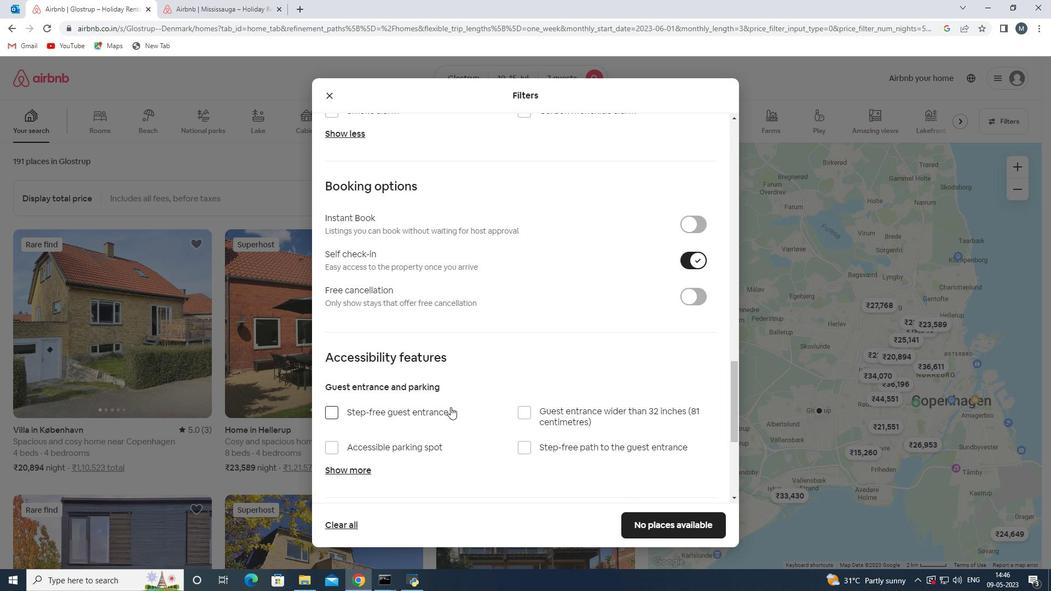 
Action: Mouse moved to (413, 414)
Screenshot: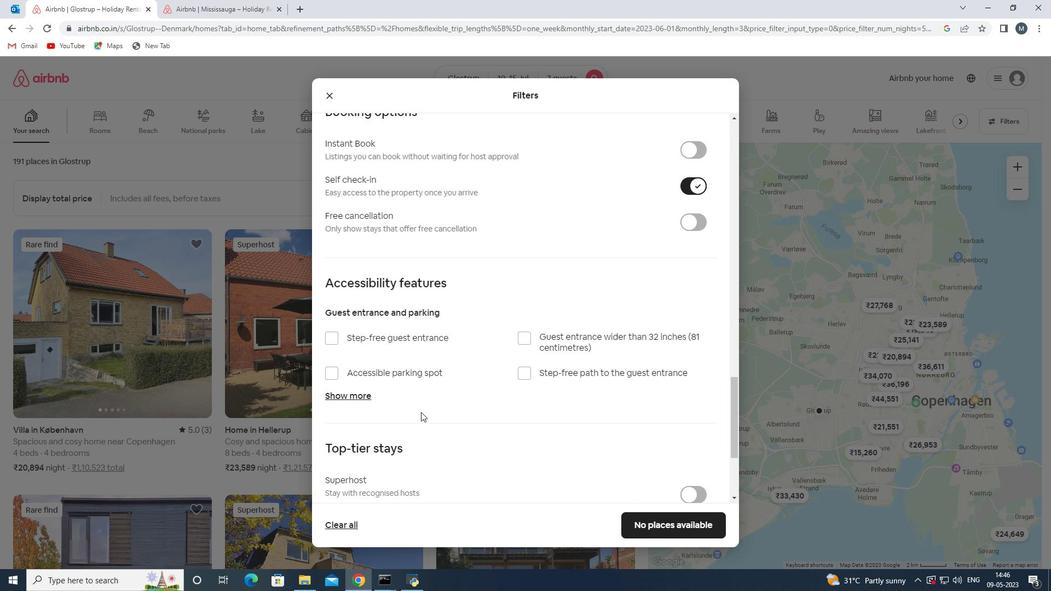 
Action: Mouse scrolled (413, 413) with delta (0, 0)
Screenshot: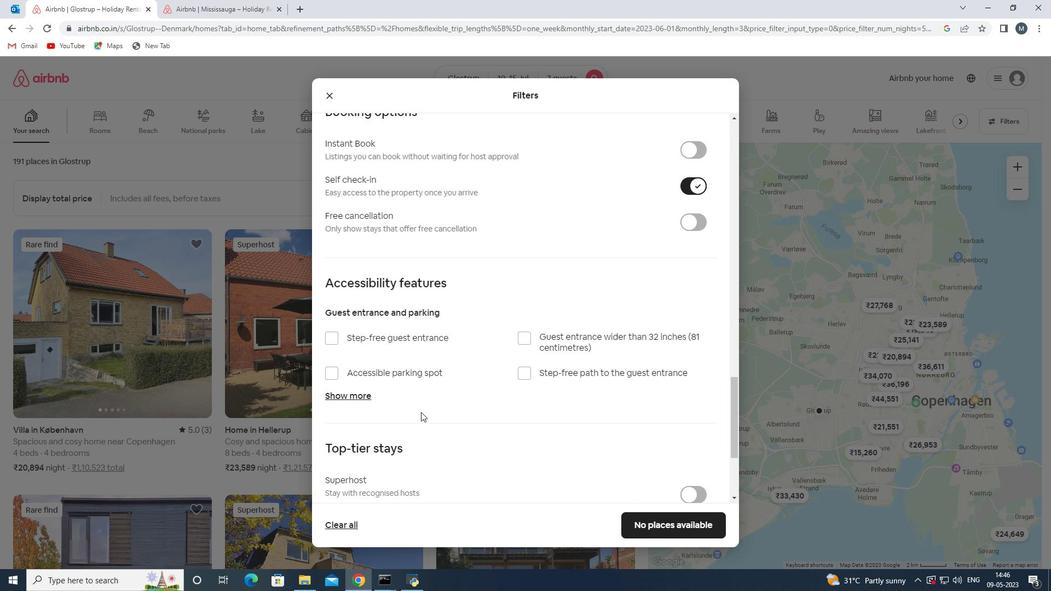 
Action: Mouse moved to (411, 415)
Screenshot: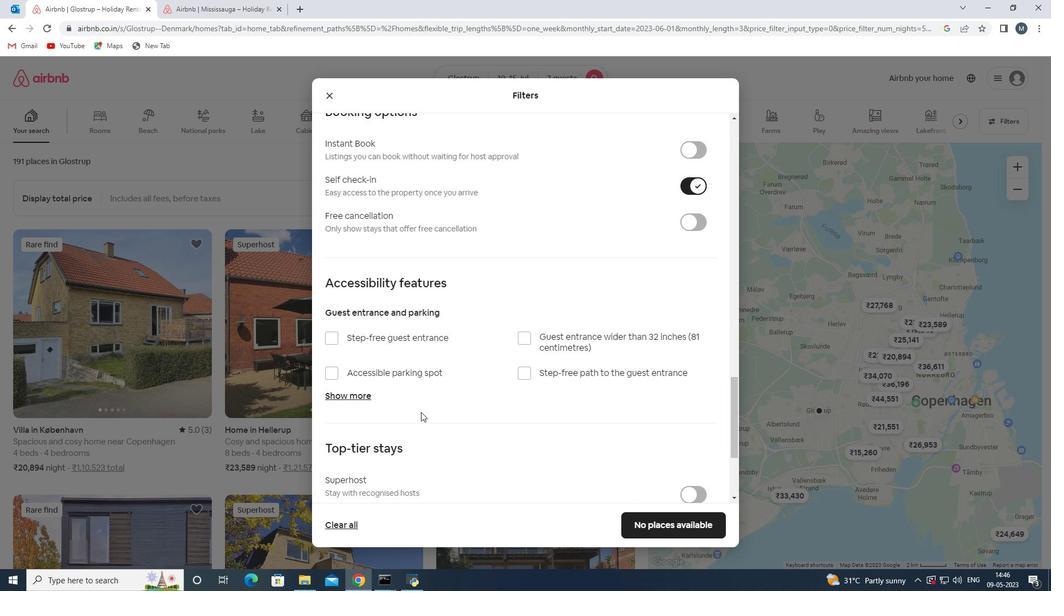 
Action: Mouse scrolled (411, 415) with delta (0, 0)
Screenshot: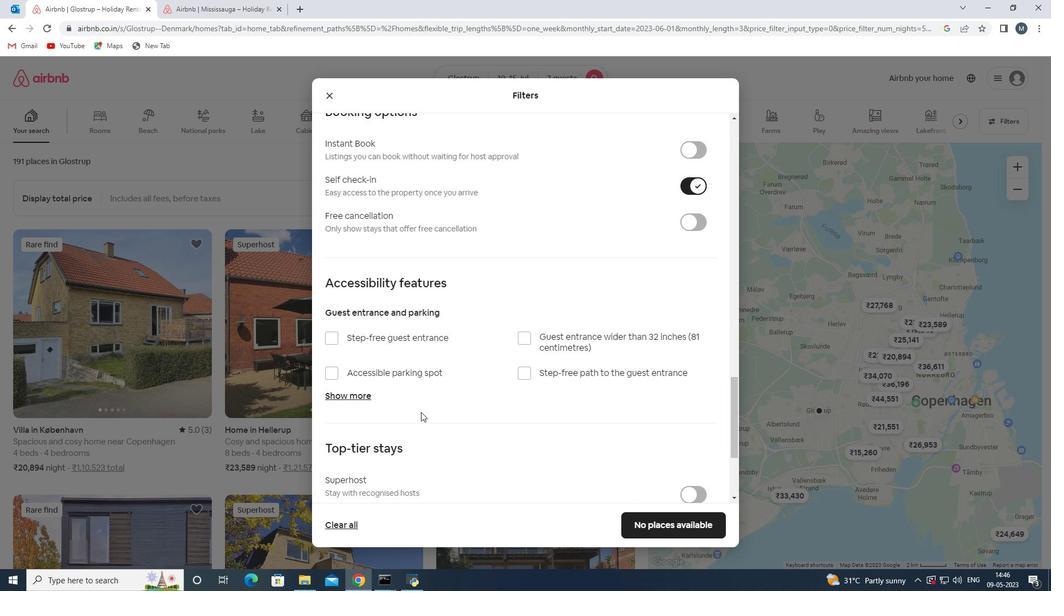 
Action: Mouse moved to (361, 461)
Screenshot: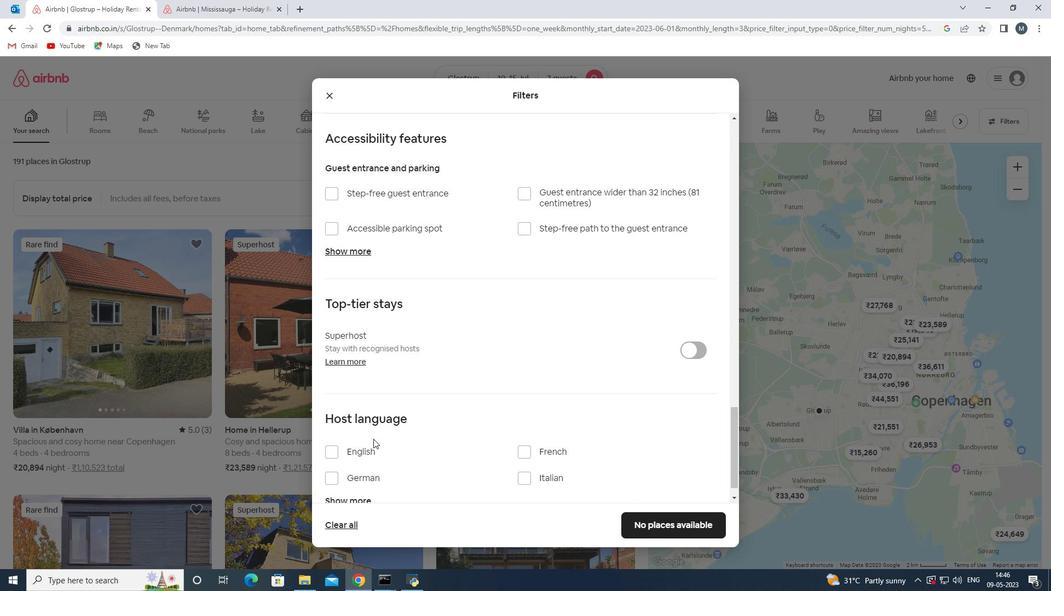
Action: Mouse pressed left at (361, 461)
Screenshot: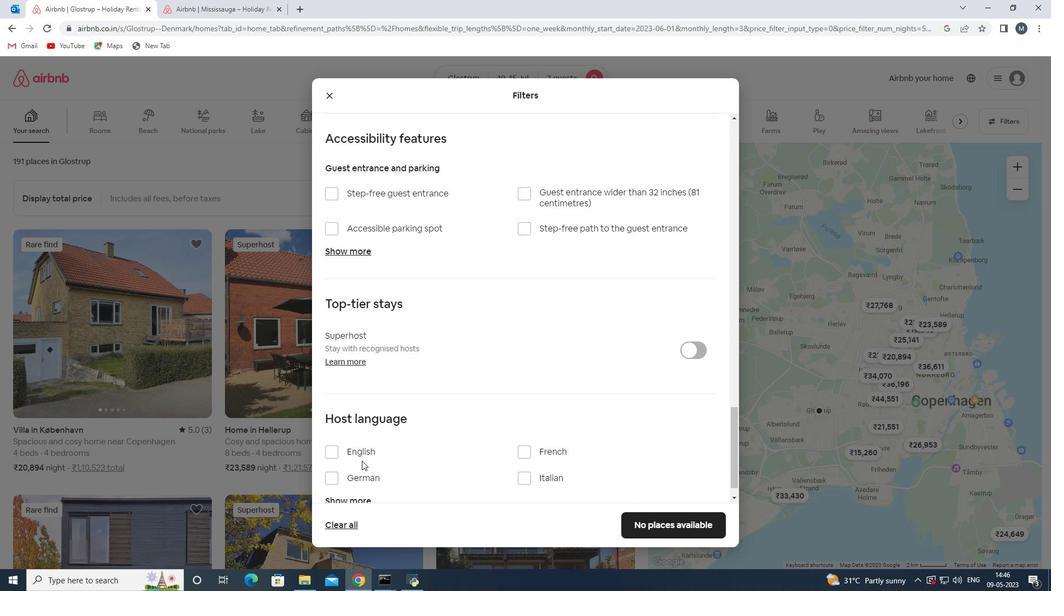 
Action: Mouse moved to (371, 450)
Screenshot: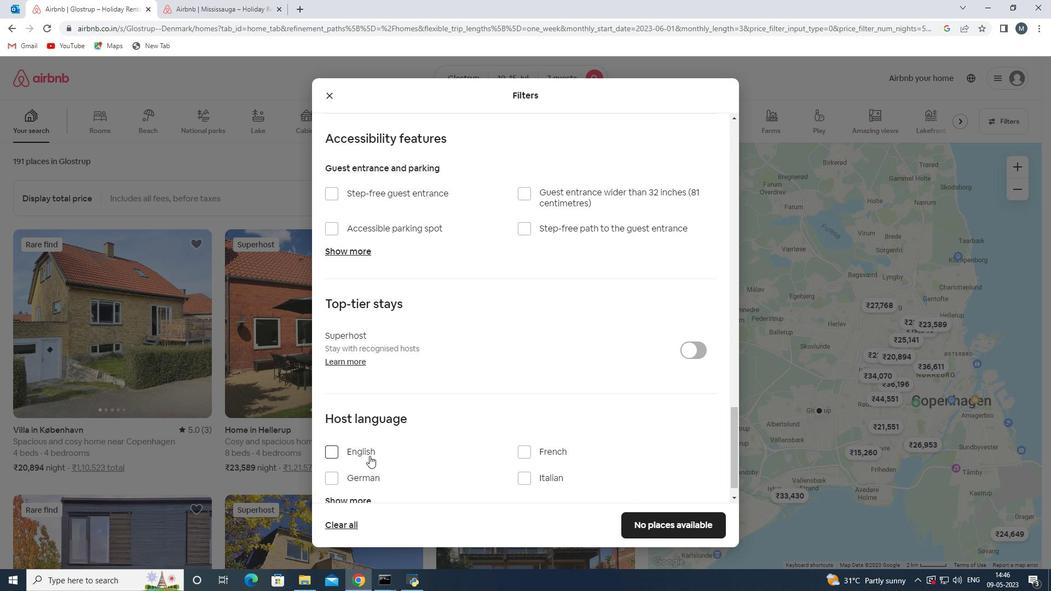 
Action: Mouse pressed left at (371, 450)
Screenshot: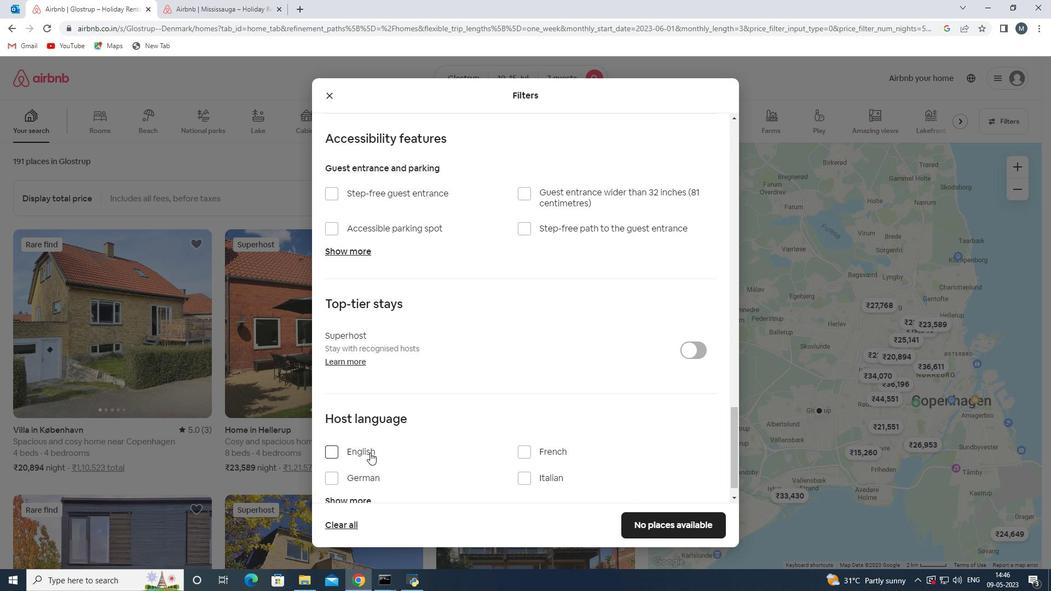 
Action: Mouse moved to (660, 521)
Screenshot: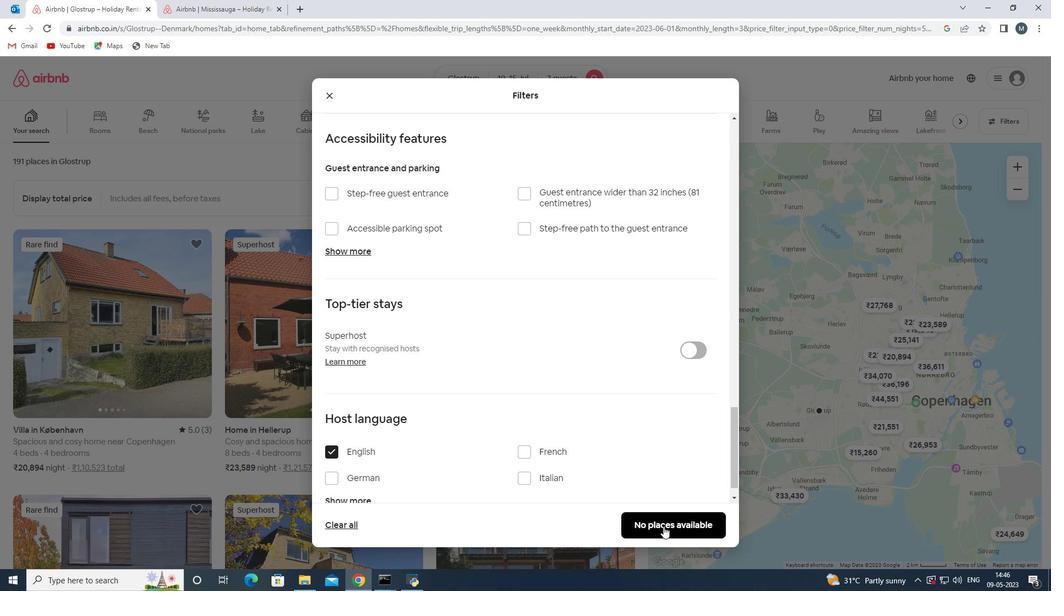 
Action: Mouse pressed left at (660, 521)
Screenshot: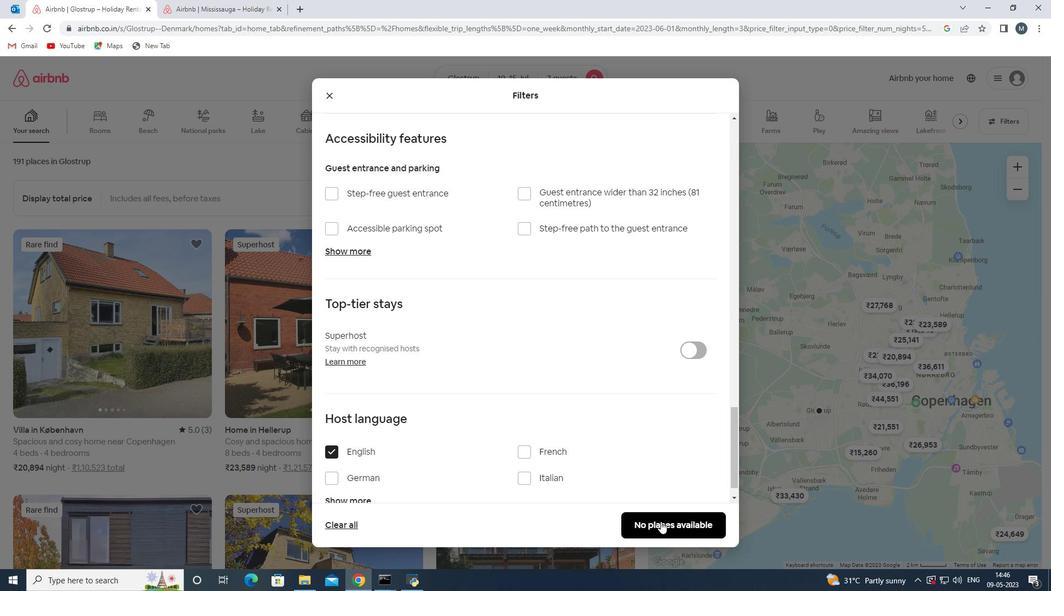 
